 Task: Find connections with filter location Nāgercoil with filter topic #creativitywith filter profile language Potuguese with filter current company Waves Audio with filter school Avinashilingam Institute for Home Science and Higher Education for Women with filter industry Fabricated Metal Products with filter service category Mobile Marketing with filter keywords title Financial Analyst
Action: Mouse moved to (536, 93)
Screenshot: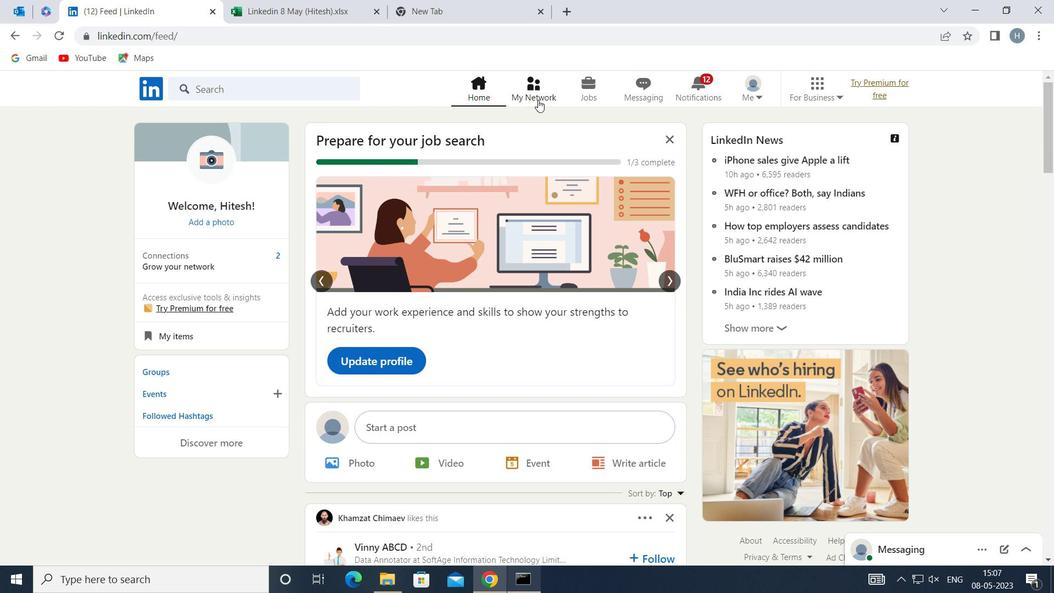 
Action: Mouse pressed left at (536, 93)
Screenshot: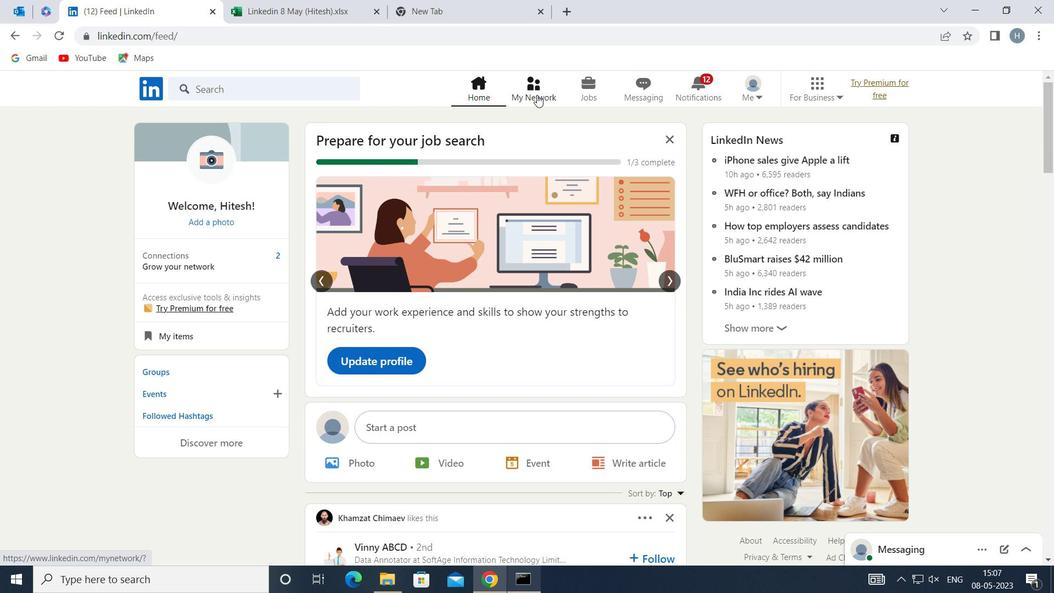 
Action: Mouse moved to (284, 163)
Screenshot: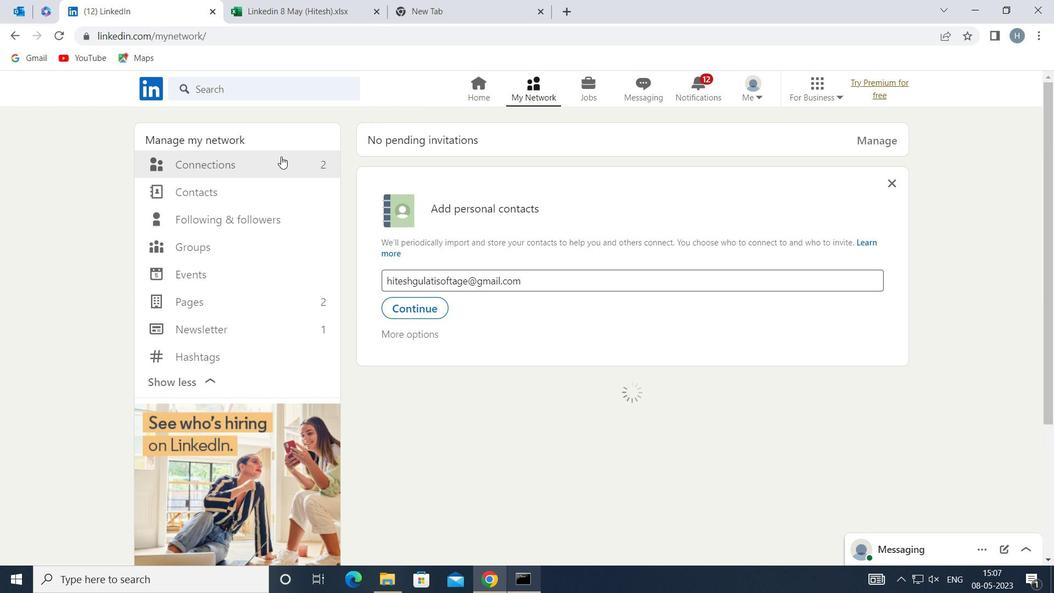
Action: Mouse pressed left at (284, 163)
Screenshot: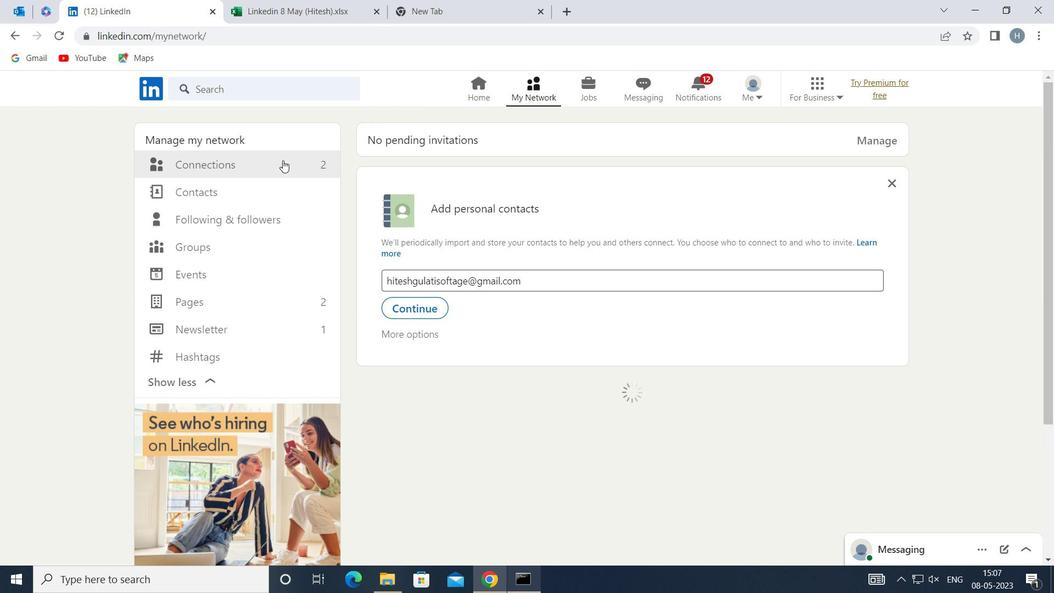 
Action: Mouse moved to (618, 164)
Screenshot: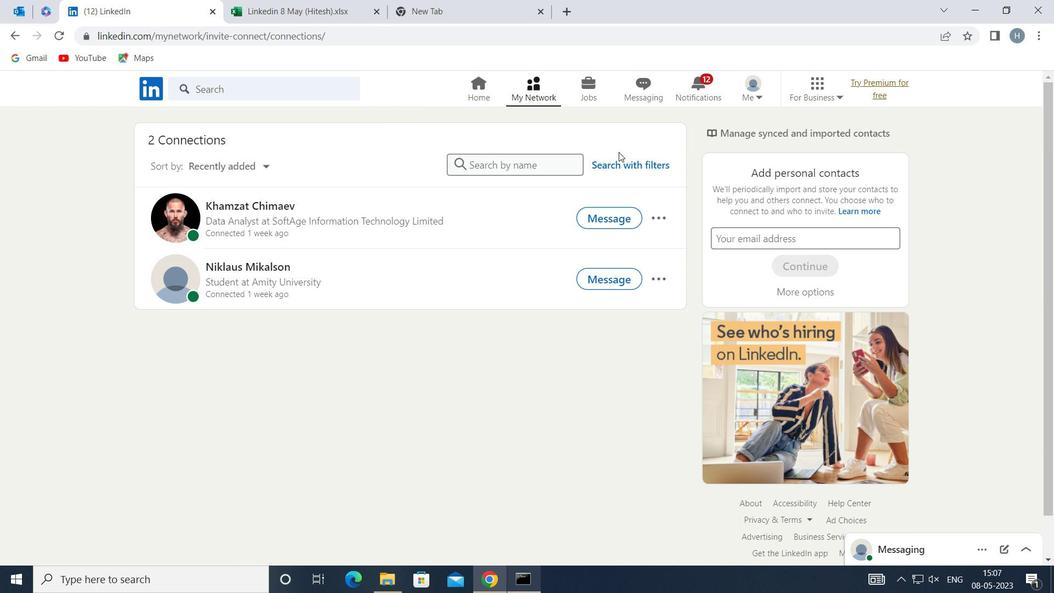 
Action: Mouse pressed left at (618, 164)
Screenshot: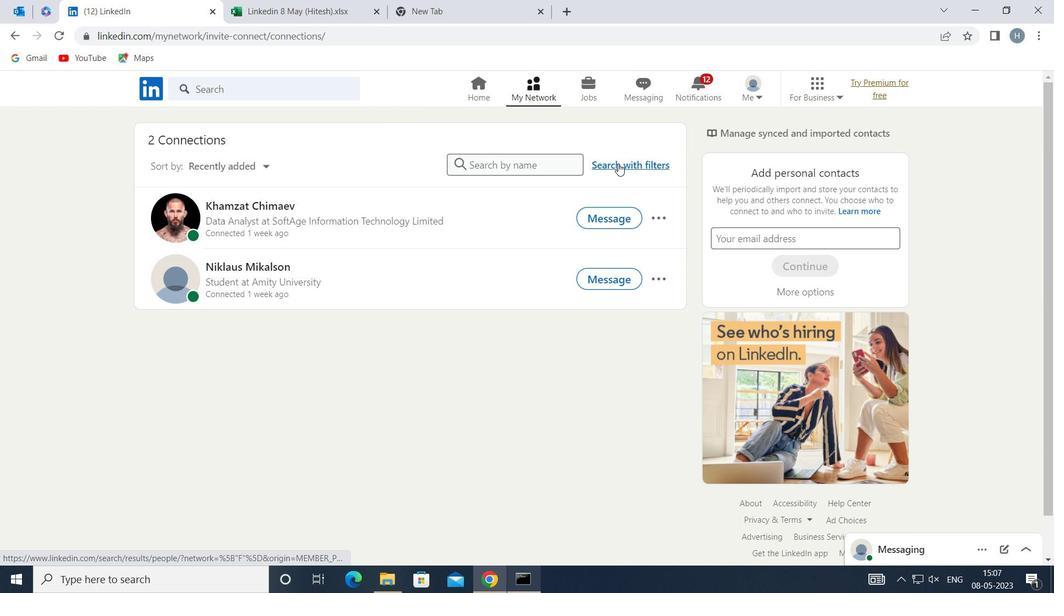 
Action: Mouse moved to (574, 126)
Screenshot: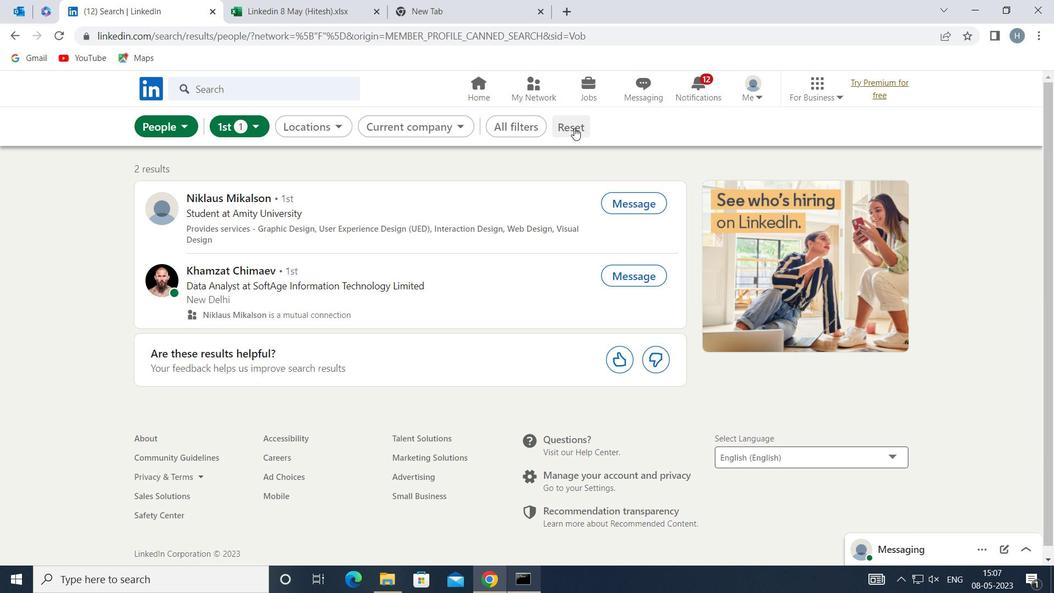
Action: Mouse pressed left at (574, 126)
Screenshot: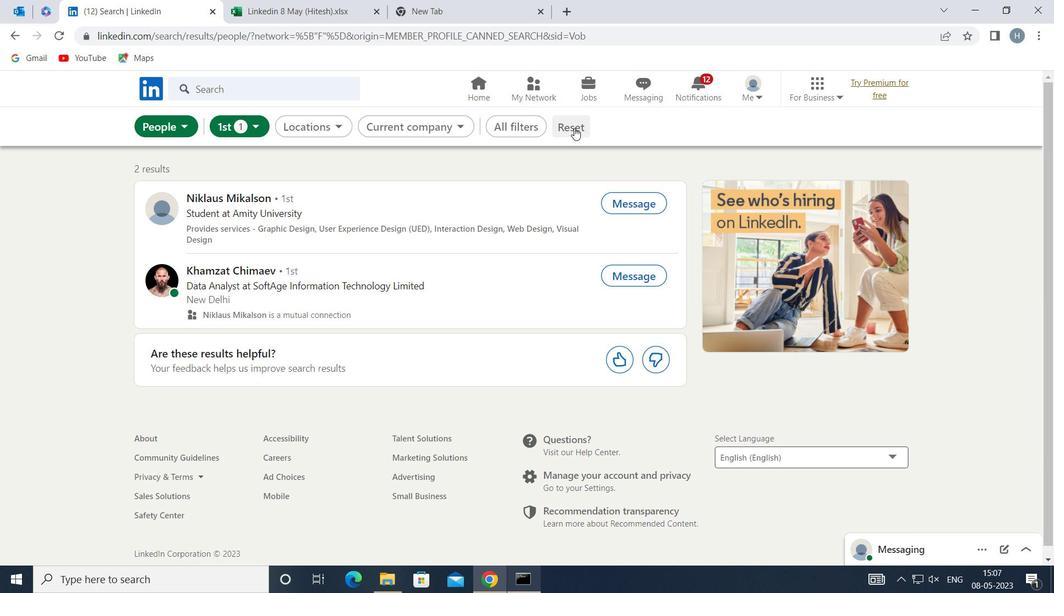 
Action: Mouse moved to (545, 129)
Screenshot: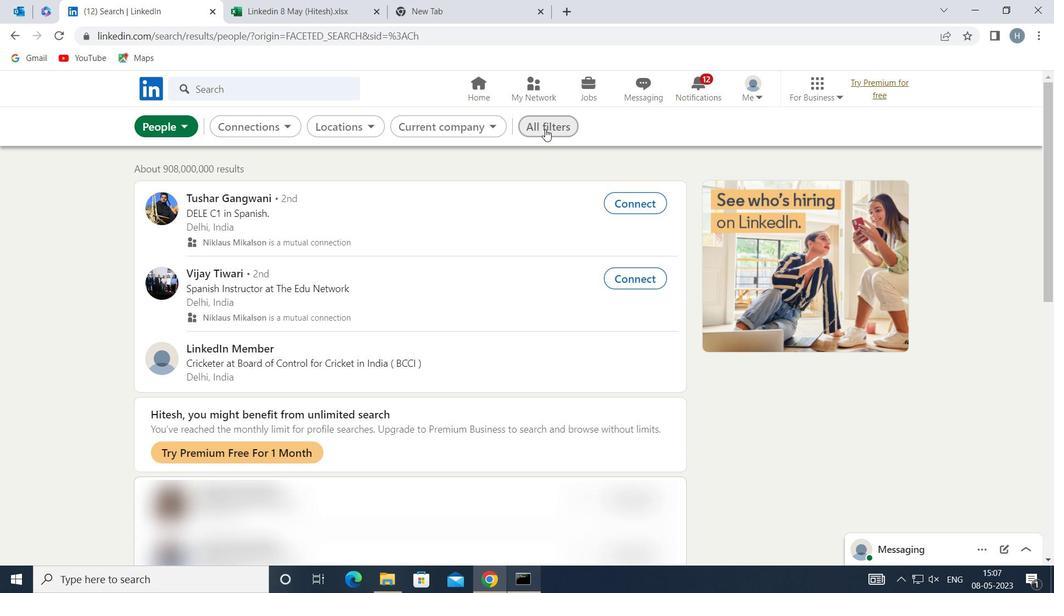 
Action: Mouse pressed left at (545, 129)
Screenshot: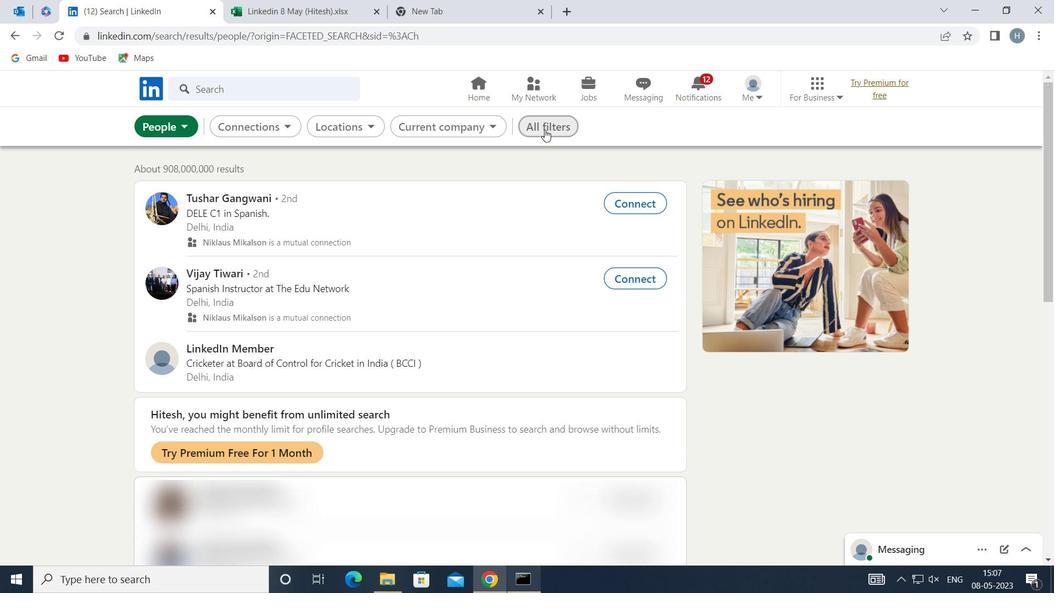 
Action: Mouse moved to (804, 231)
Screenshot: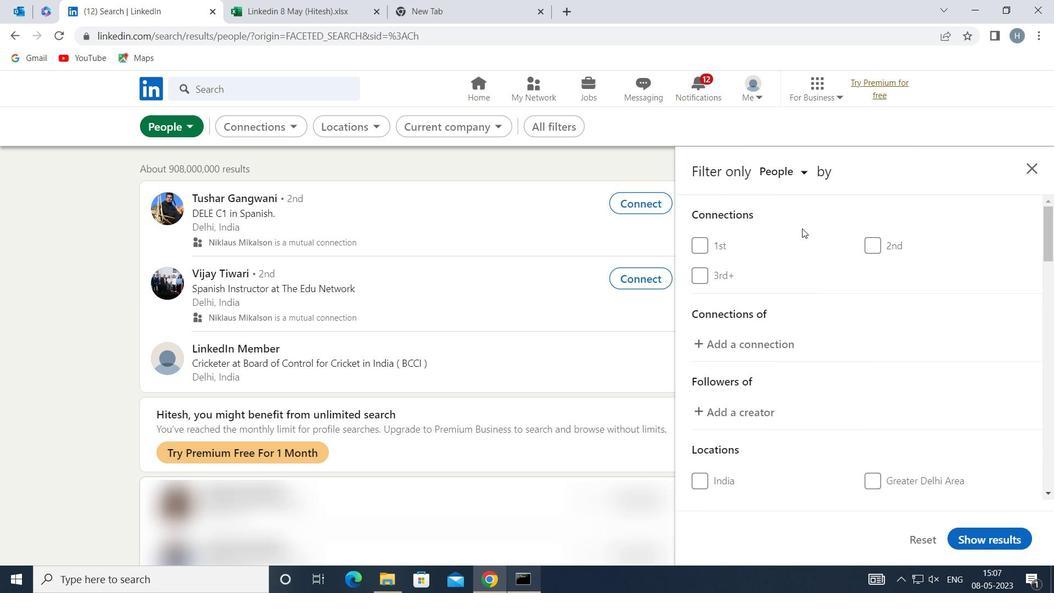 
Action: Mouse scrolled (804, 230) with delta (0, 0)
Screenshot: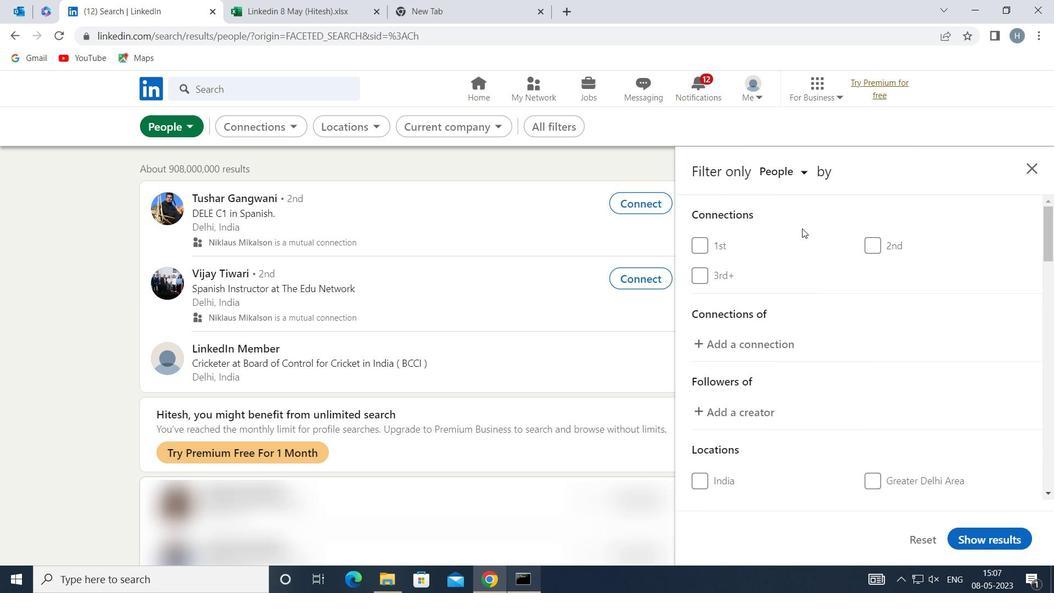 
Action: Mouse moved to (807, 231)
Screenshot: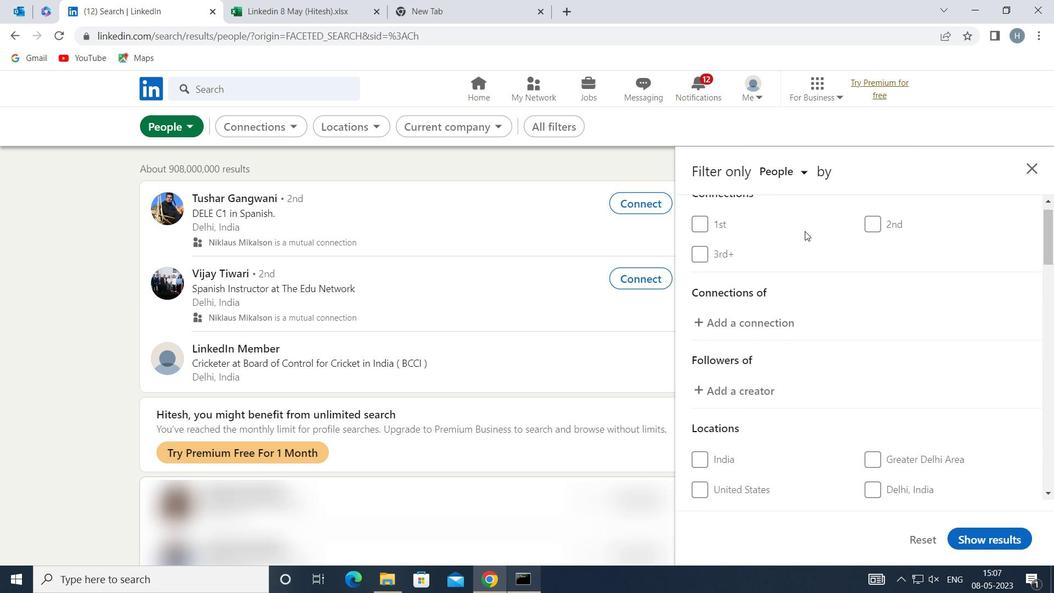 
Action: Mouse scrolled (807, 230) with delta (0, 0)
Screenshot: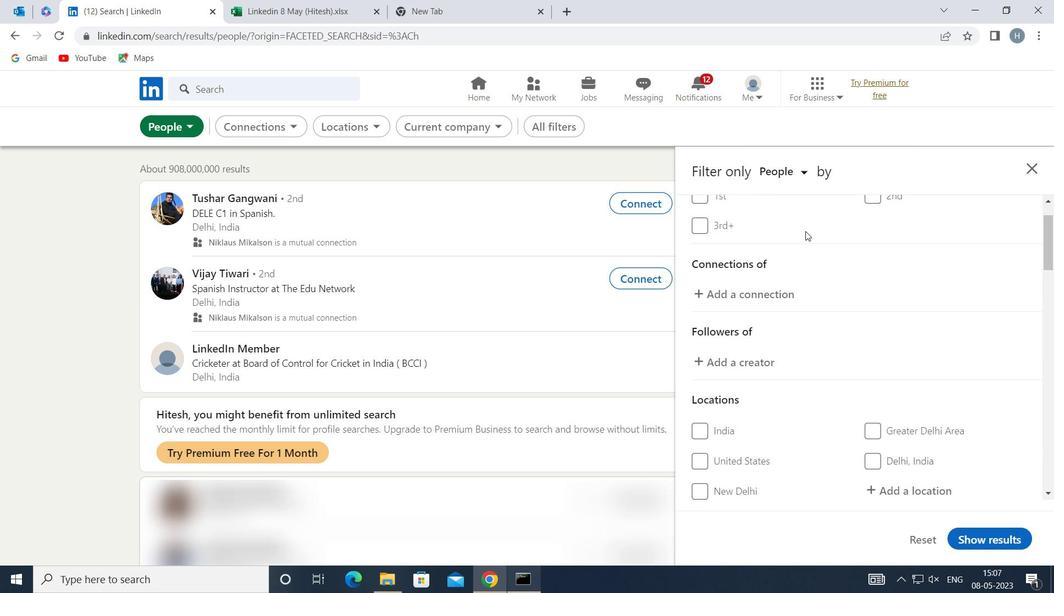 
Action: Mouse moved to (808, 232)
Screenshot: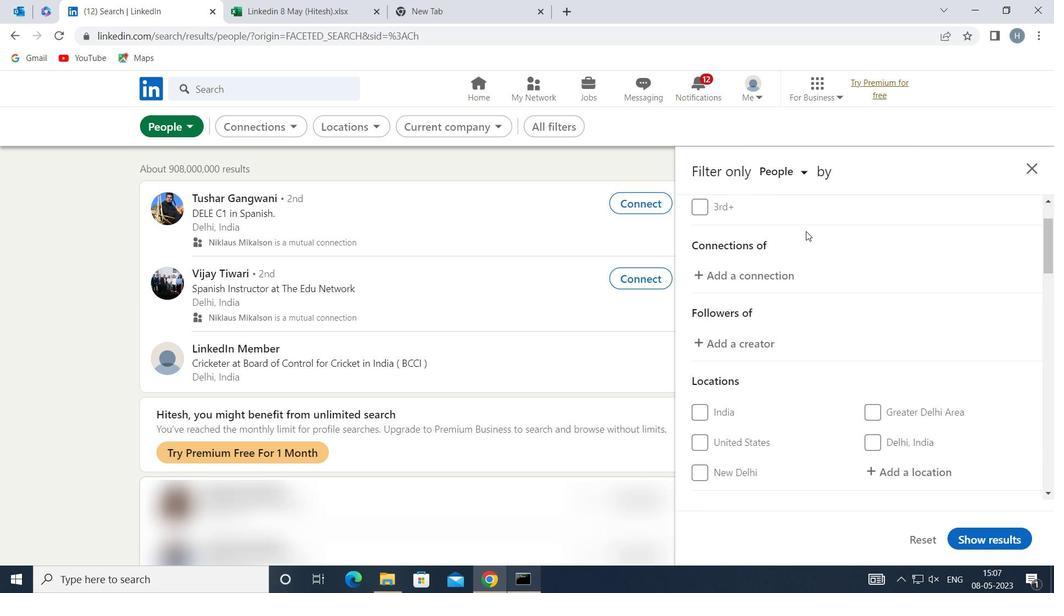 
Action: Mouse scrolled (808, 232) with delta (0, 0)
Screenshot: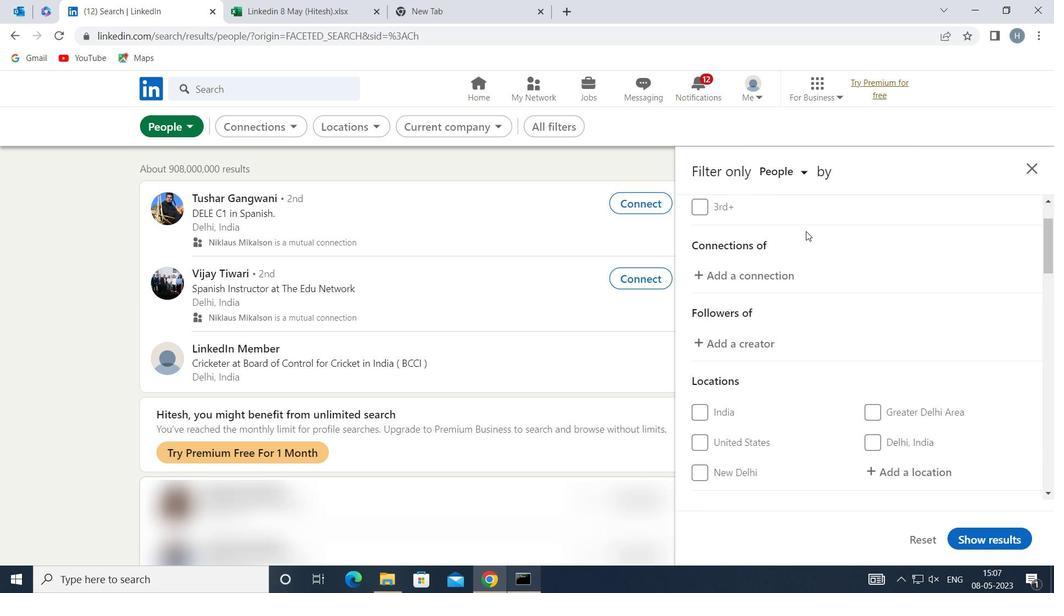 
Action: Mouse moved to (920, 329)
Screenshot: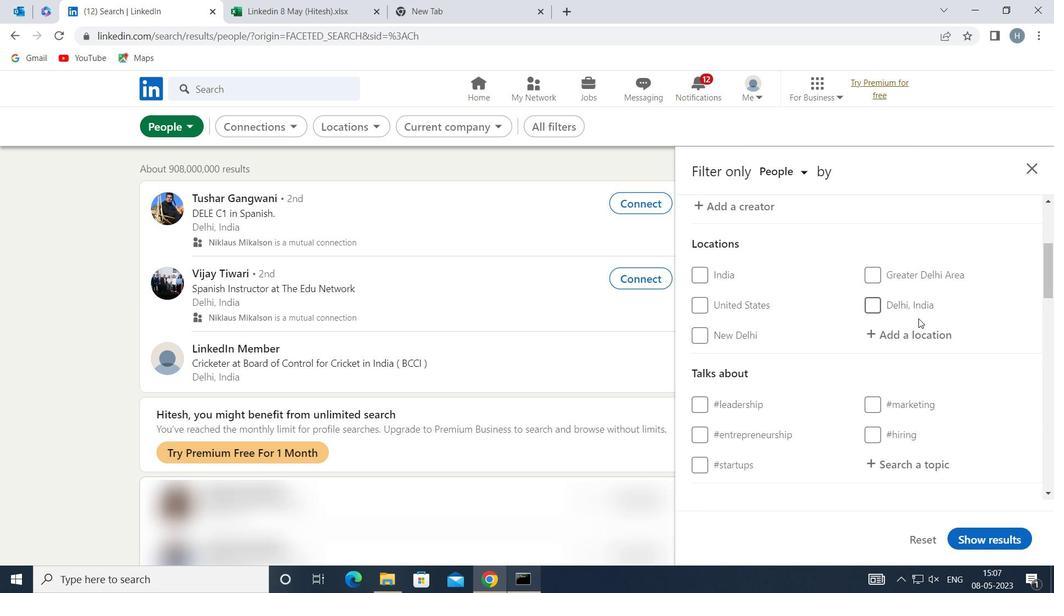 
Action: Mouse pressed left at (920, 329)
Screenshot: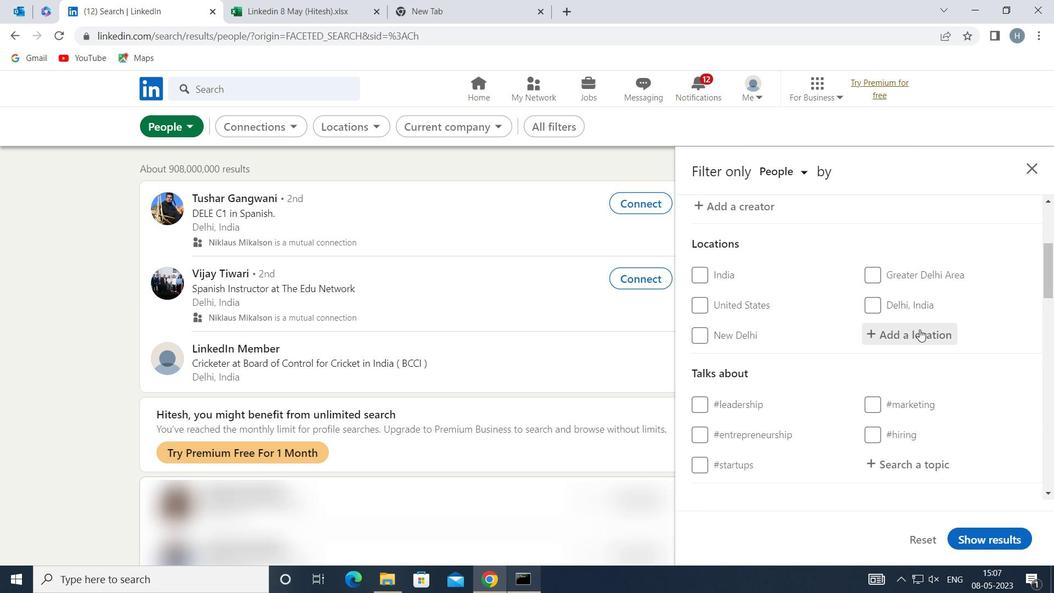 
Action: Mouse moved to (920, 330)
Screenshot: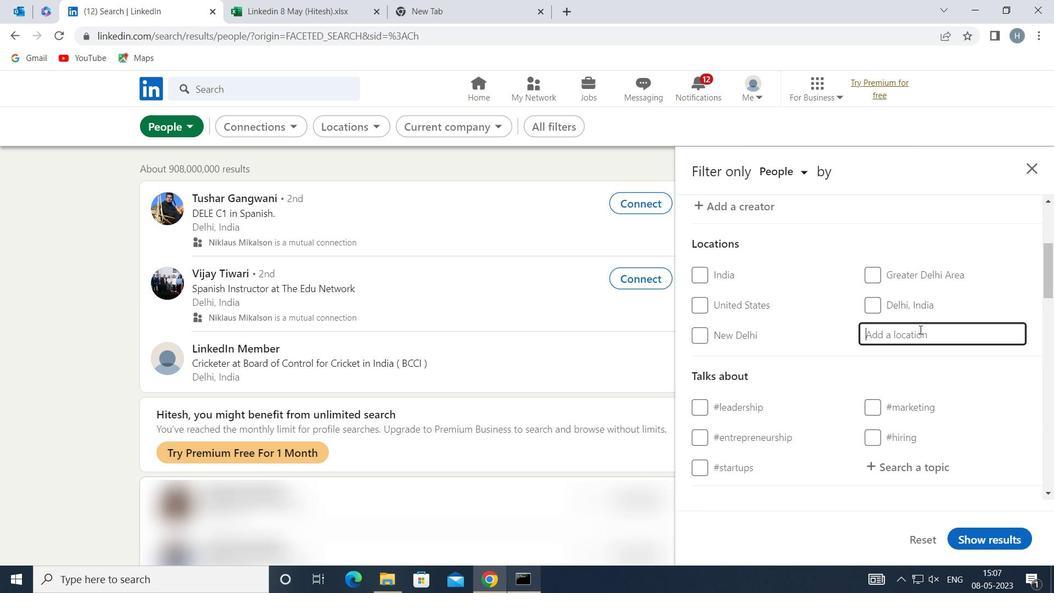 
Action: Key pressed <Key.shift>NAGERCOIL
Screenshot: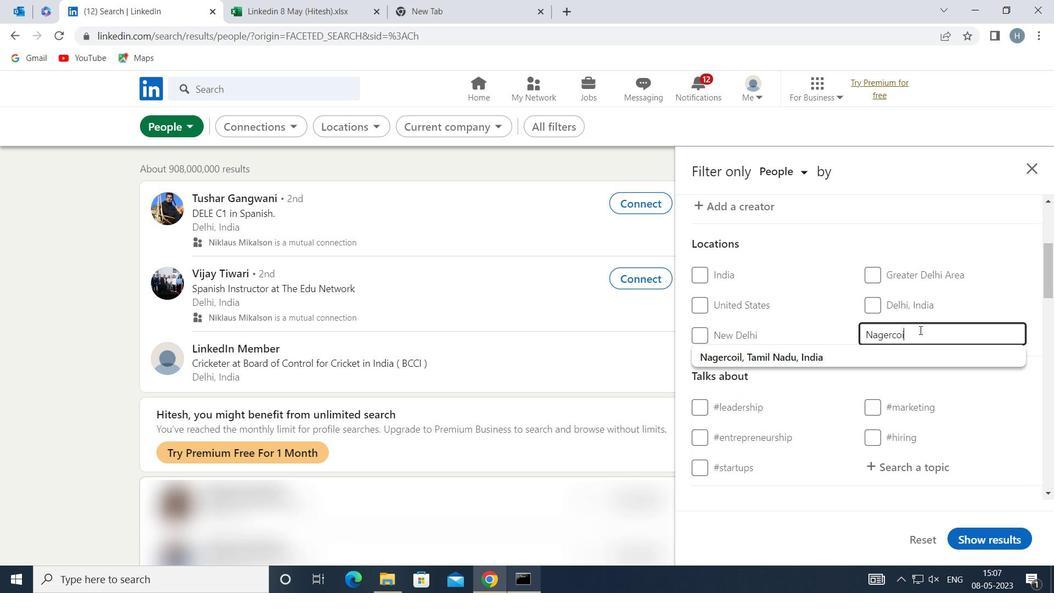 
Action: Mouse moved to (879, 355)
Screenshot: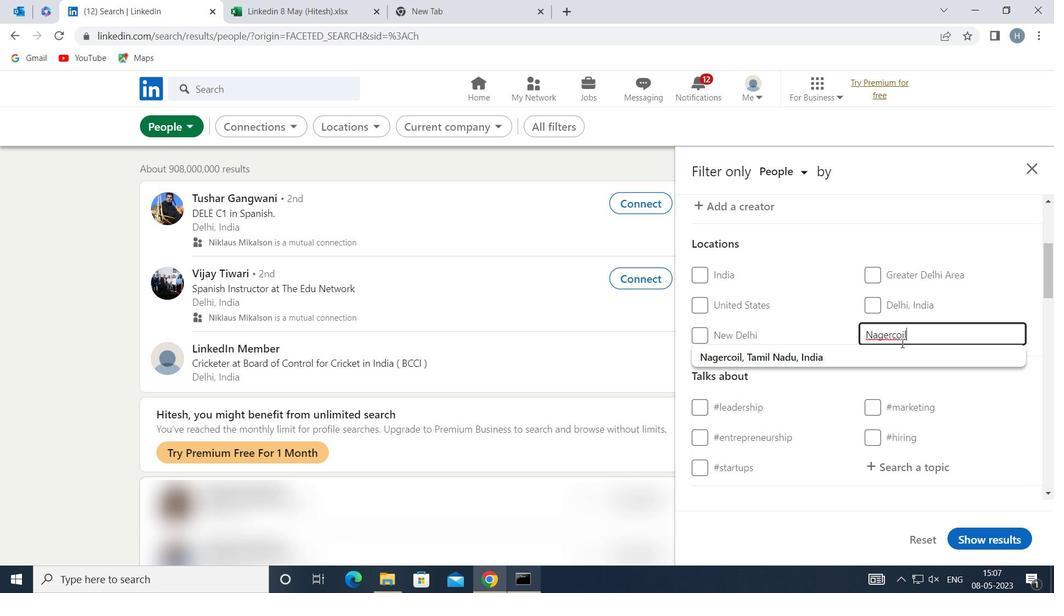 
Action: Mouse pressed left at (879, 355)
Screenshot: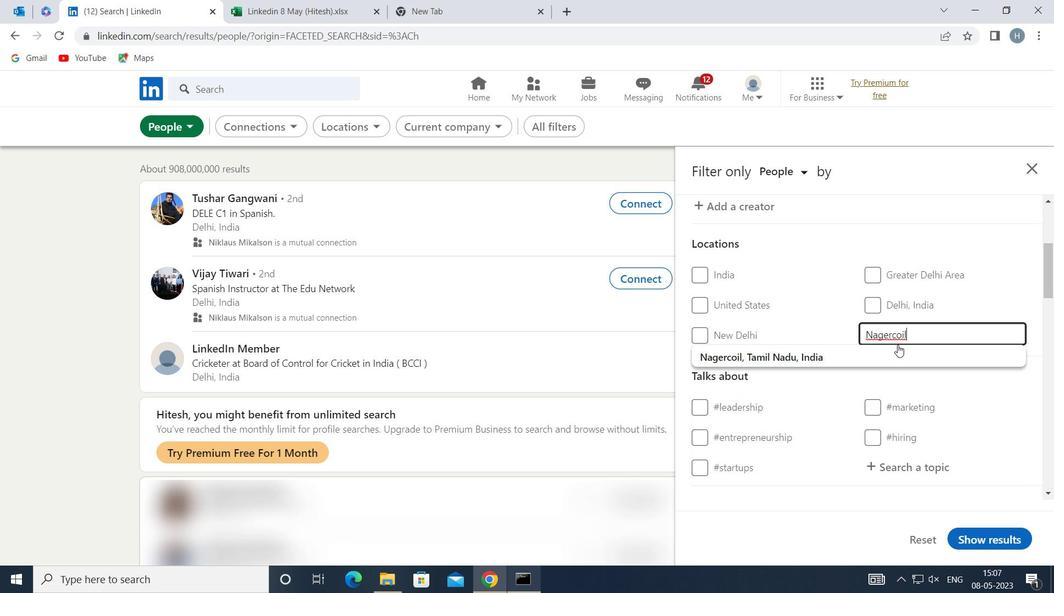 
Action: Mouse scrolled (879, 354) with delta (0, 0)
Screenshot: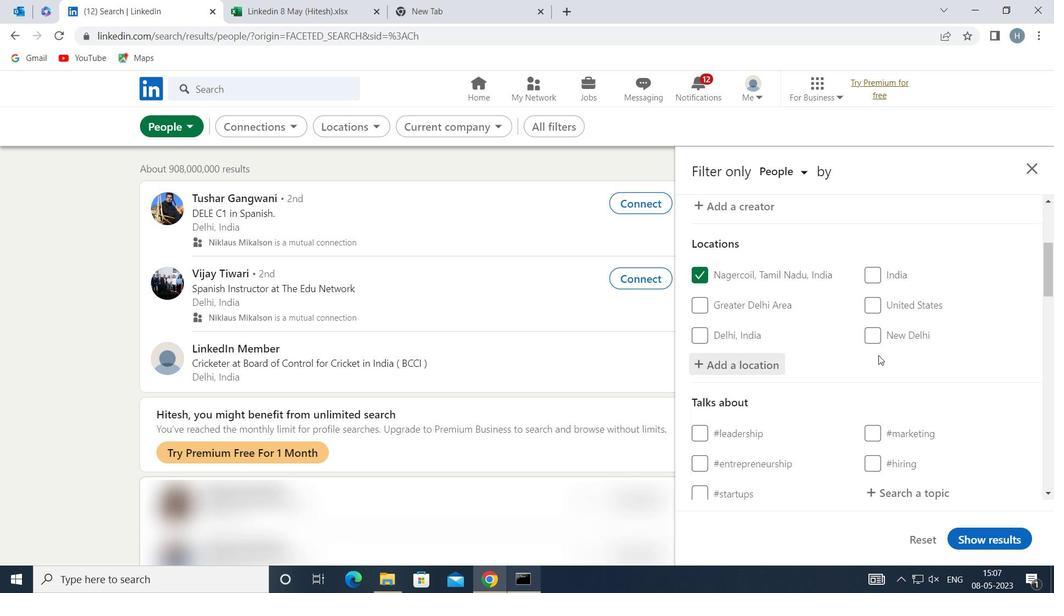 
Action: Mouse scrolled (879, 354) with delta (0, 0)
Screenshot: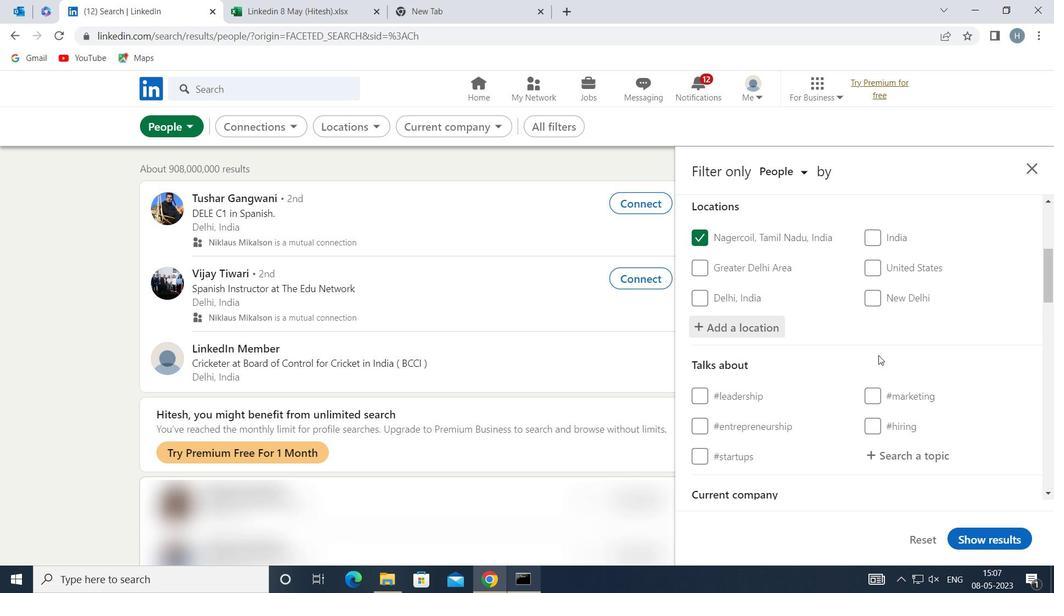 
Action: Mouse moved to (914, 350)
Screenshot: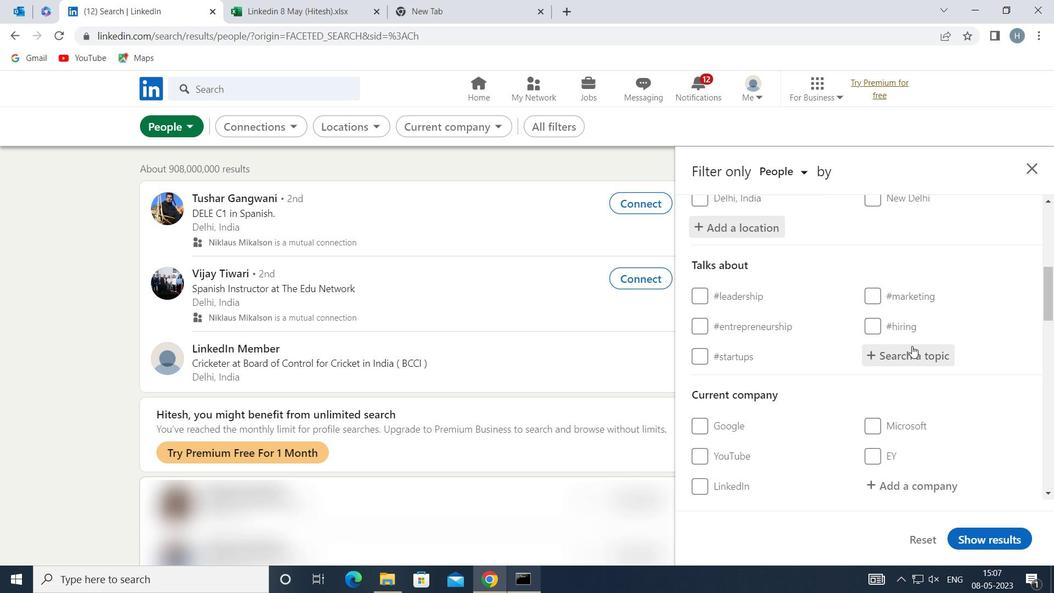 
Action: Mouse pressed left at (914, 350)
Screenshot: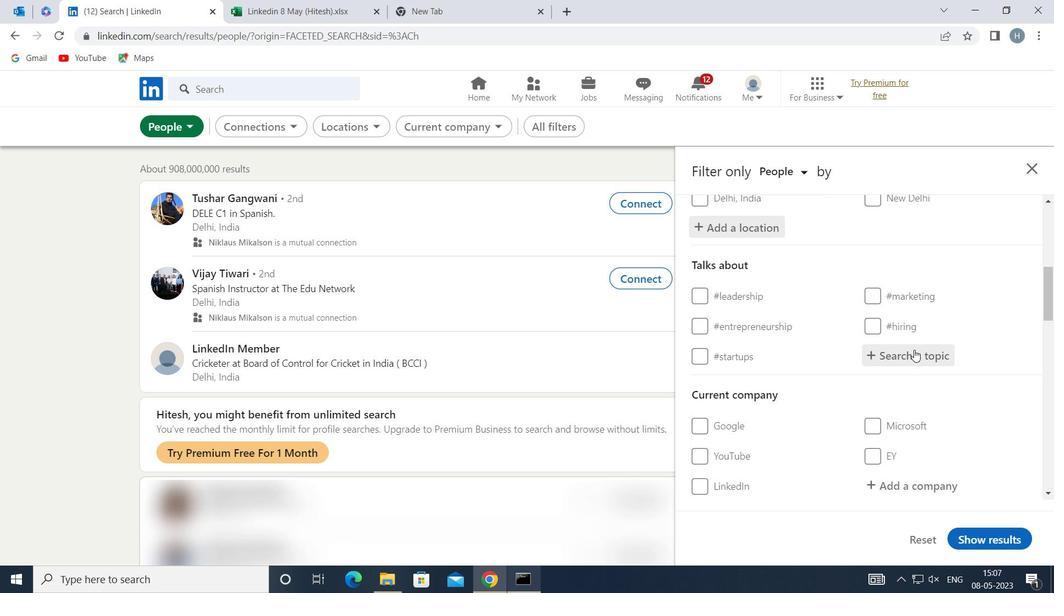 
Action: Key pressed CREATI
Screenshot: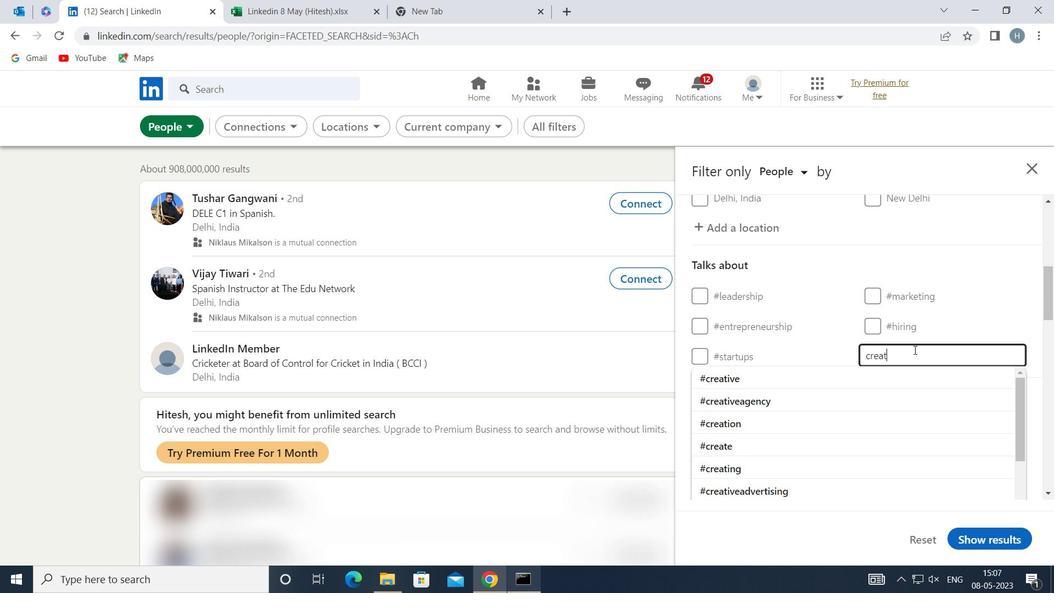 
Action: Mouse moved to (906, 358)
Screenshot: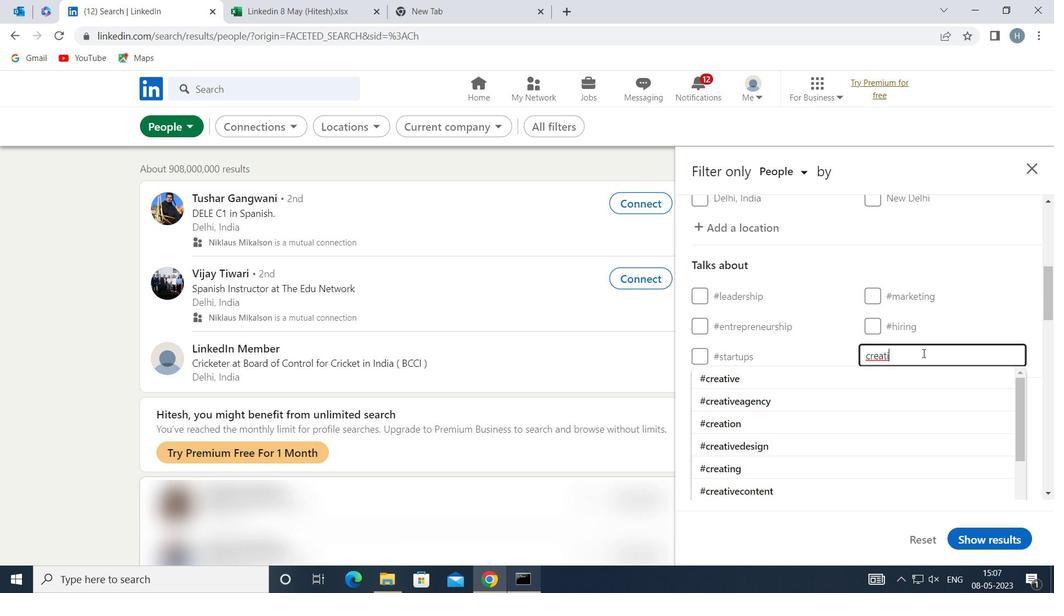 
Action: Key pressed VITY
Screenshot: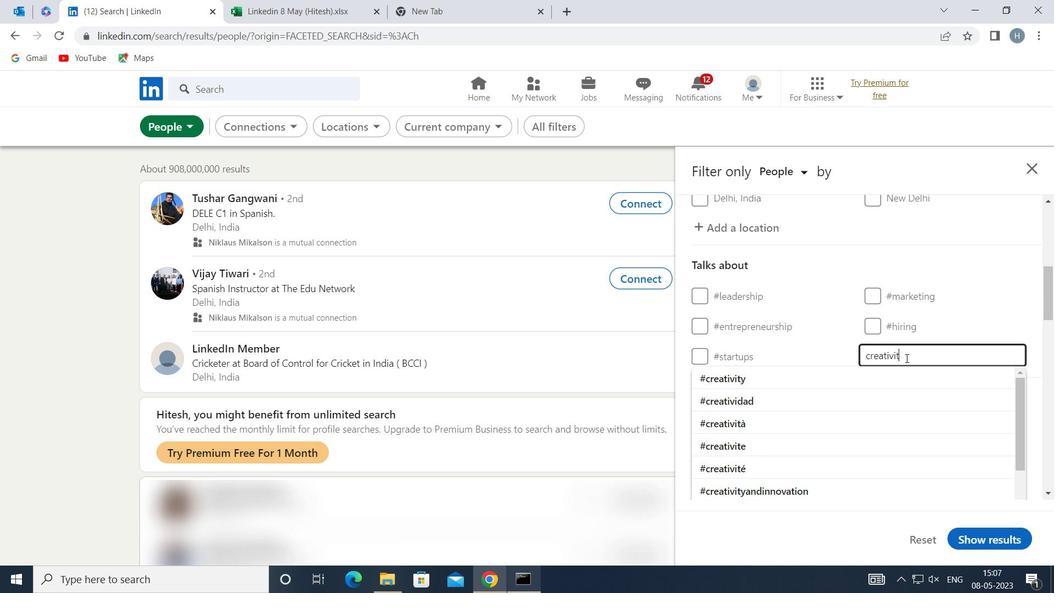 
Action: Mouse moved to (851, 372)
Screenshot: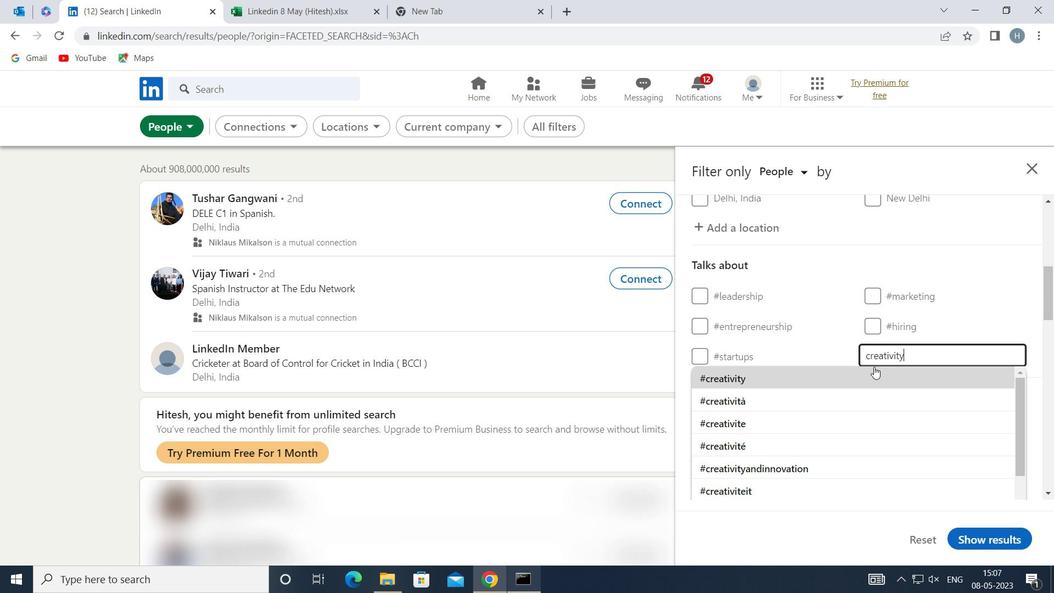 
Action: Mouse pressed left at (851, 372)
Screenshot: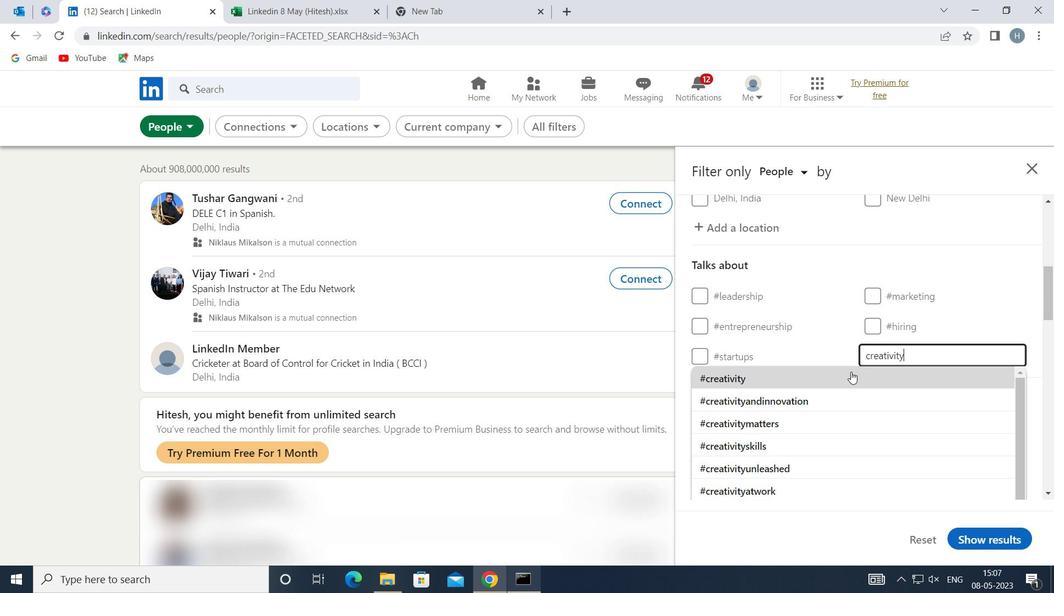 
Action: Mouse moved to (836, 371)
Screenshot: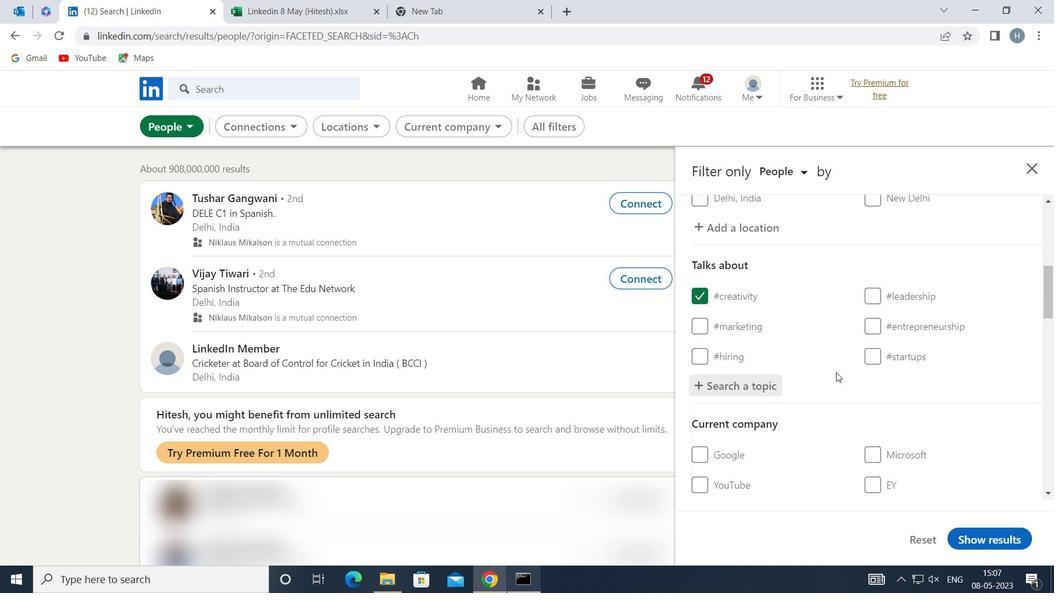 
Action: Mouse scrolled (836, 370) with delta (0, 0)
Screenshot: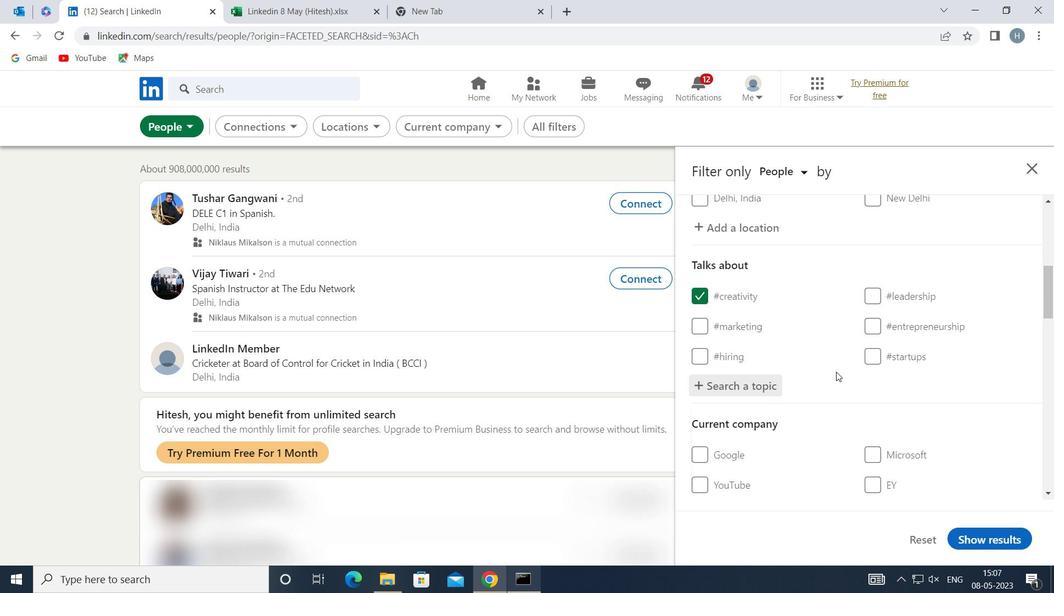 
Action: Mouse moved to (836, 367)
Screenshot: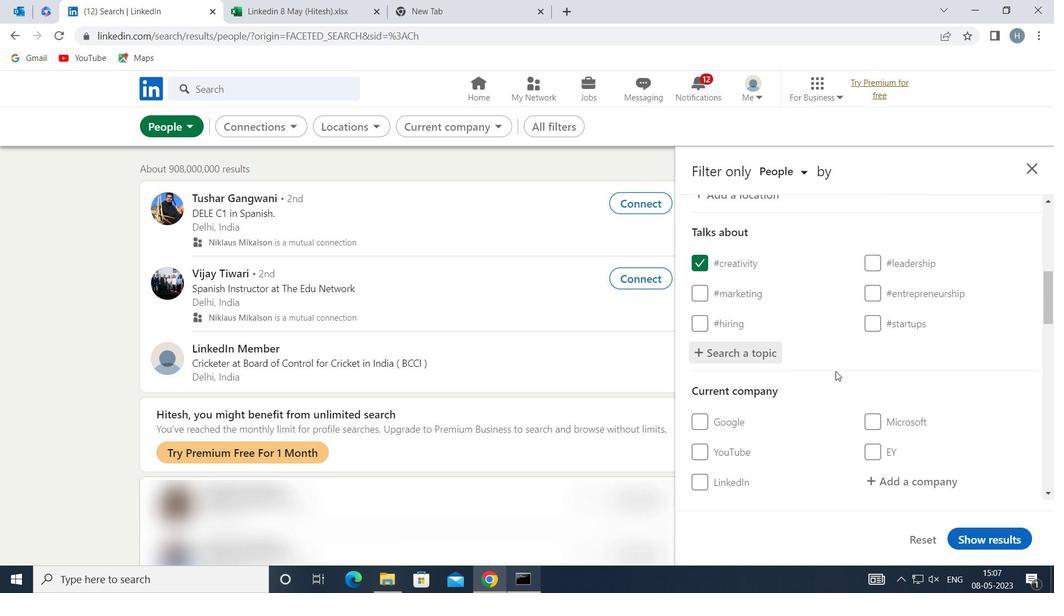 
Action: Mouse scrolled (836, 366) with delta (0, 0)
Screenshot: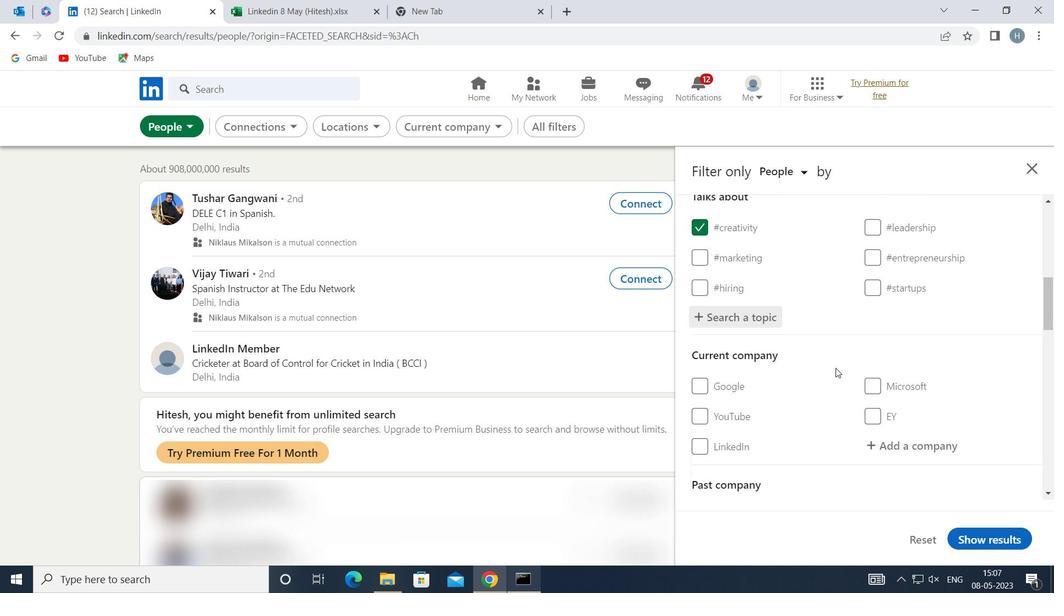 
Action: Mouse scrolled (836, 366) with delta (0, 0)
Screenshot: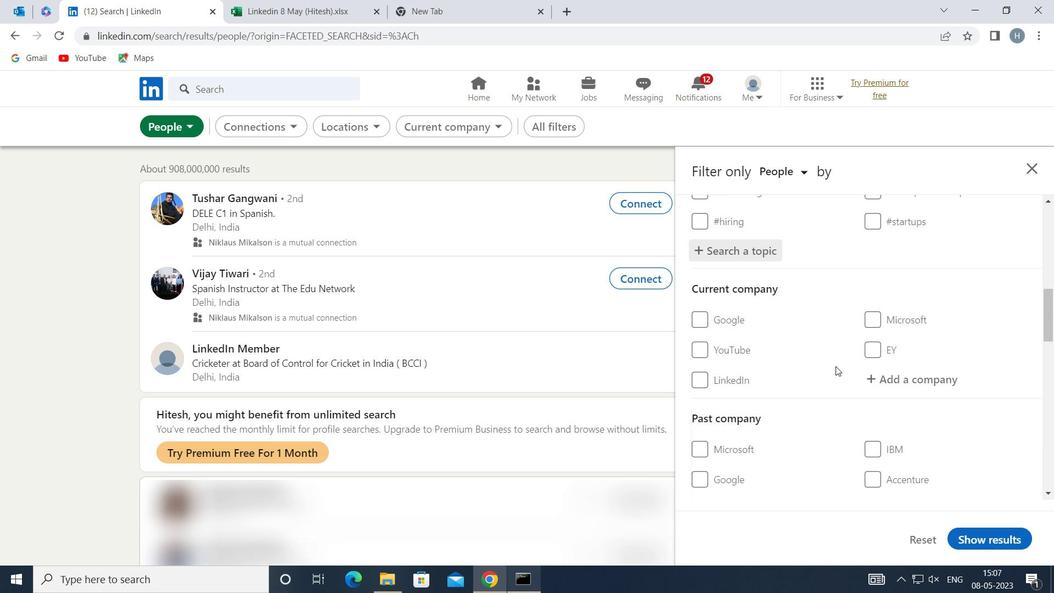 
Action: Mouse scrolled (836, 366) with delta (0, 0)
Screenshot: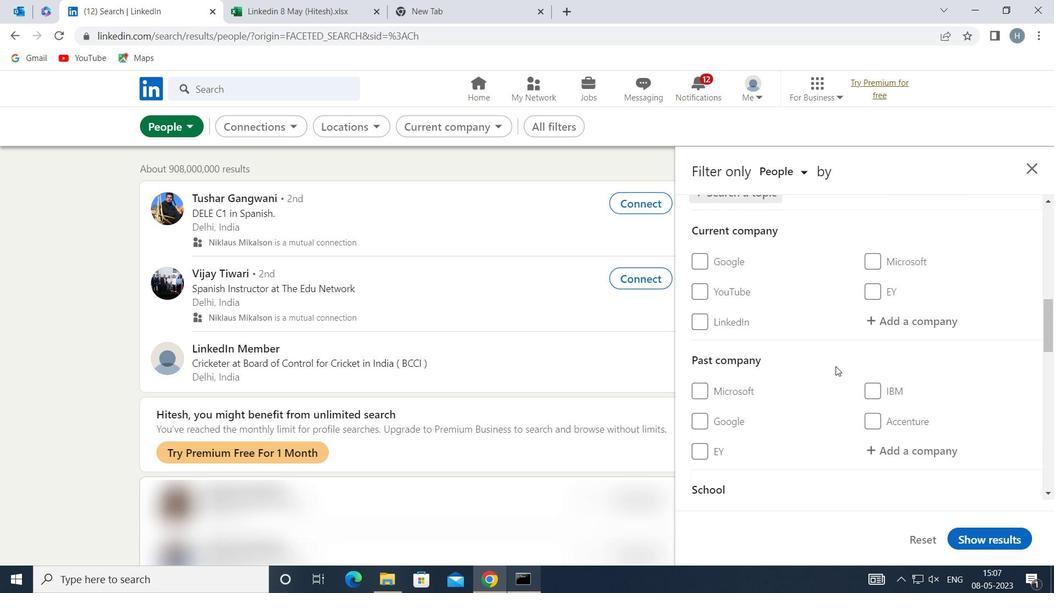 
Action: Mouse scrolled (836, 366) with delta (0, 0)
Screenshot: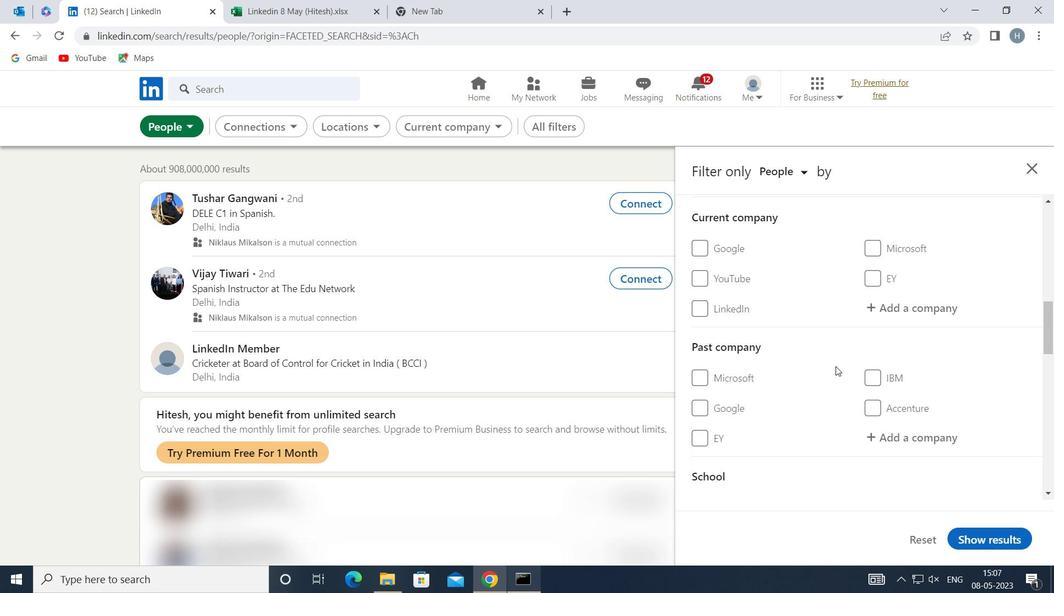 
Action: Mouse moved to (836, 368)
Screenshot: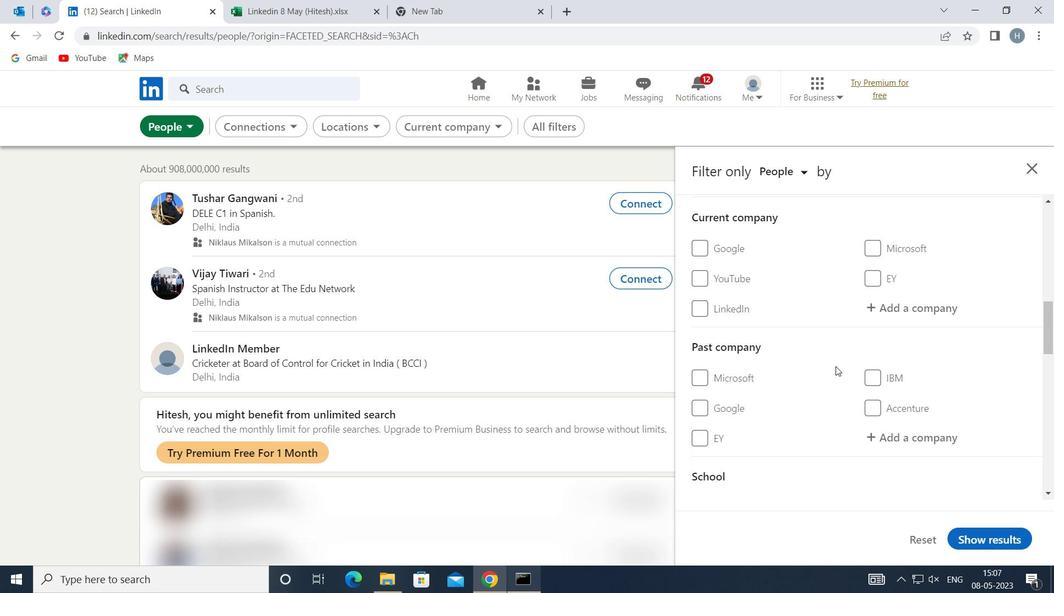 
Action: Mouse scrolled (836, 367) with delta (0, 0)
Screenshot: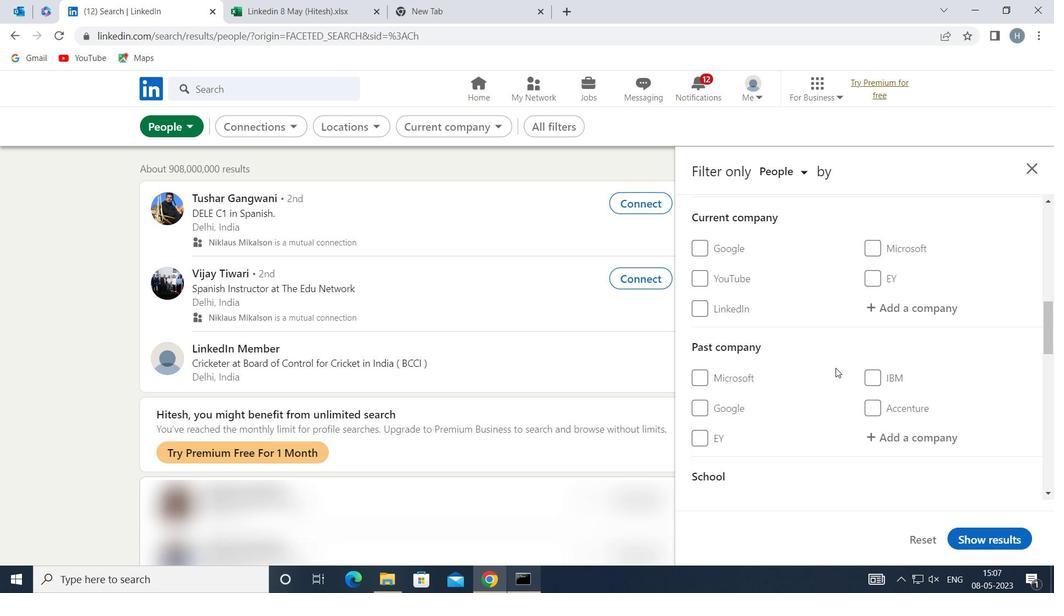 
Action: Mouse moved to (837, 368)
Screenshot: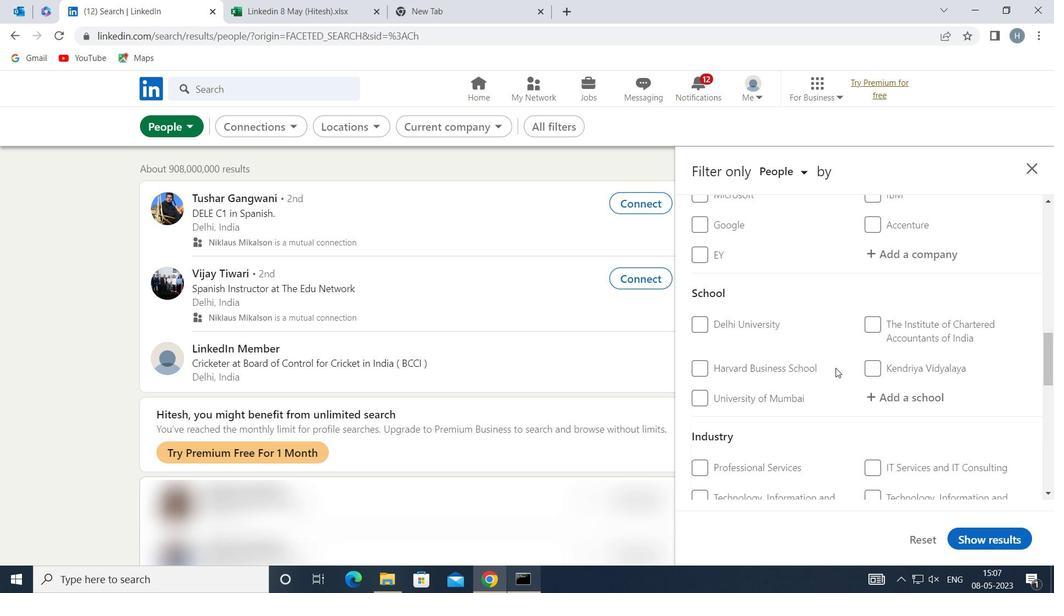 
Action: Mouse scrolled (837, 367) with delta (0, 0)
Screenshot: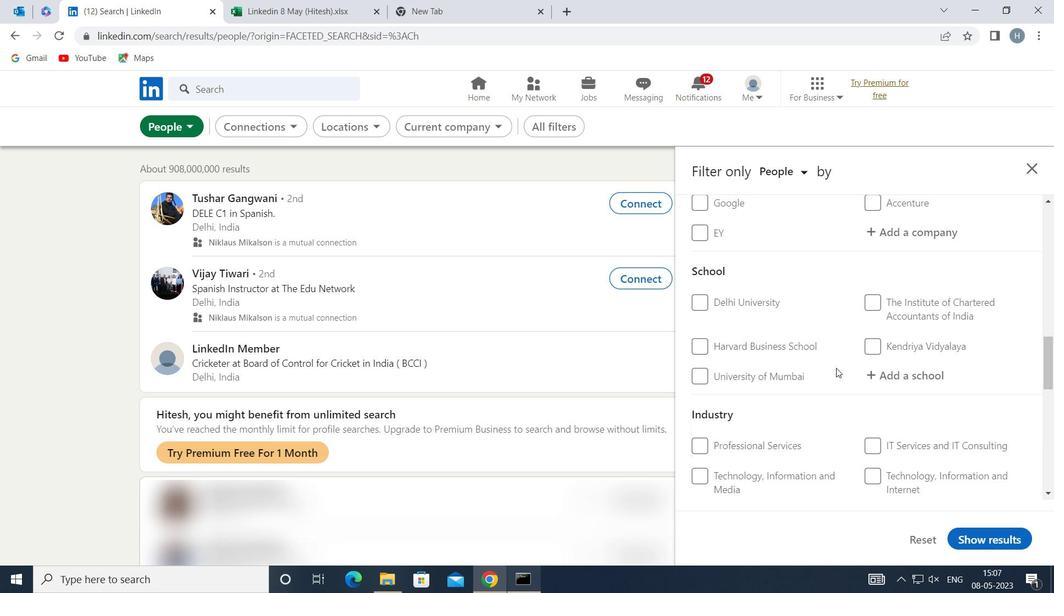 
Action: Mouse moved to (837, 368)
Screenshot: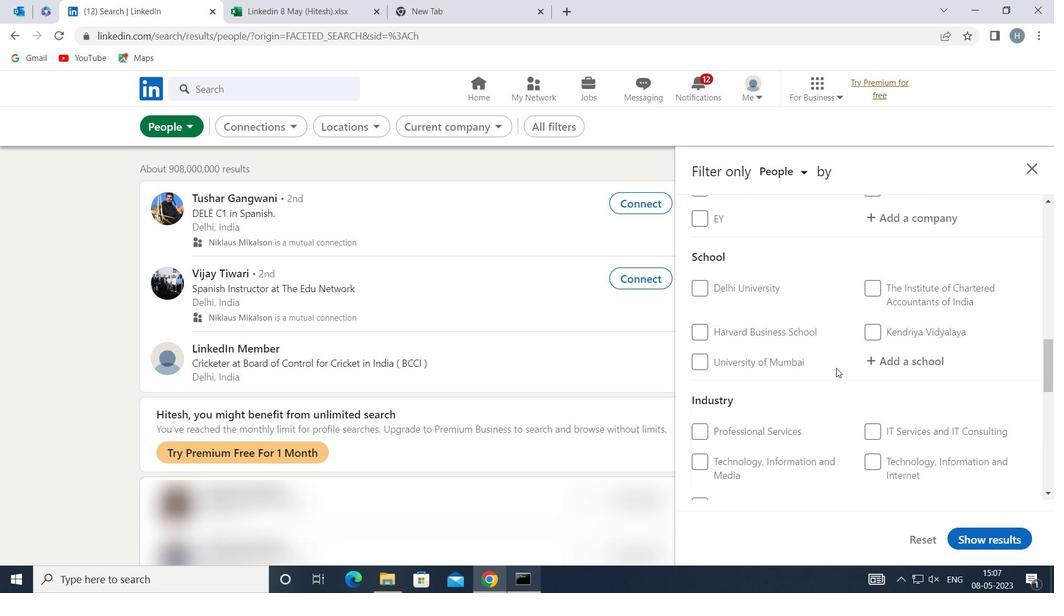 
Action: Mouse scrolled (837, 367) with delta (0, 0)
Screenshot: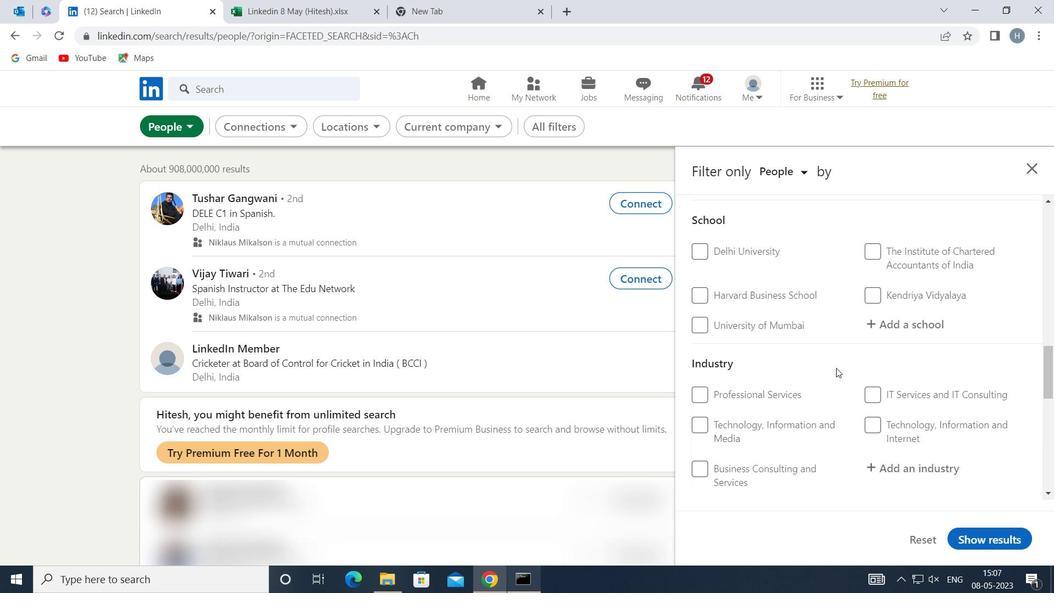 
Action: Mouse moved to (838, 367)
Screenshot: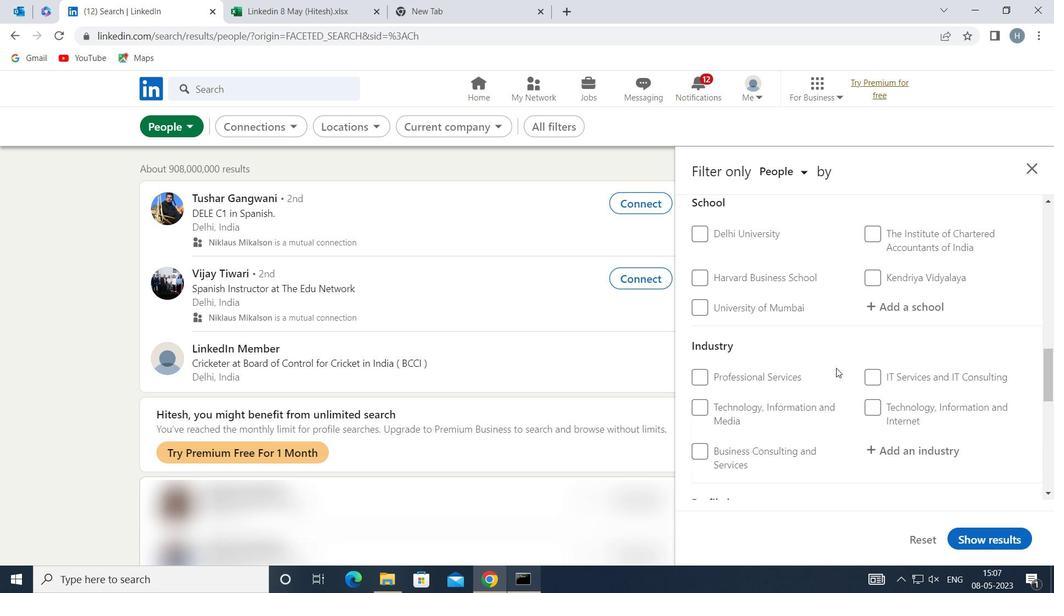 
Action: Mouse scrolled (838, 366) with delta (0, 0)
Screenshot: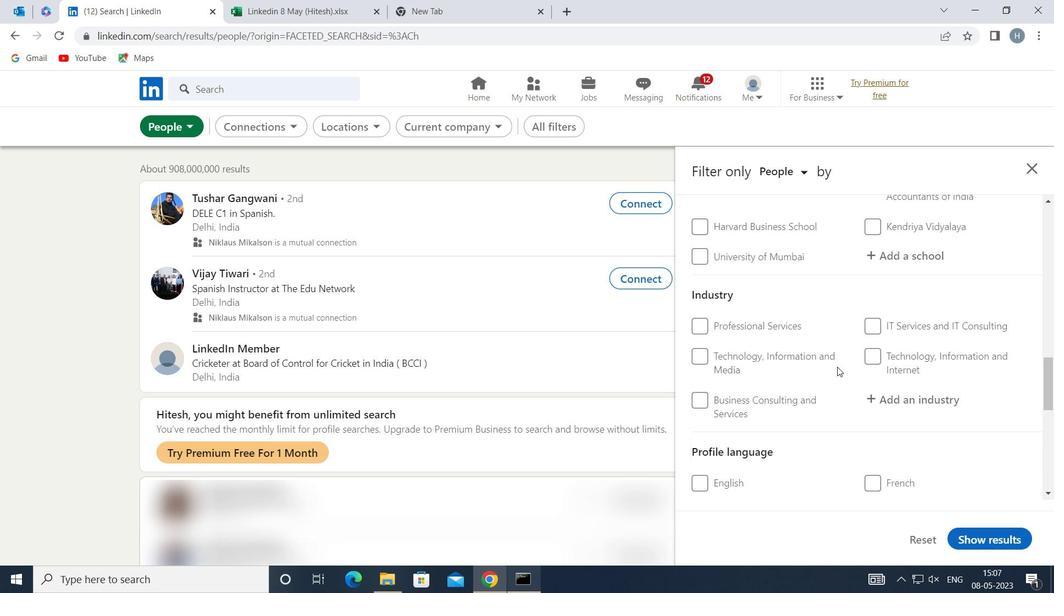
Action: Mouse scrolled (838, 366) with delta (0, 0)
Screenshot: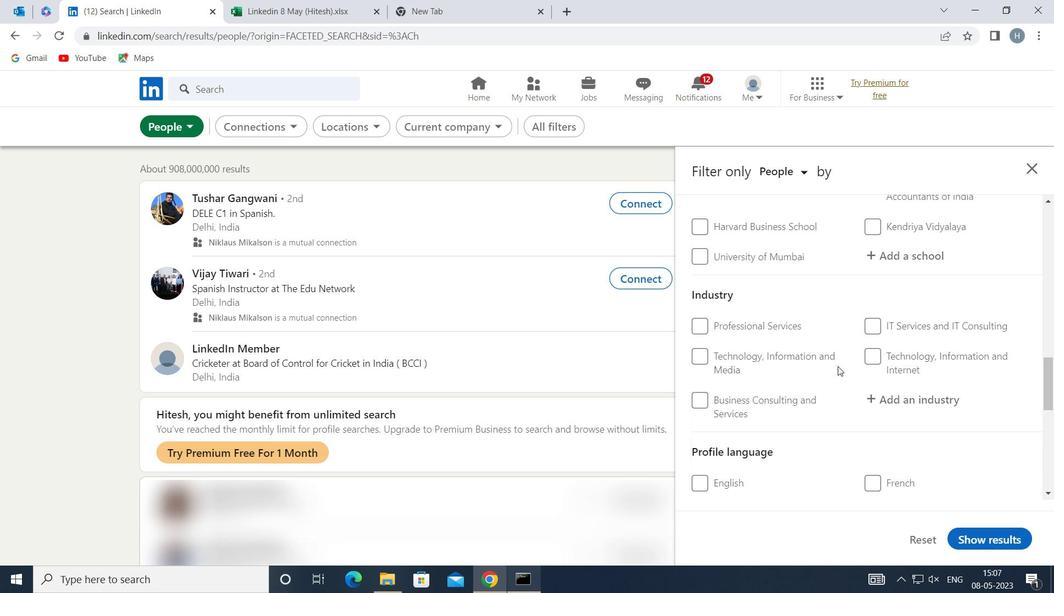 
Action: Mouse moved to (877, 360)
Screenshot: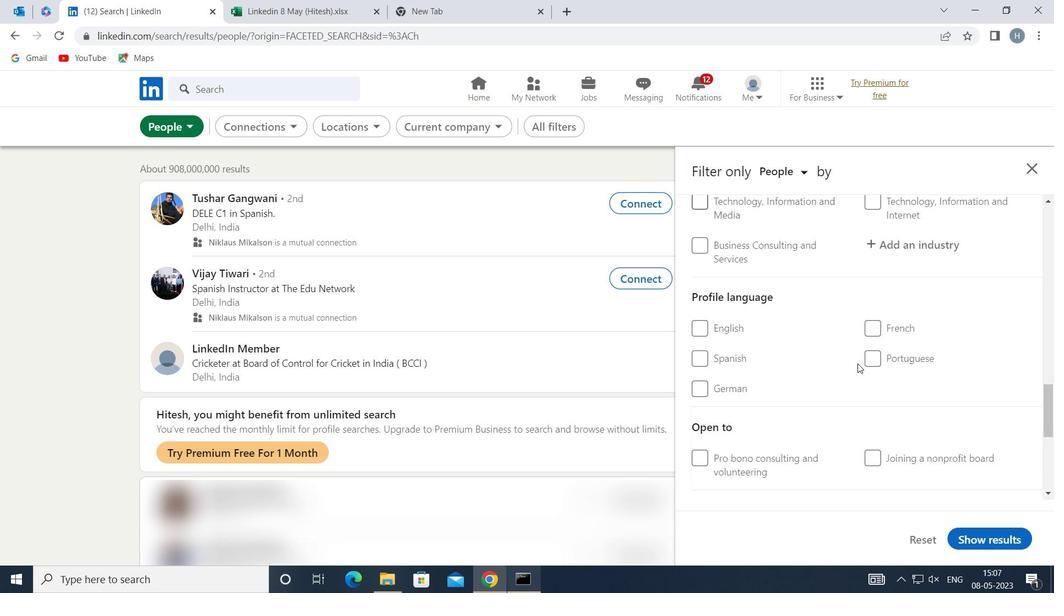 
Action: Mouse pressed left at (877, 360)
Screenshot: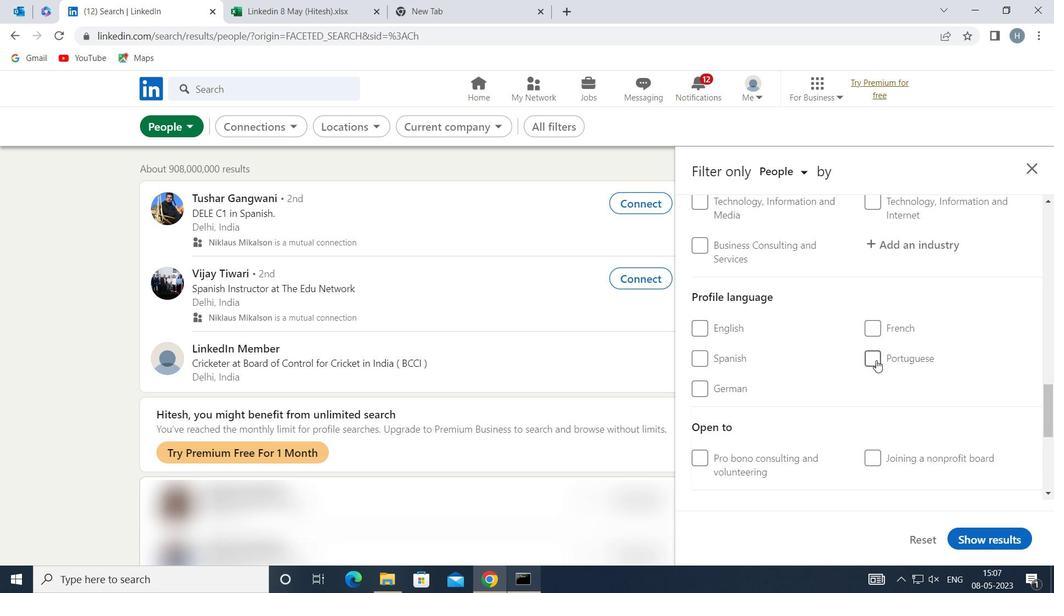 
Action: Mouse moved to (856, 365)
Screenshot: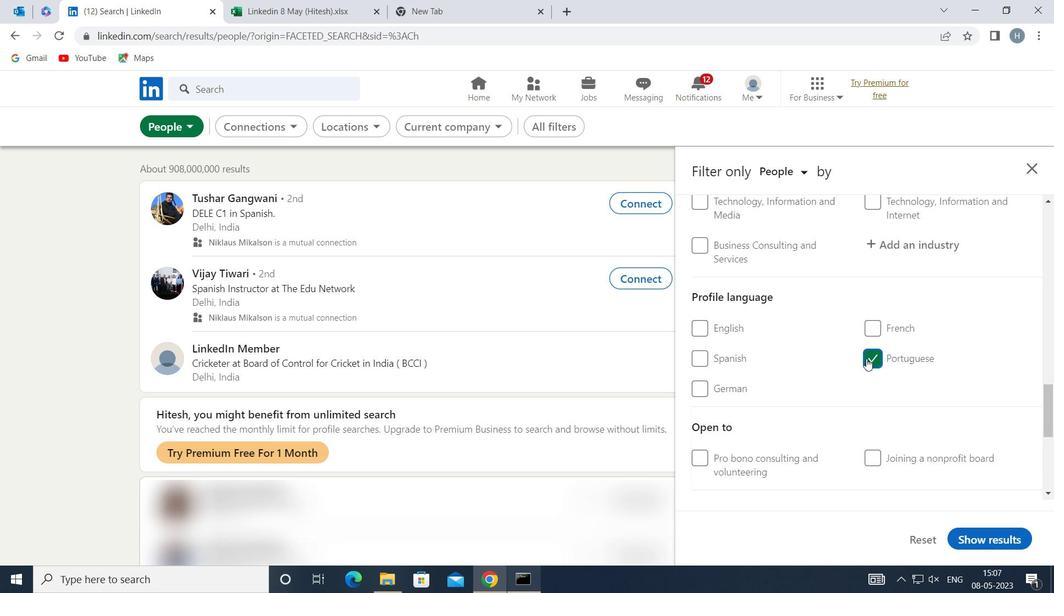 
Action: Mouse scrolled (856, 365) with delta (0, 0)
Screenshot: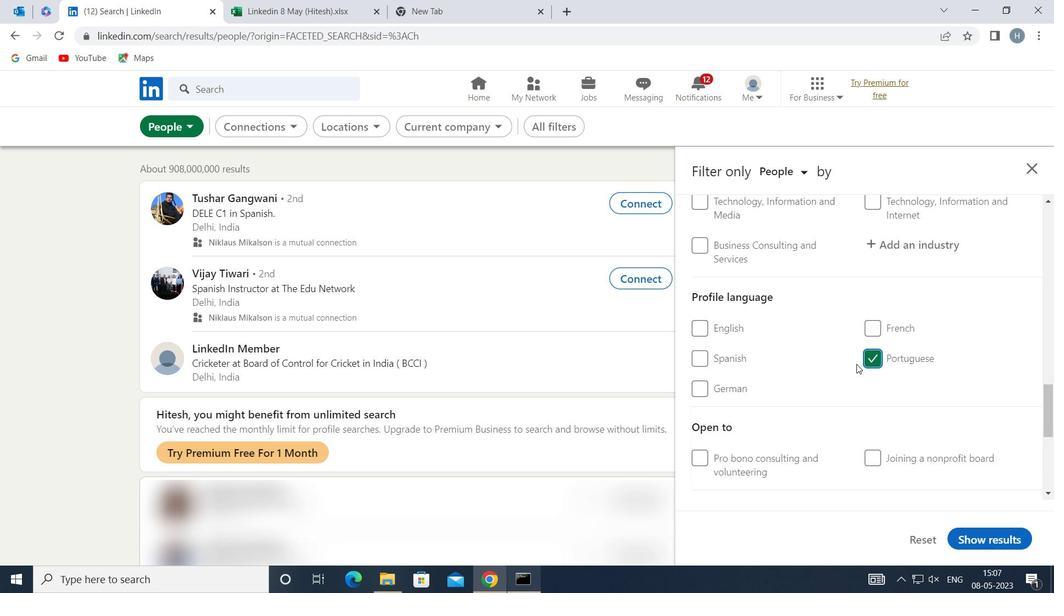 
Action: Mouse scrolled (856, 365) with delta (0, 0)
Screenshot: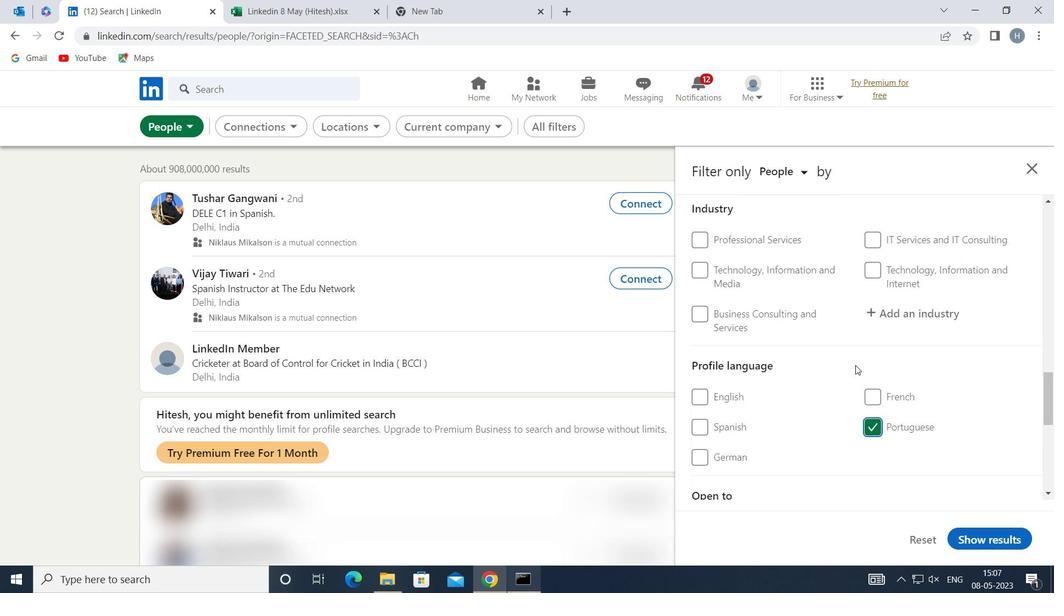 
Action: Mouse scrolled (856, 365) with delta (0, 0)
Screenshot: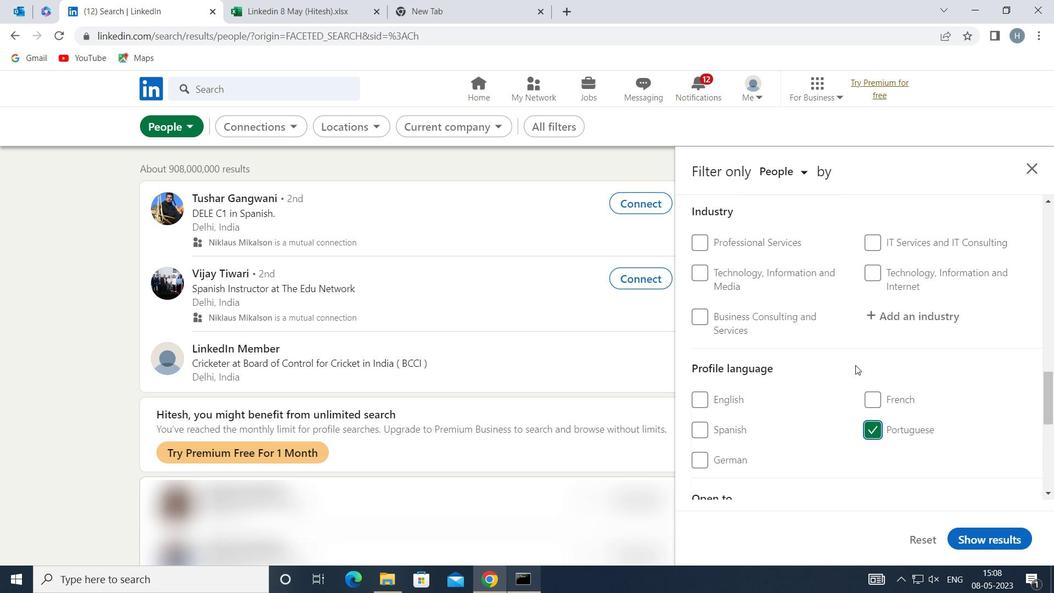 
Action: Mouse scrolled (856, 365) with delta (0, 0)
Screenshot: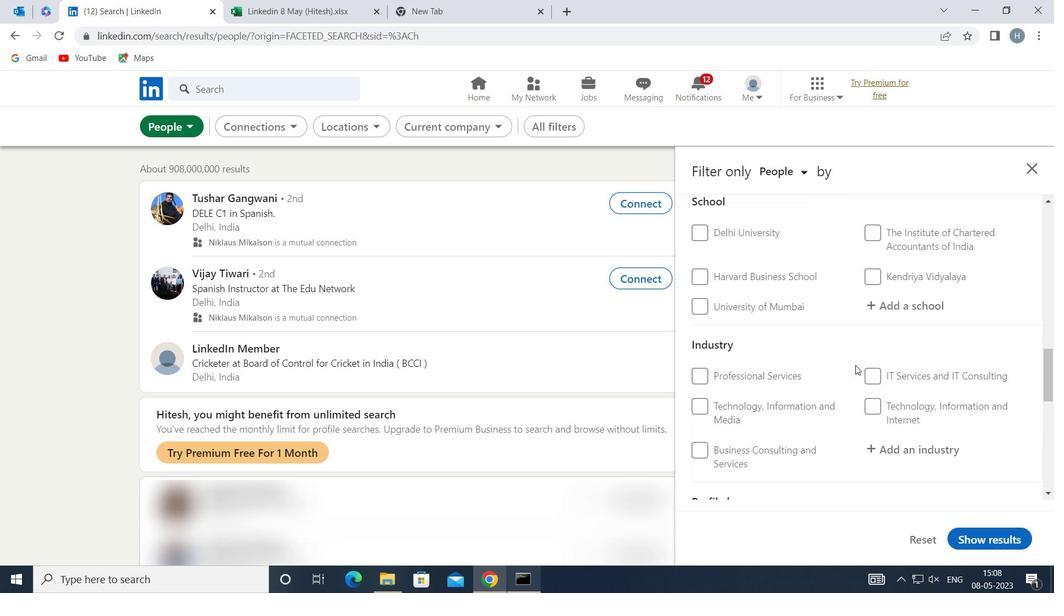 
Action: Mouse scrolled (856, 365) with delta (0, 0)
Screenshot: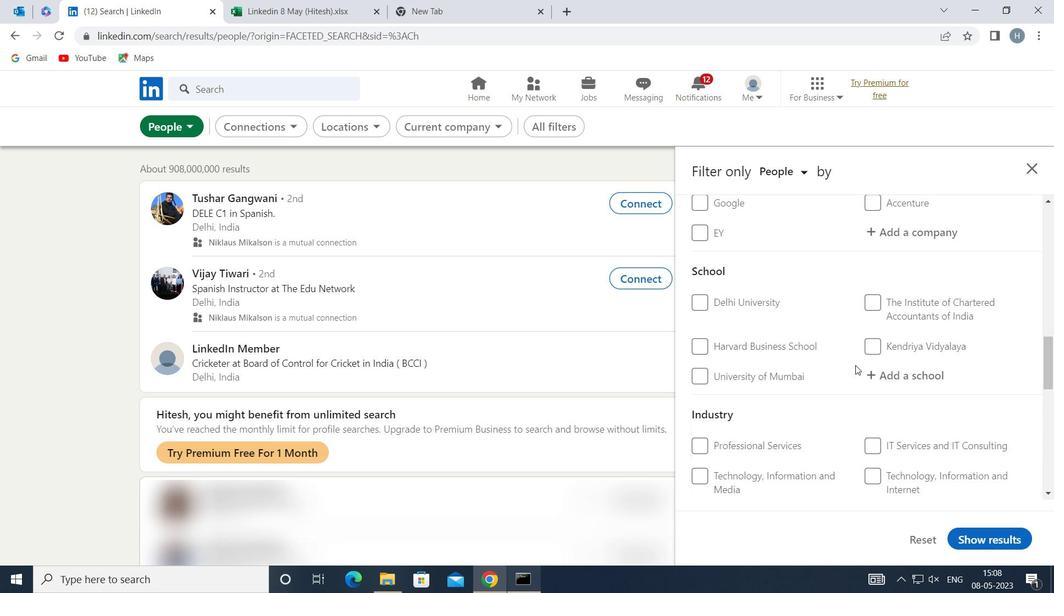 
Action: Mouse scrolled (856, 365) with delta (0, 0)
Screenshot: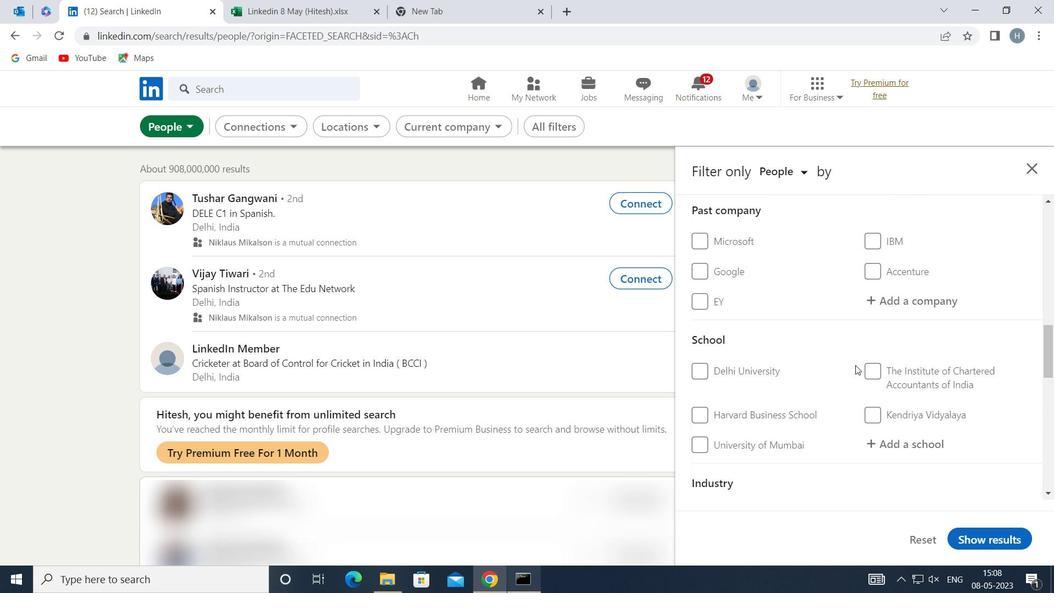 
Action: Mouse scrolled (856, 365) with delta (0, 0)
Screenshot: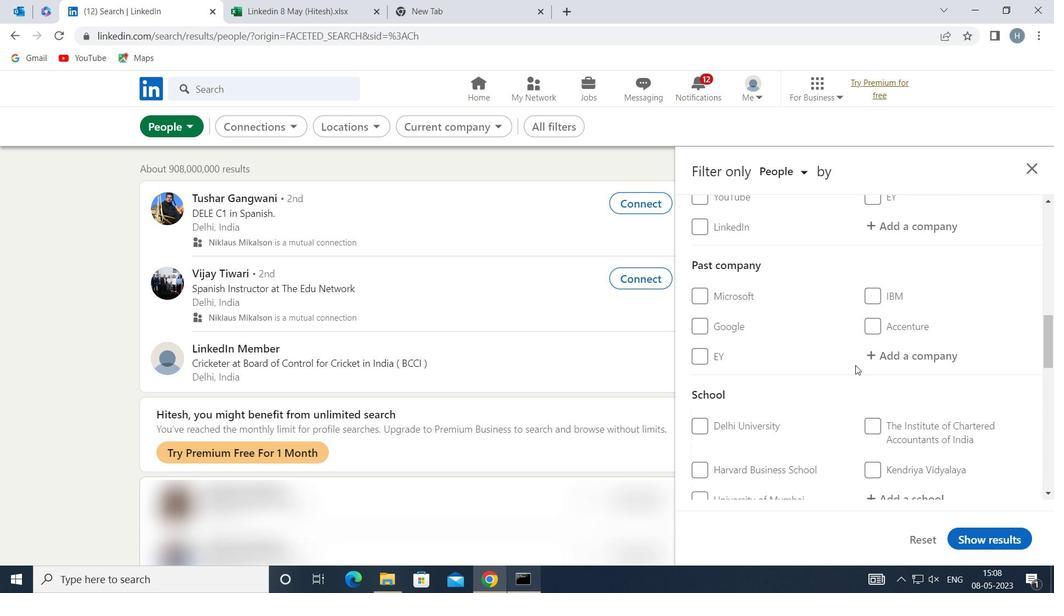 
Action: Mouse scrolled (856, 365) with delta (0, 0)
Screenshot: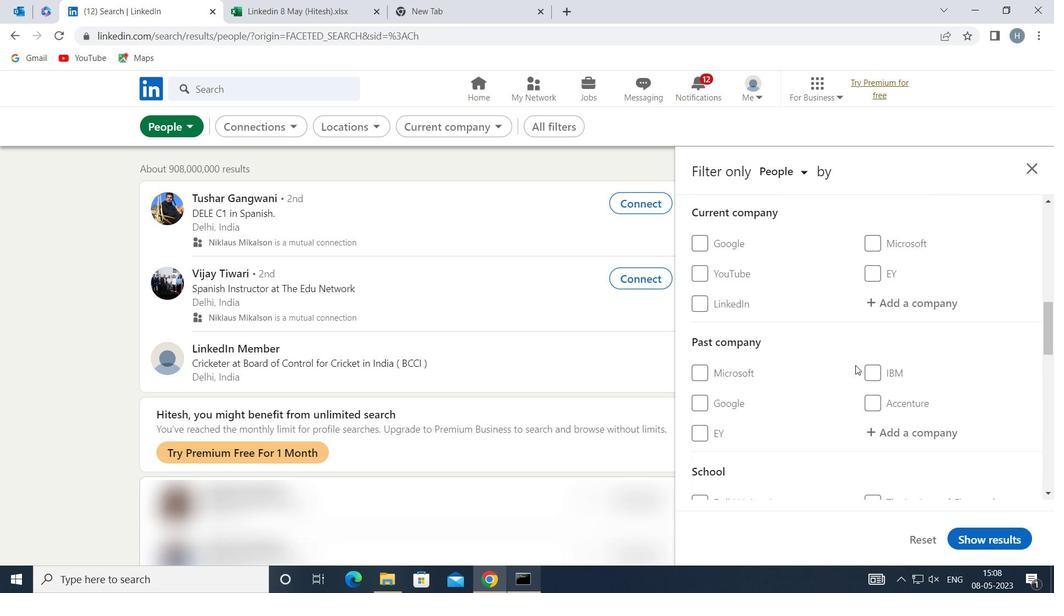 
Action: Mouse moved to (899, 369)
Screenshot: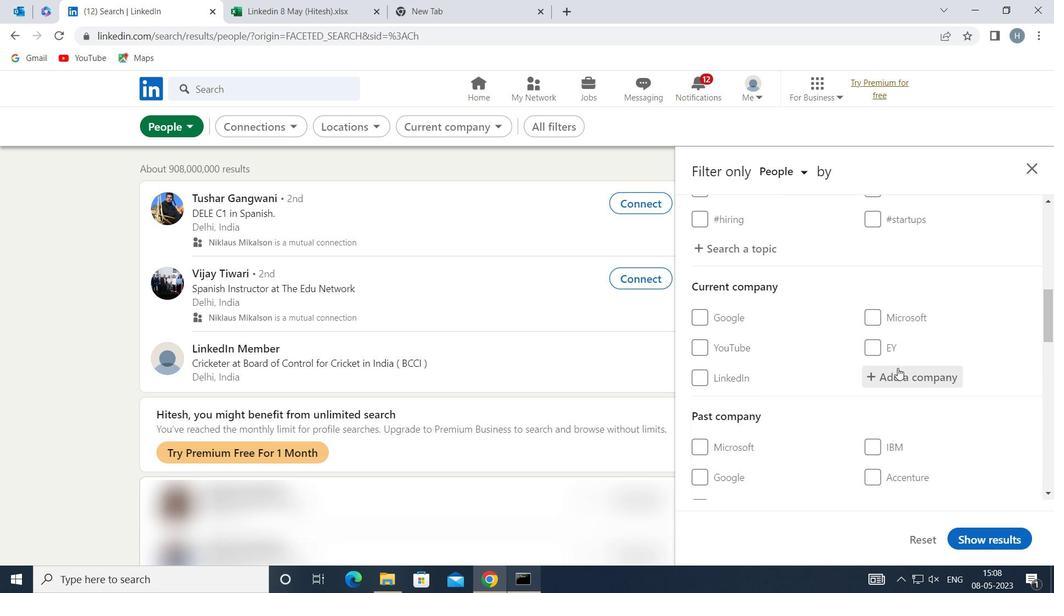 
Action: Mouse pressed left at (899, 369)
Screenshot: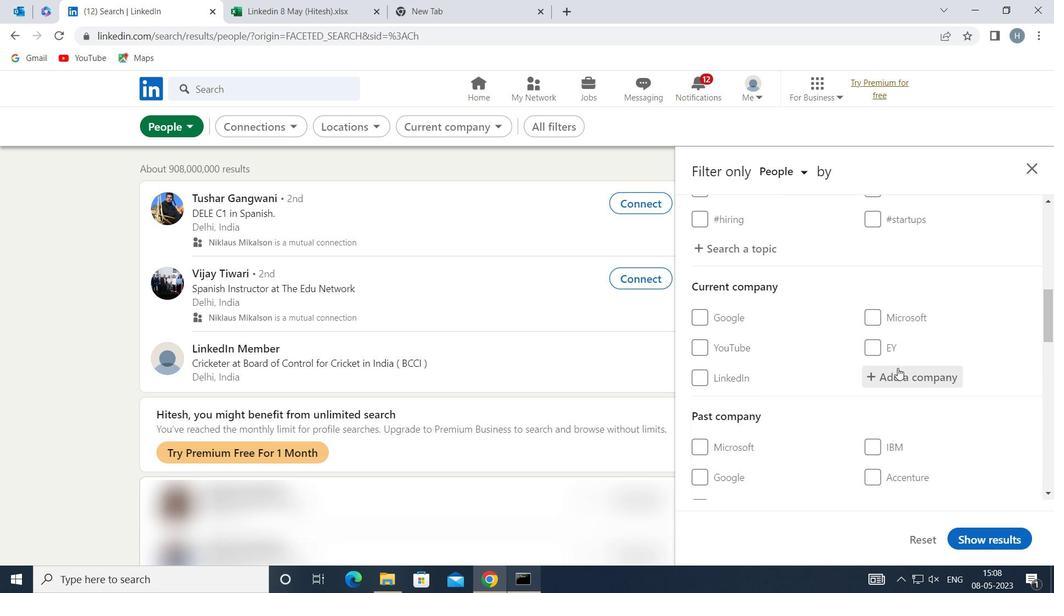 
Action: Mouse moved to (899, 369)
Screenshot: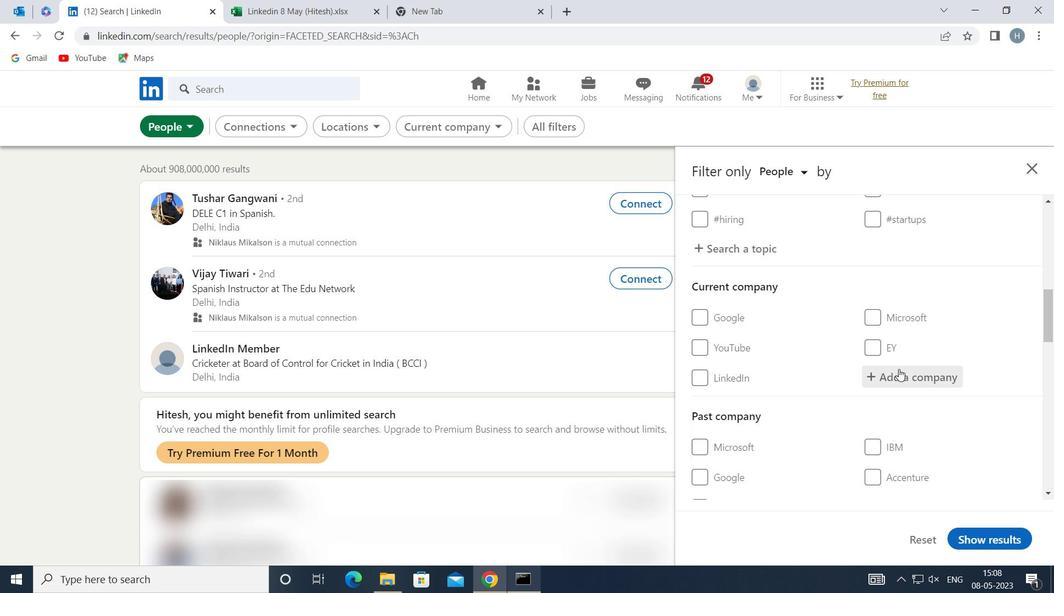 
Action: Key pressed <Key.shift>WAVES<Key.space><Key.shift>AUDIO
Screenshot: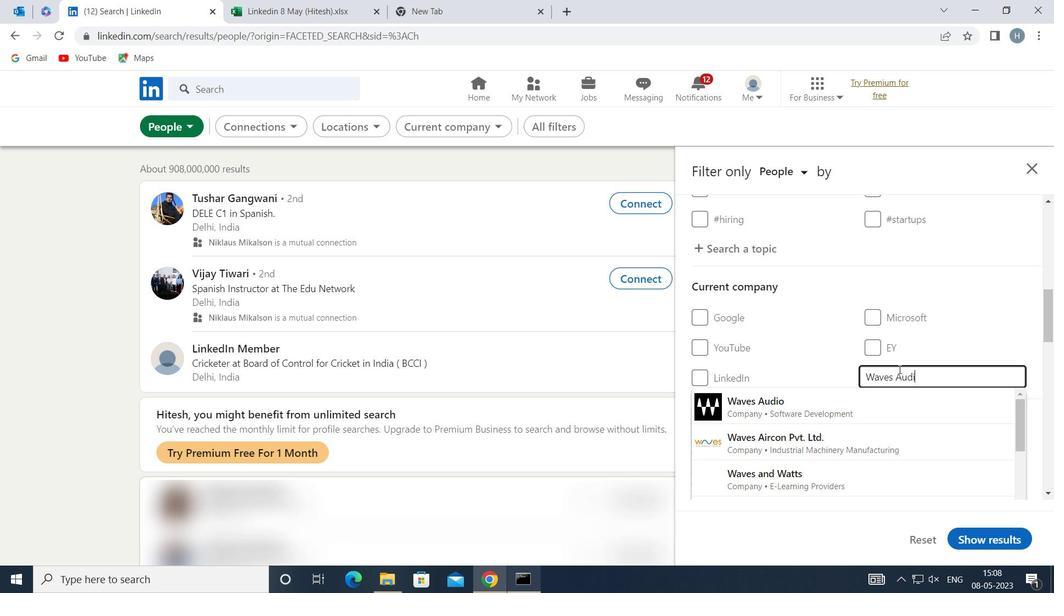 
Action: Mouse moved to (826, 406)
Screenshot: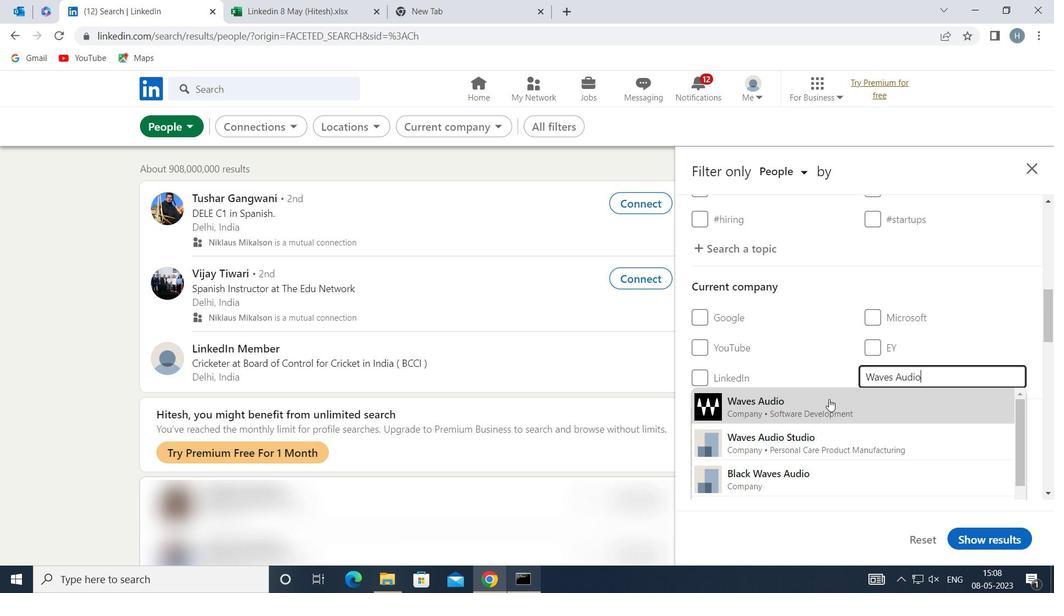 
Action: Mouse pressed left at (826, 406)
Screenshot: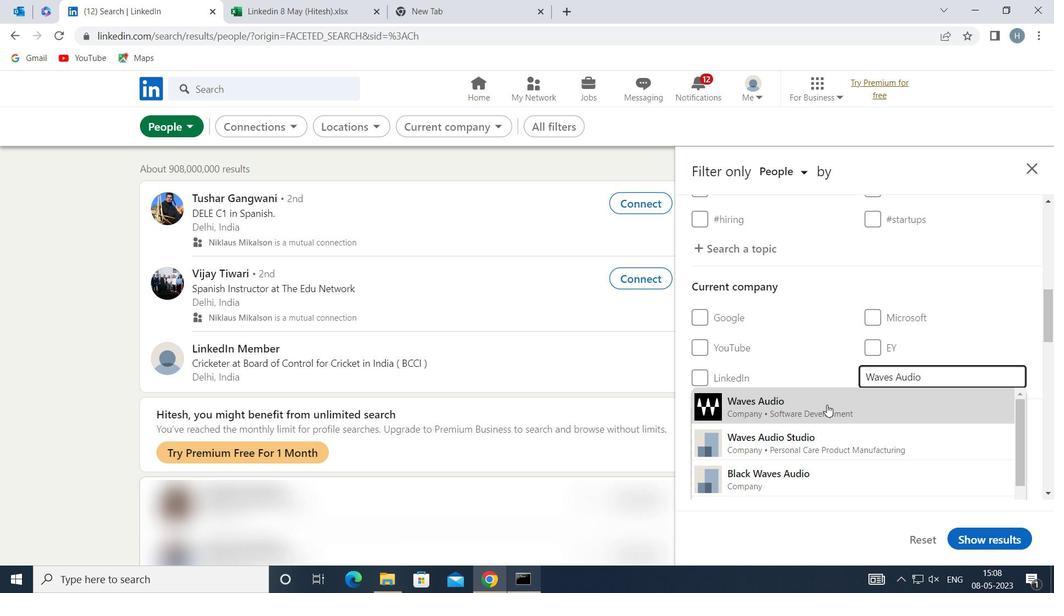 
Action: Mouse moved to (826, 380)
Screenshot: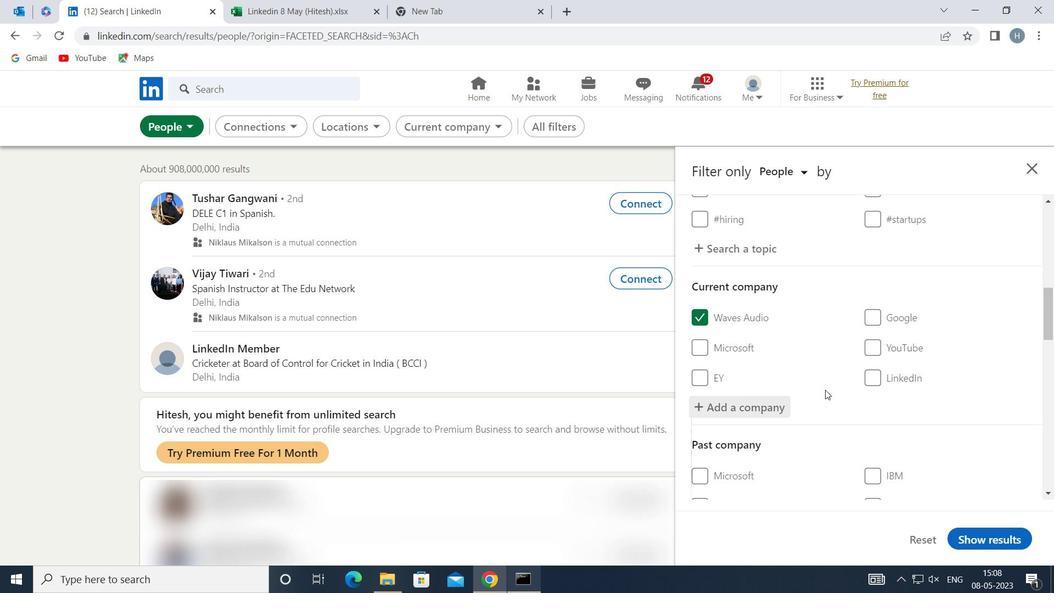 
Action: Mouse scrolled (826, 380) with delta (0, 0)
Screenshot: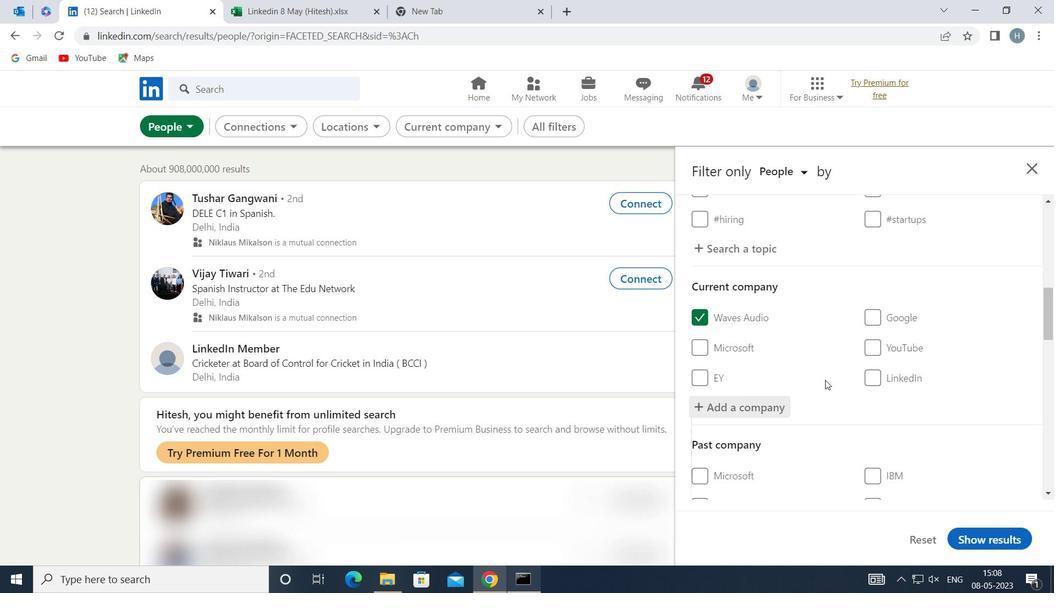 
Action: Mouse scrolled (826, 380) with delta (0, 0)
Screenshot: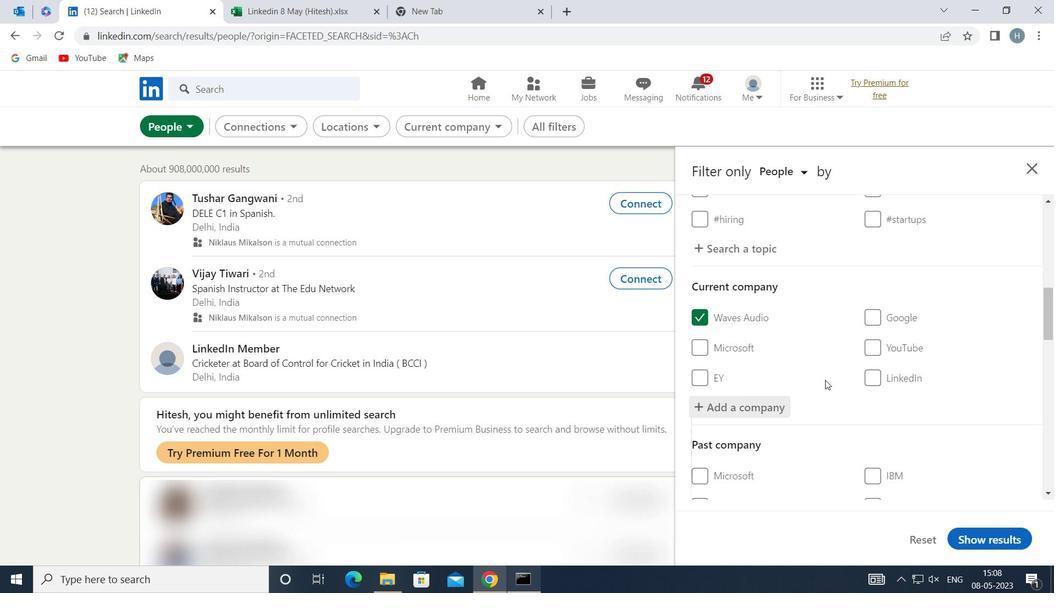 
Action: Mouse scrolled (826, 380) with delta (0, 0)
Screenshot: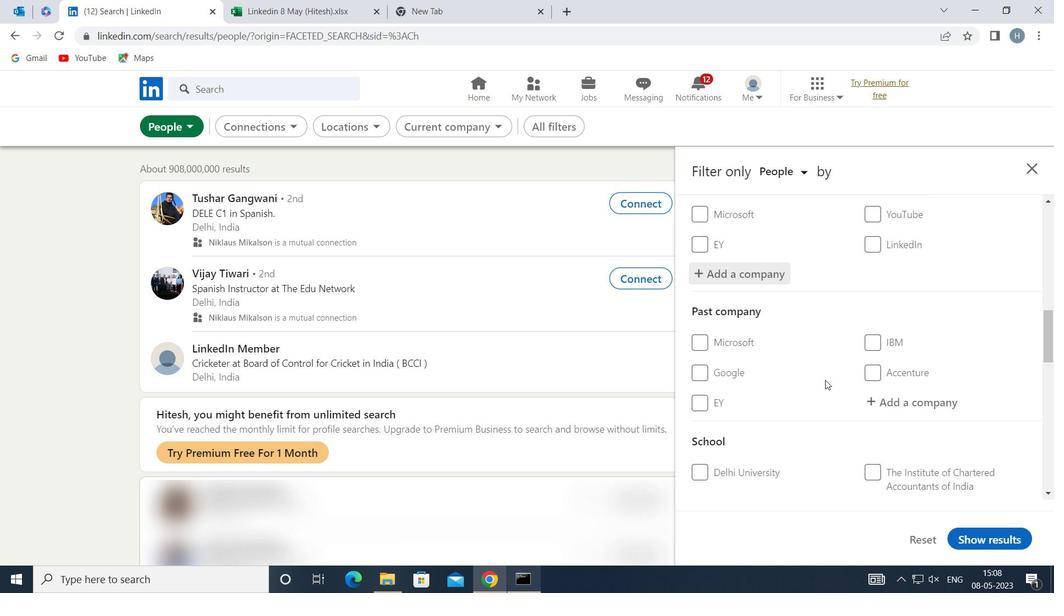 
Action: Mouse scrolled (826, 380) with delta (0, 0)
Screenshot: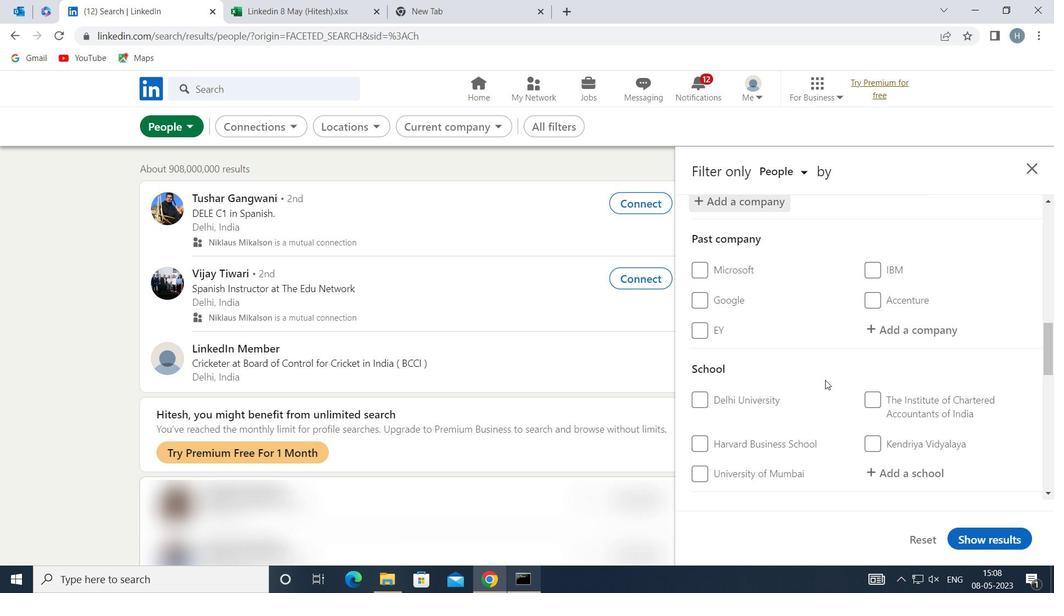 
Action: Mouse moved to (893, 401)
Screenshot: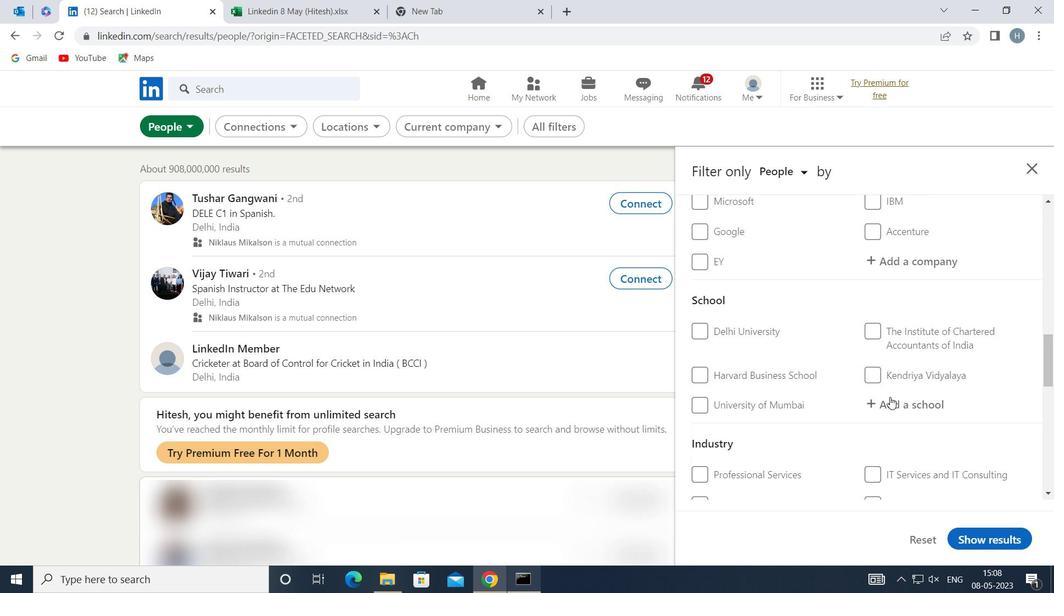 
Action: Mouse pressed left at (893, 401)
Screenshot: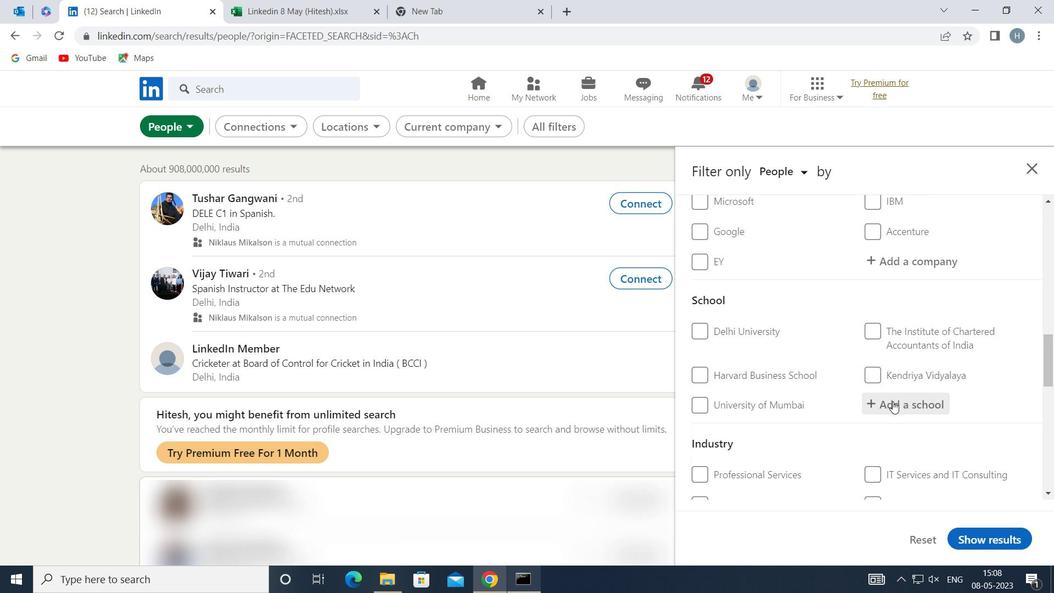 
Action: Key pressed <Key.shift>AVINASHILI
Screenshot: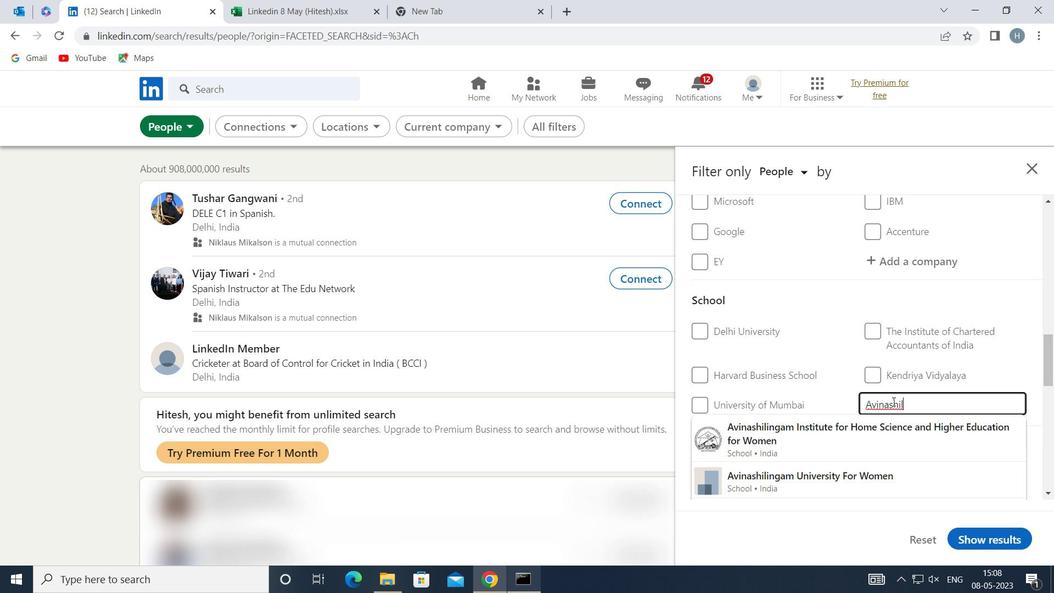 
Action: Mouse moved to (881, 431)
Screenshot: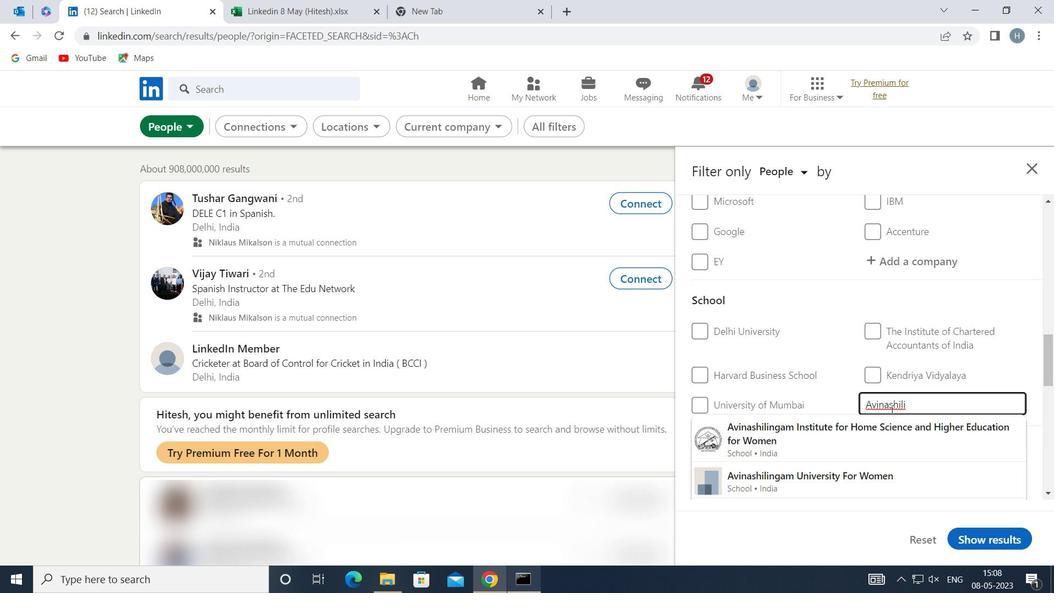 
Action: Mouse pressed left at (881, 431)
Screenshot: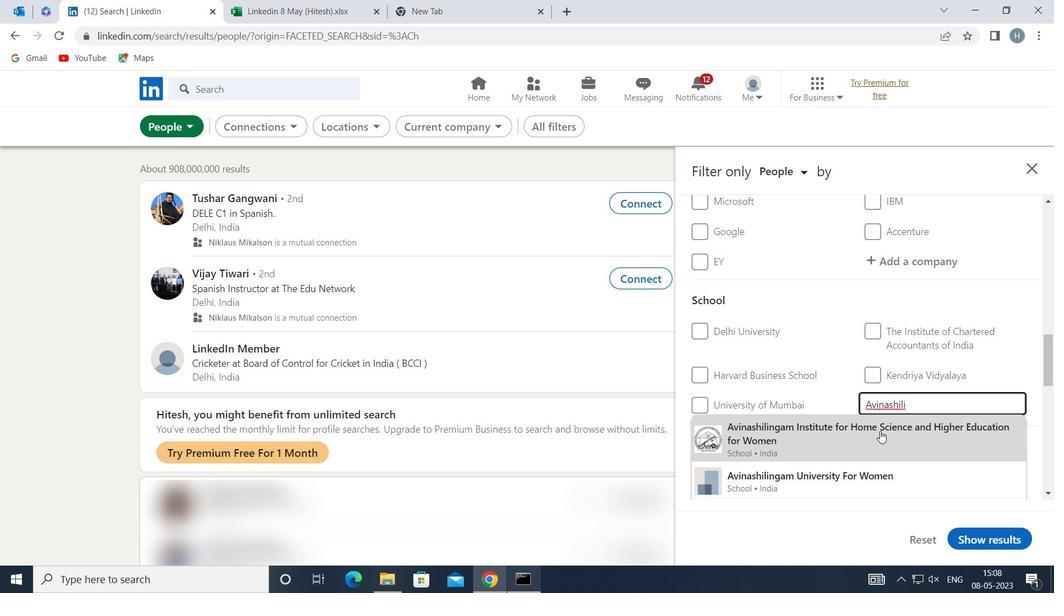 
Action: Mouse moved to (853, 403)
Screenshot: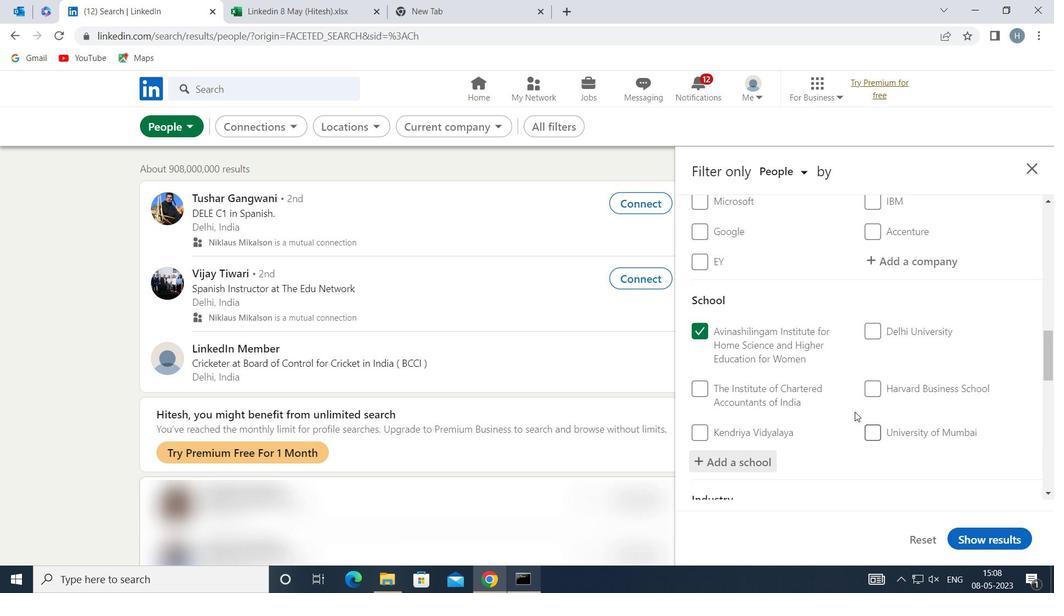 
Action: Mouse scrolled (853, 403) with delta (0, 0)
Screenshot: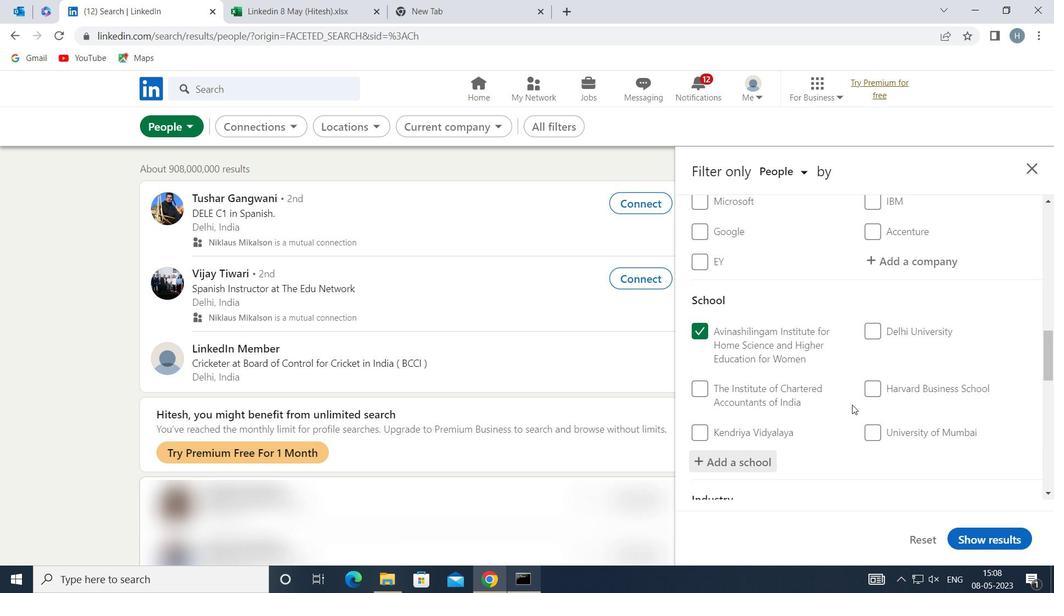 
Action: Mouse scrolled (853, 403) with delta (0, 0)
Screenshot: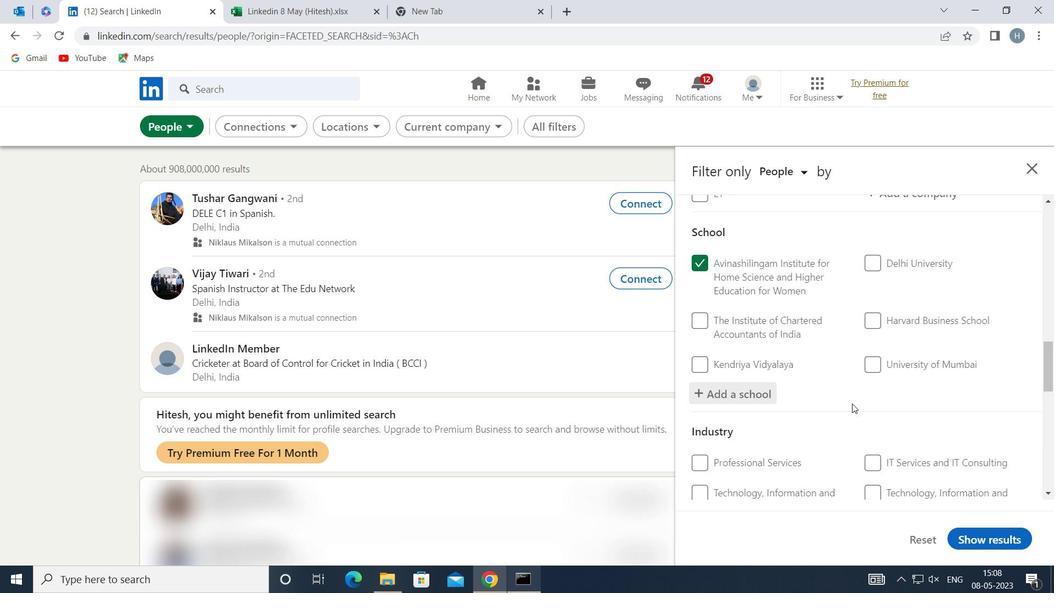 
Action: Mouse scrolled (853, 403) with delta (0, 0)
Screenshot: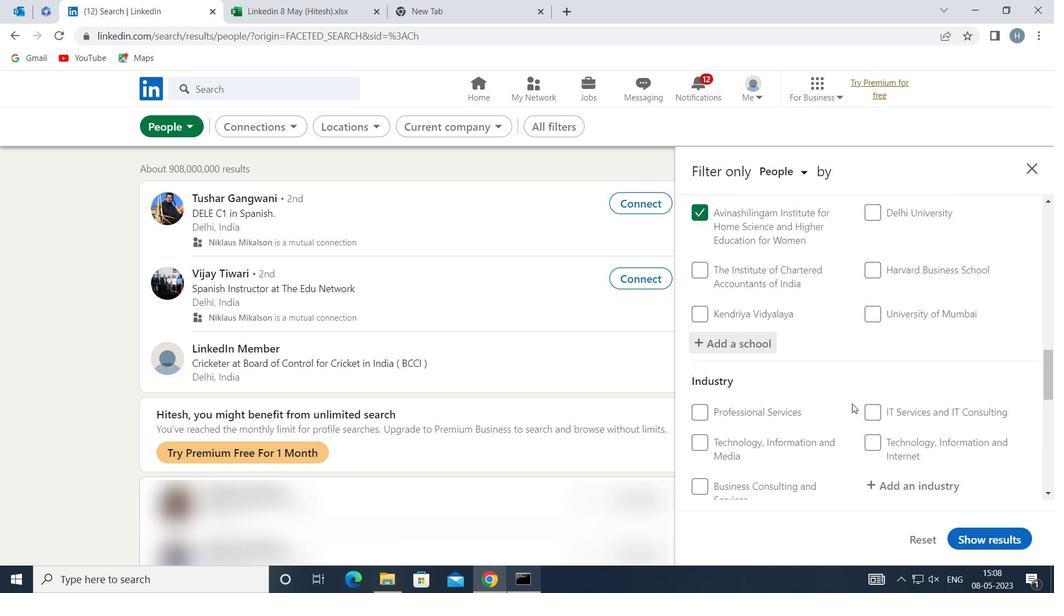 
Action: Mouse moved to (892, 392)
Screenshot: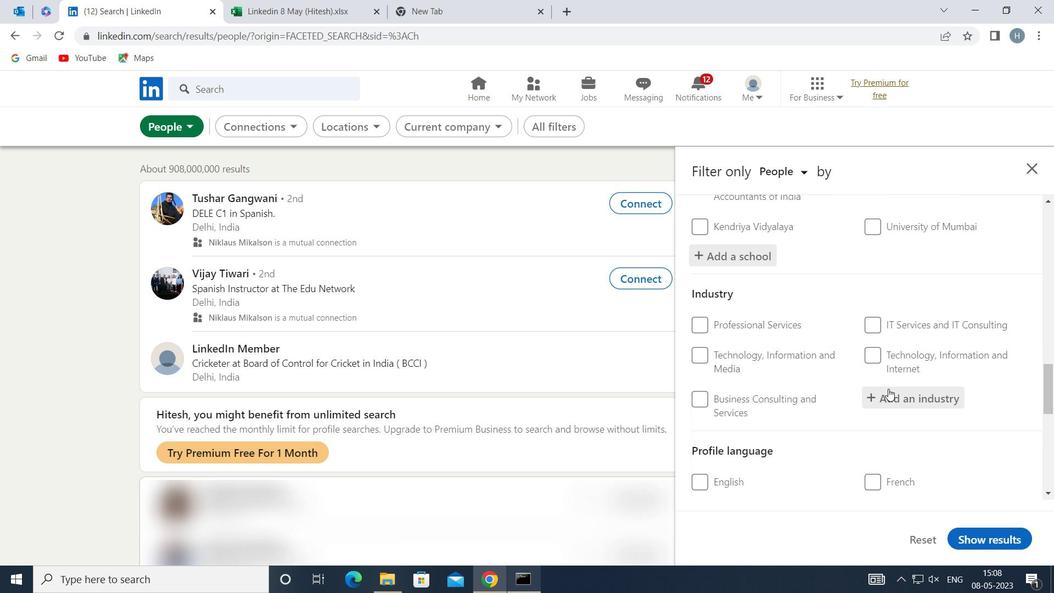 
Action: Mouse pressed left at (892, 392)
Screenshot: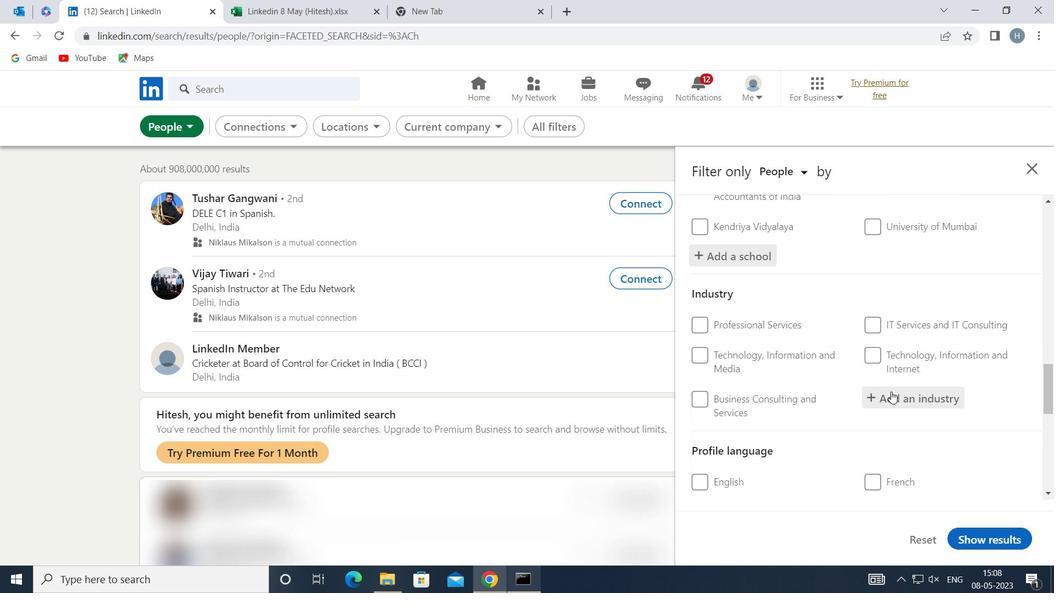 
Action: Key pressed <Key.shift>FABRI
Screenshot: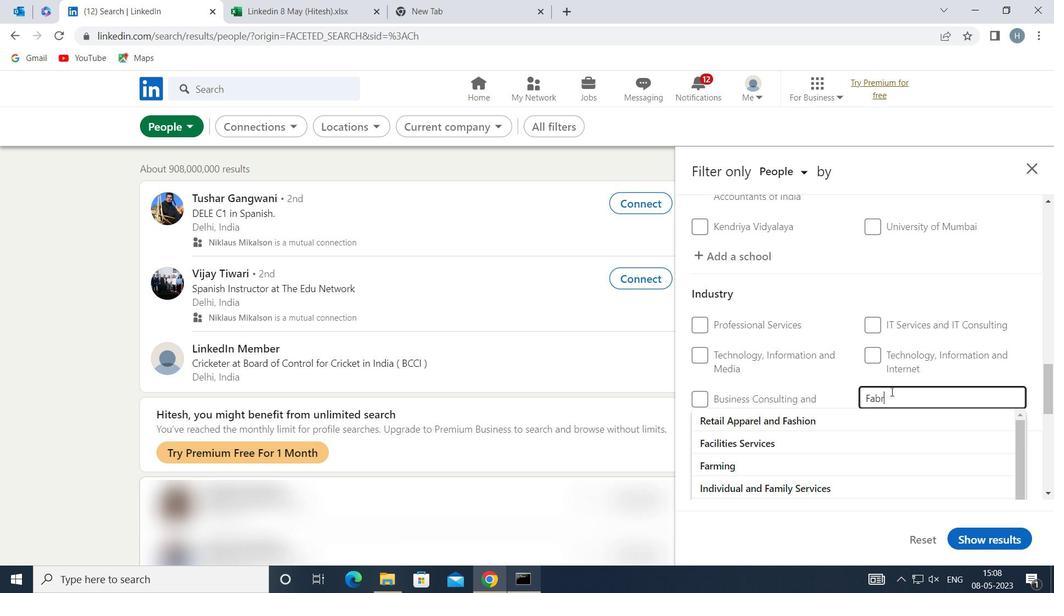 
Action: Mouse moved to (832, 417)
Screenshot: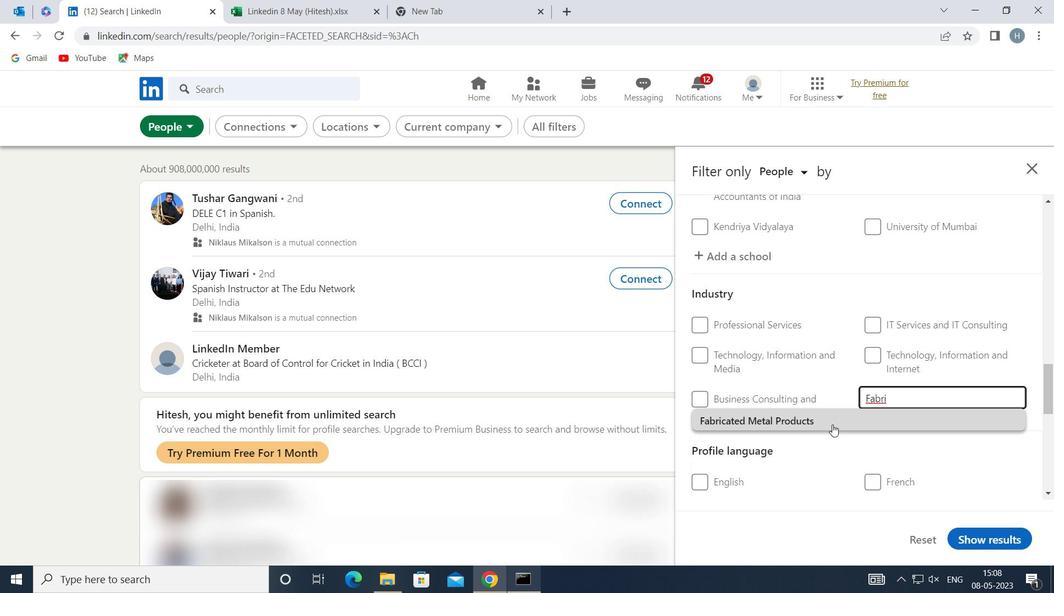 
Action: Mouse pressed left at (832, 417)
Screenshot: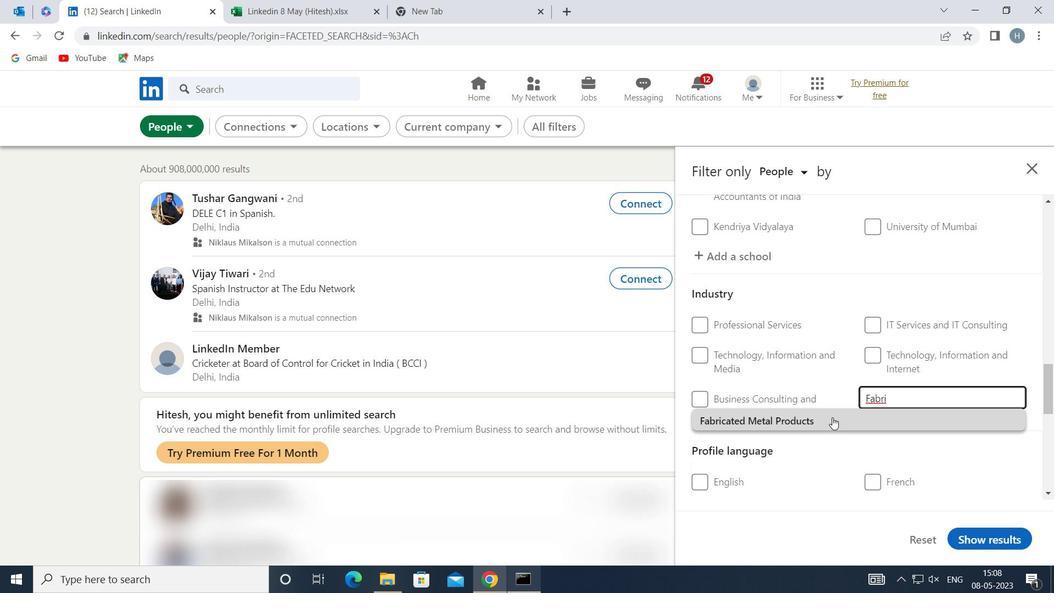
Action: Mouse moved to (813, 408)
Screenshot: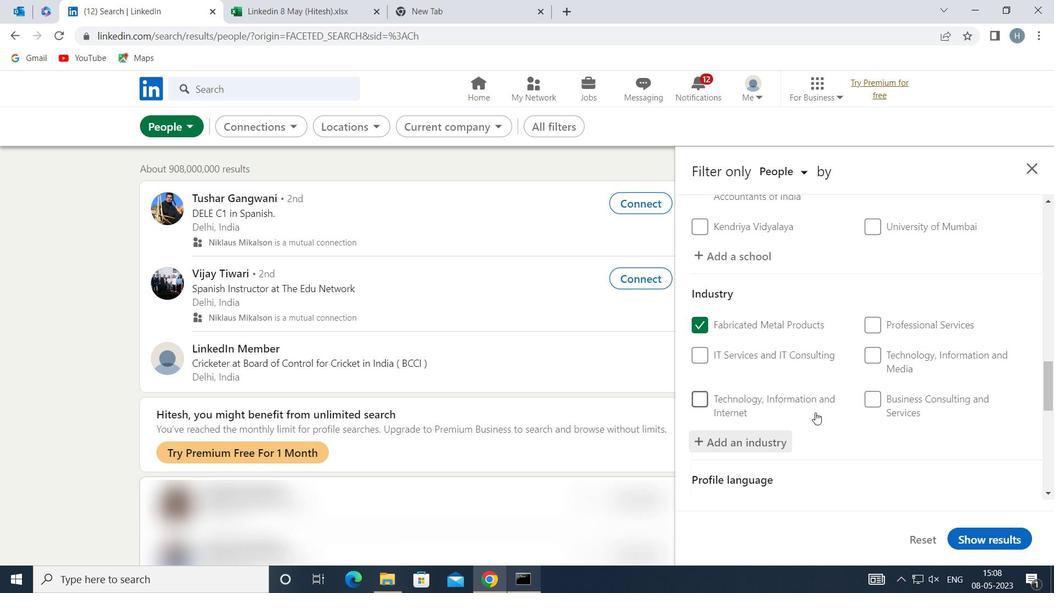 
Action: Mouse scrolled (813, 408) with delta (0, 0)
Screenshot: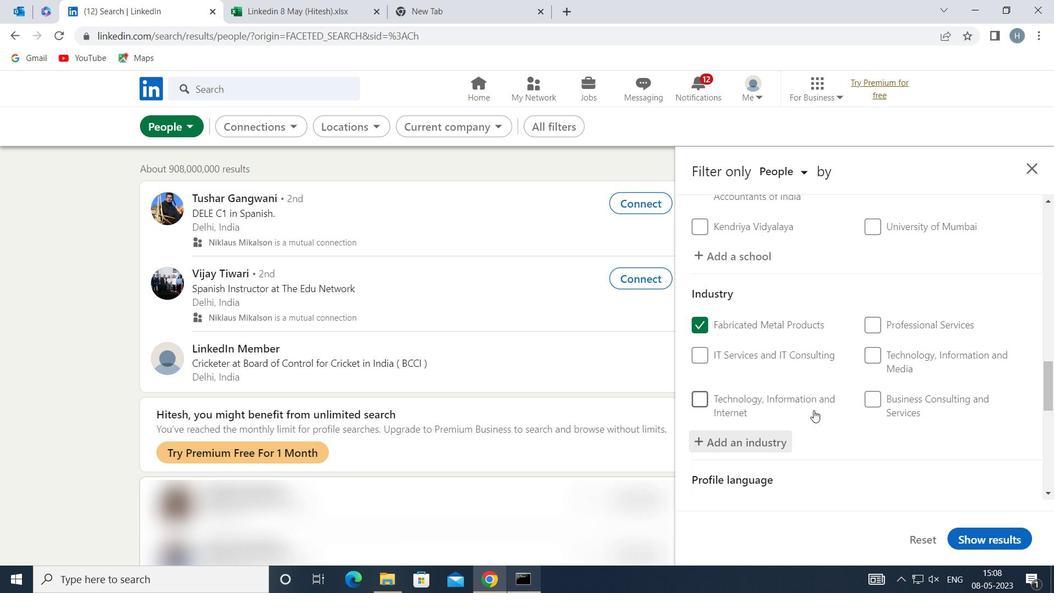 
Action: Mouse scrolled (813, 408) with delta (0, 0)
Screenshot: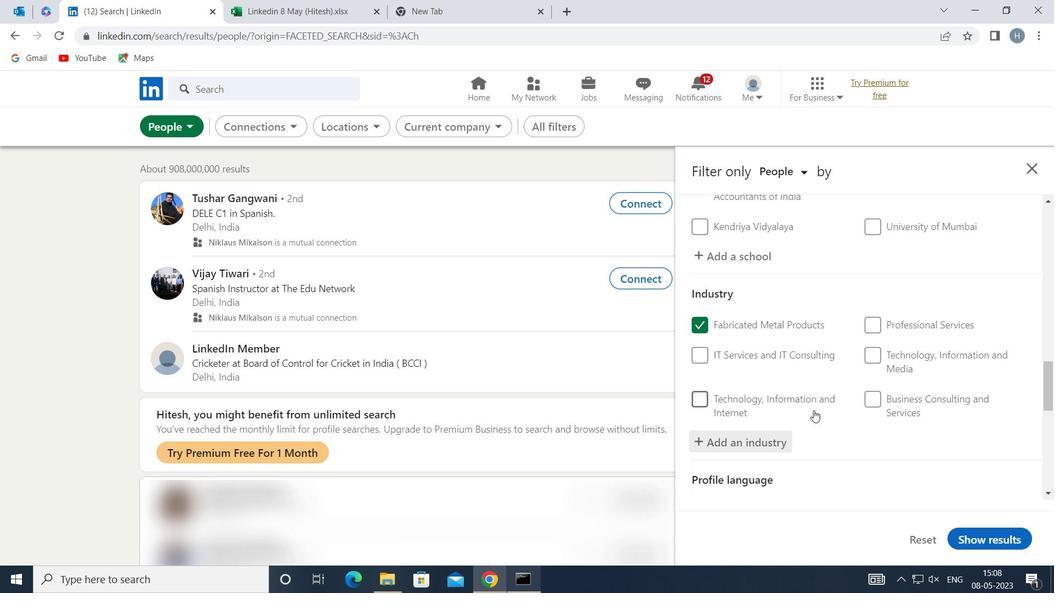 
Action: Mouse moved to (816, 397)
Screenshot: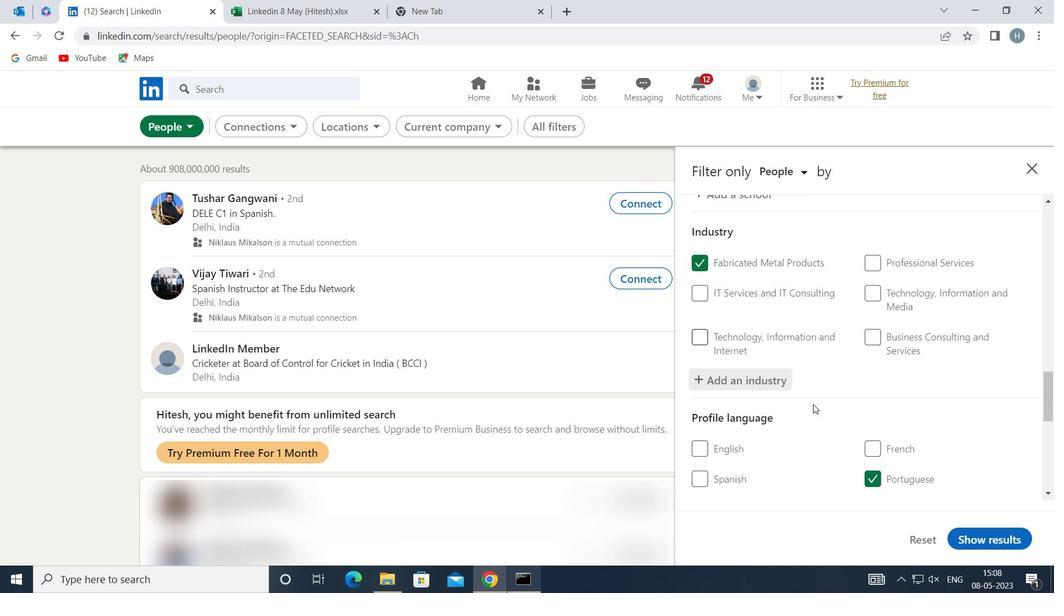 
Action: Mouse scrolled (816, 396) with delta (0, 0)
Screenshot: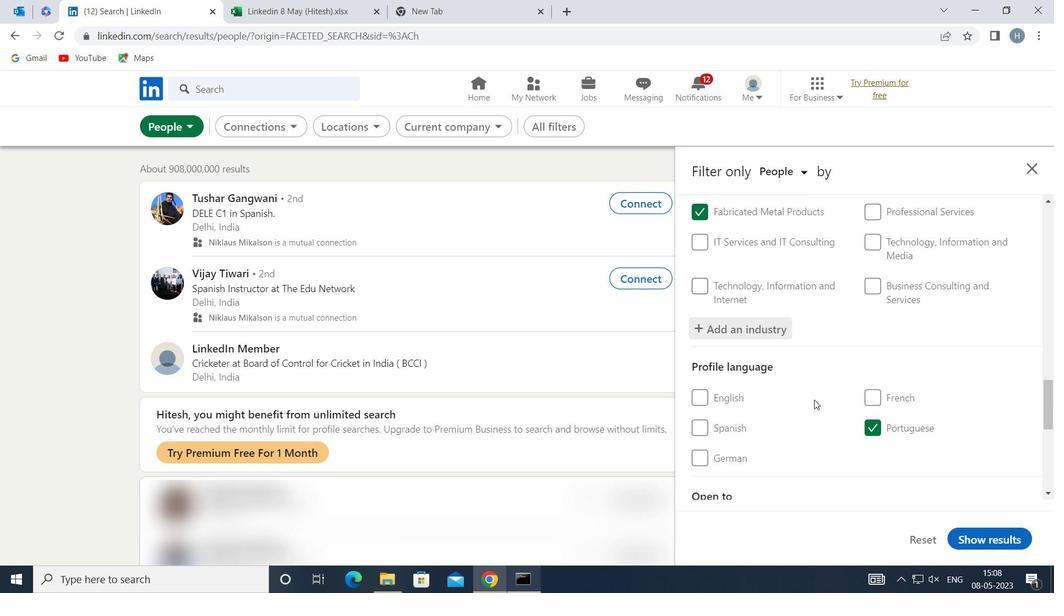 
Action: Mouse moved to (816, 396)
Screenshot: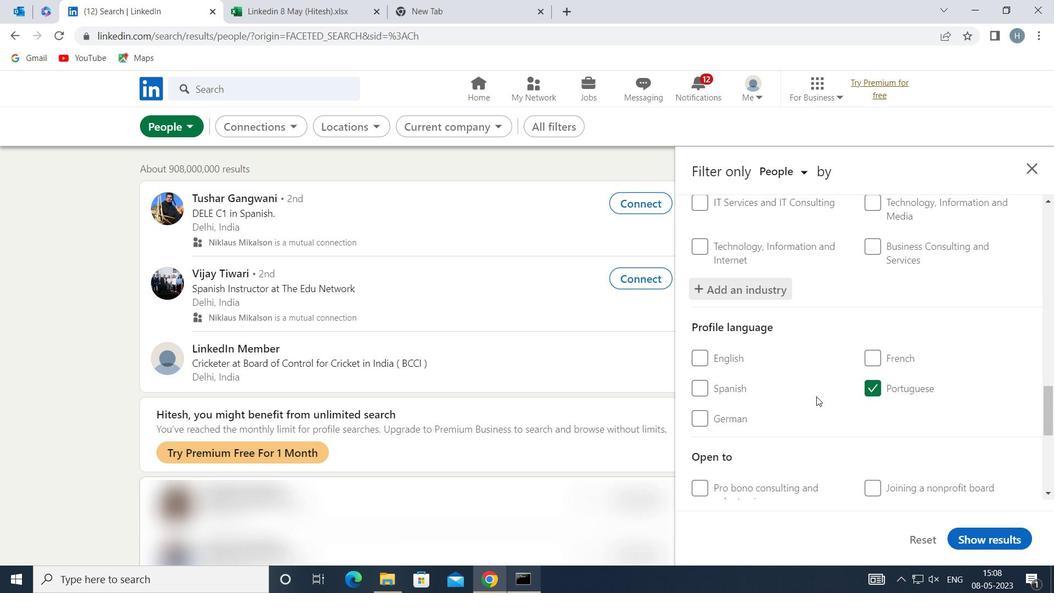 
Action: Mouse scrolled (816, 396) with delta (0, 0)
Screenshot: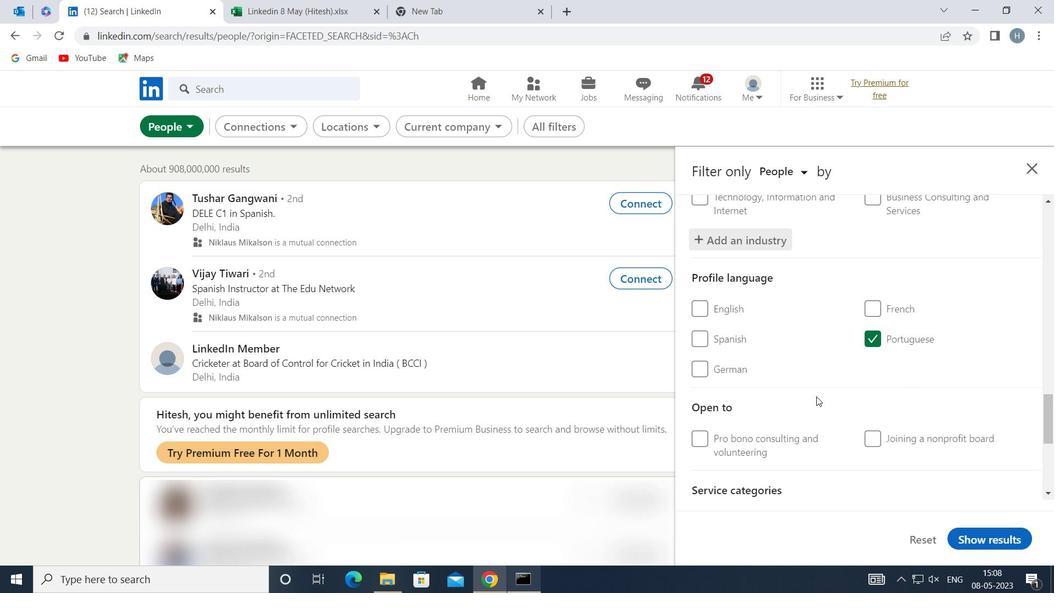
Action: Mouse moved to (818, 395)
Screenshot: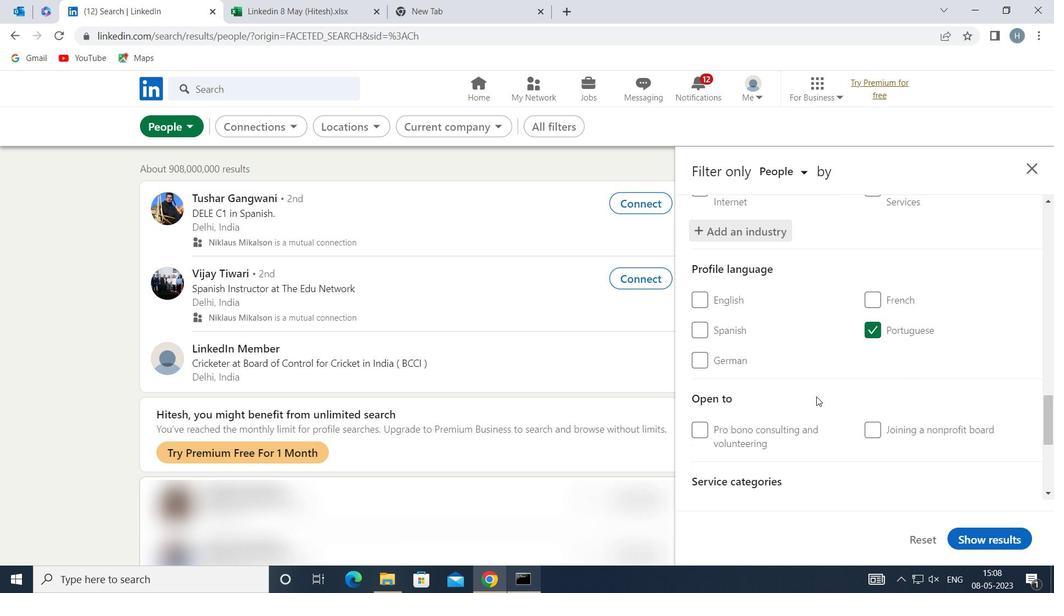 
Action: Mouse scrolled (818, 394) with delta (0, 0)
Screenshot: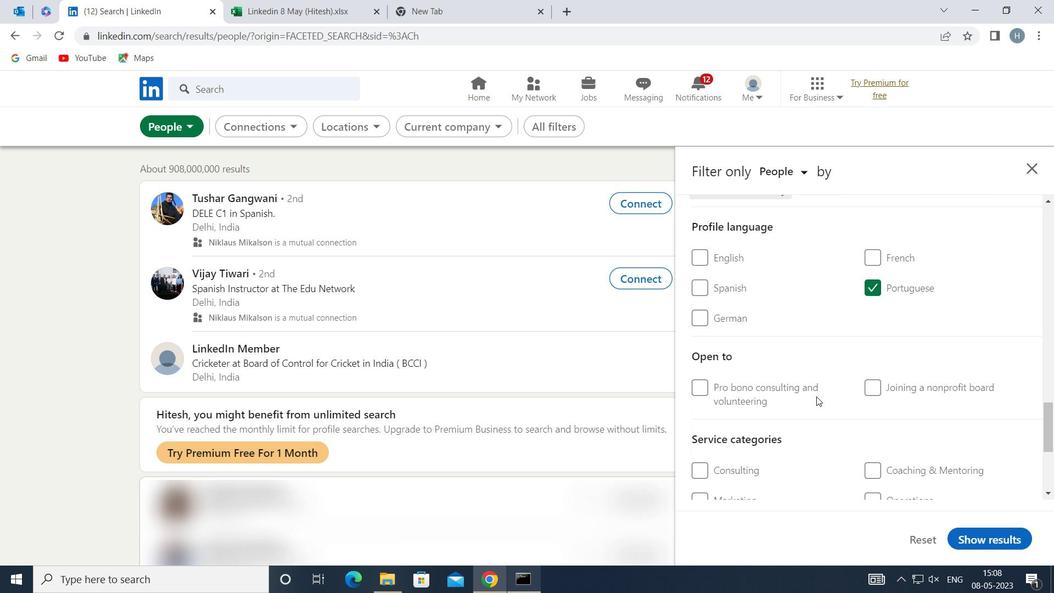 
Action: Mouse scrolled (818, 394) with delta (0, 0)
Screenshot: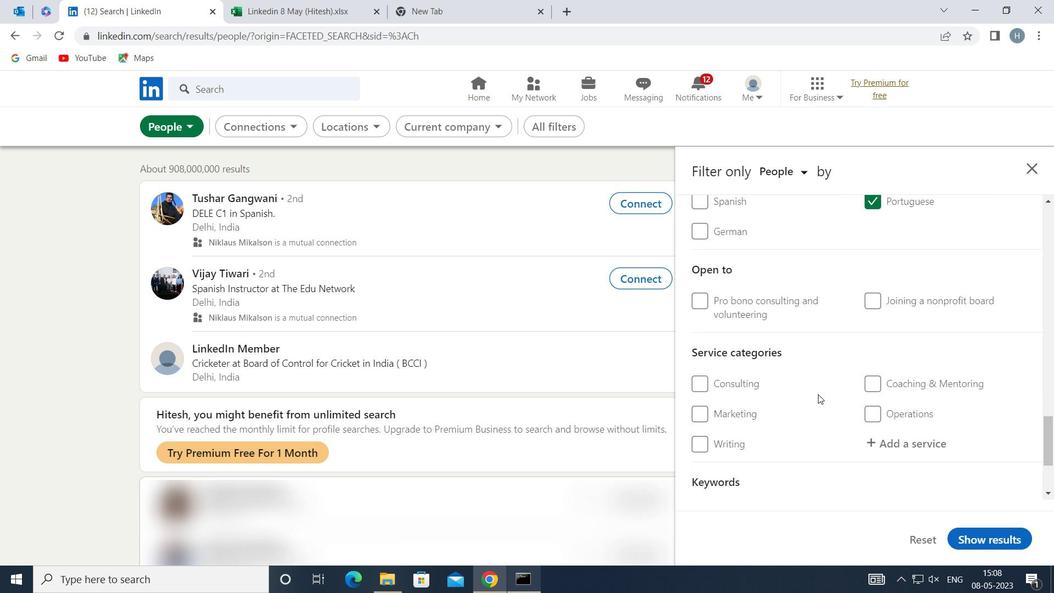 
Action: Mouse moved to (876, 373)
Screenshot: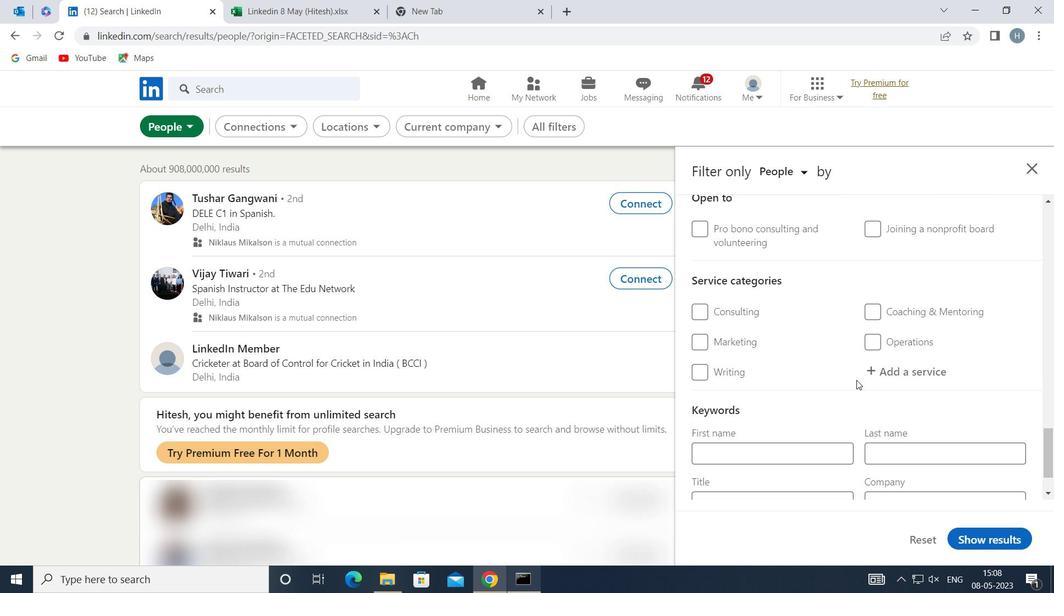 
Action: Mouse pressed left at (876, 373)
Screenshot: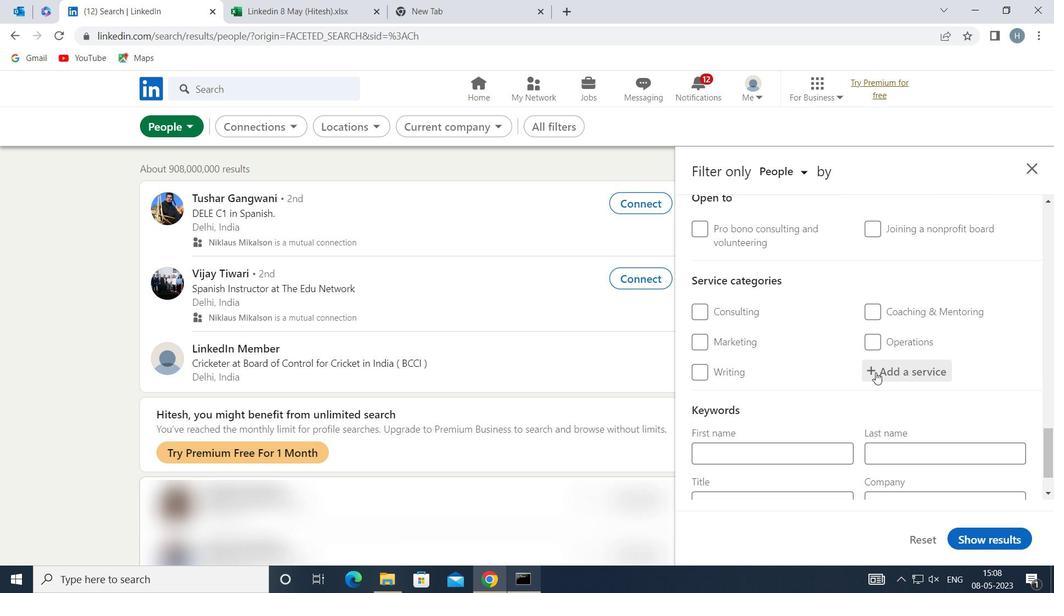 
Action: Key pressed <Key.shift>MOBILE<Key.space><Key.shift>MA
Screenshot: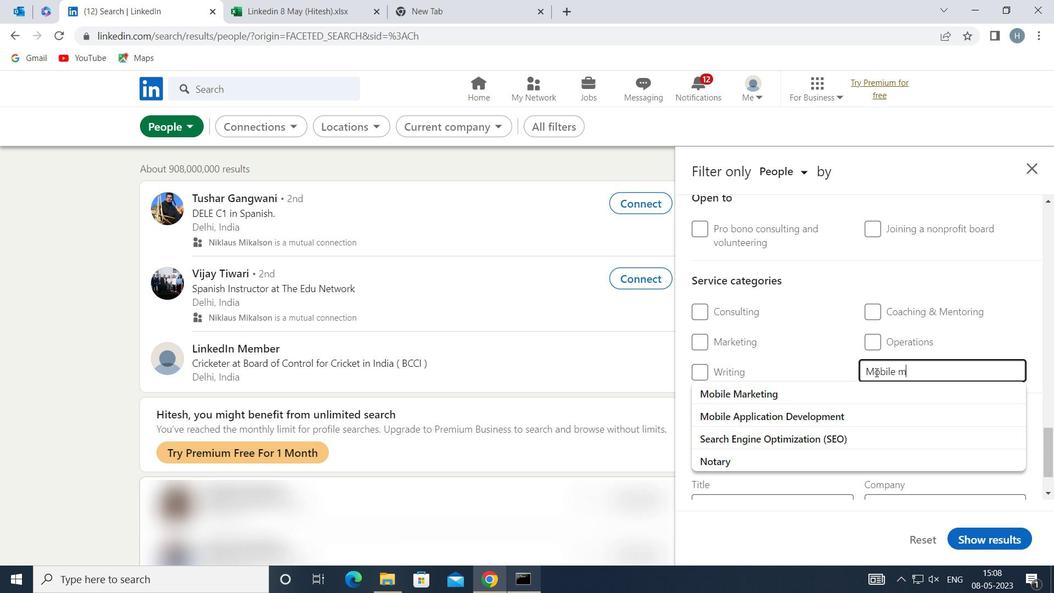 
Action: Mouse moved to (824, 391)
Screenshot: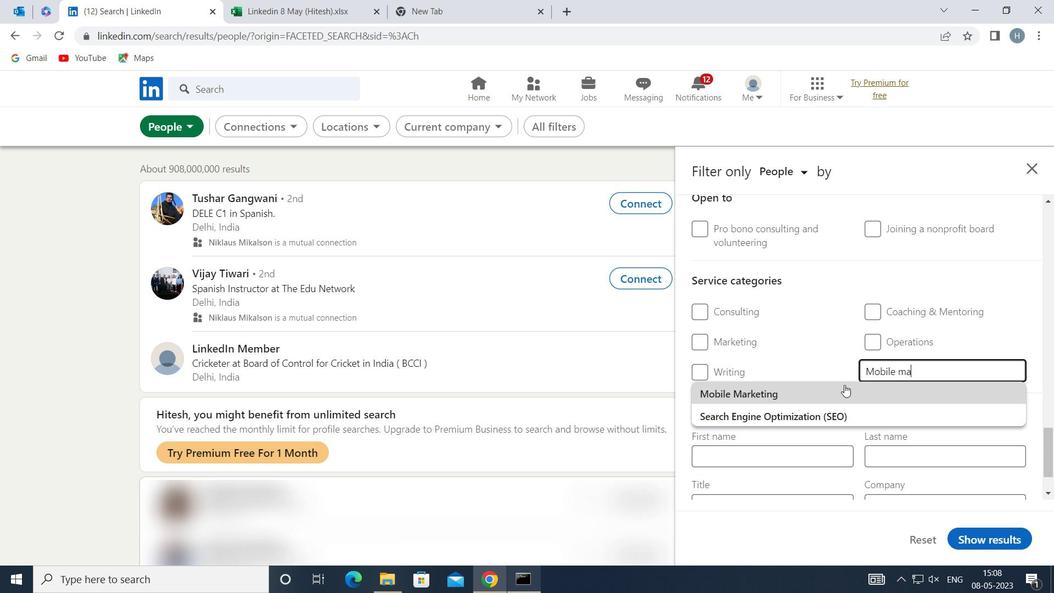 
Action: Mouse pressed left at (824, 391)
Screenshot: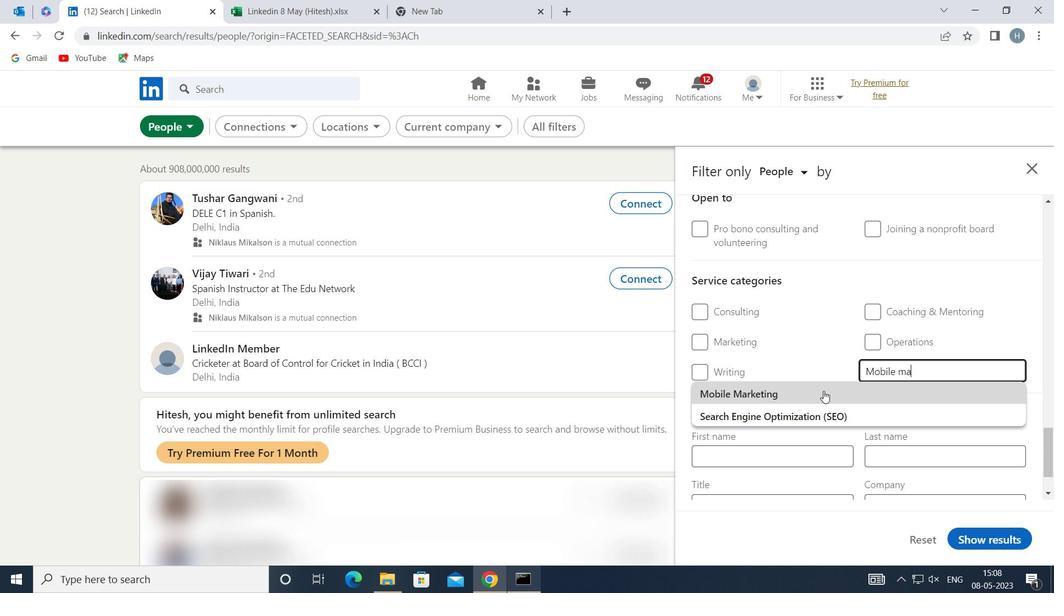 
Action: Mouse moved to (829, 389)
Screenshot: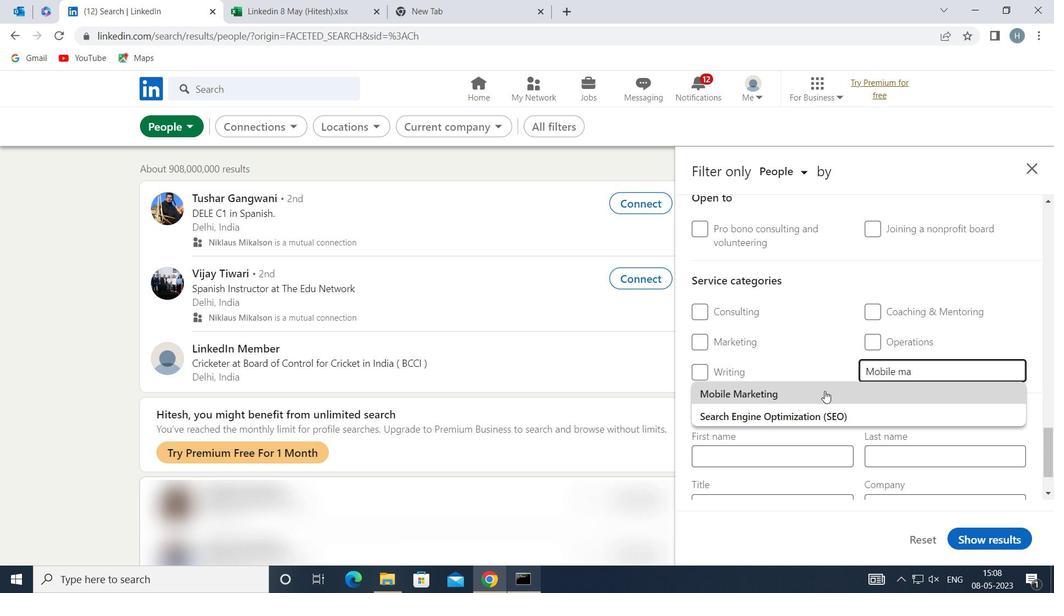 
Action: Mouse scrolled (829, 388) with delta (0, 0)
Screenshot: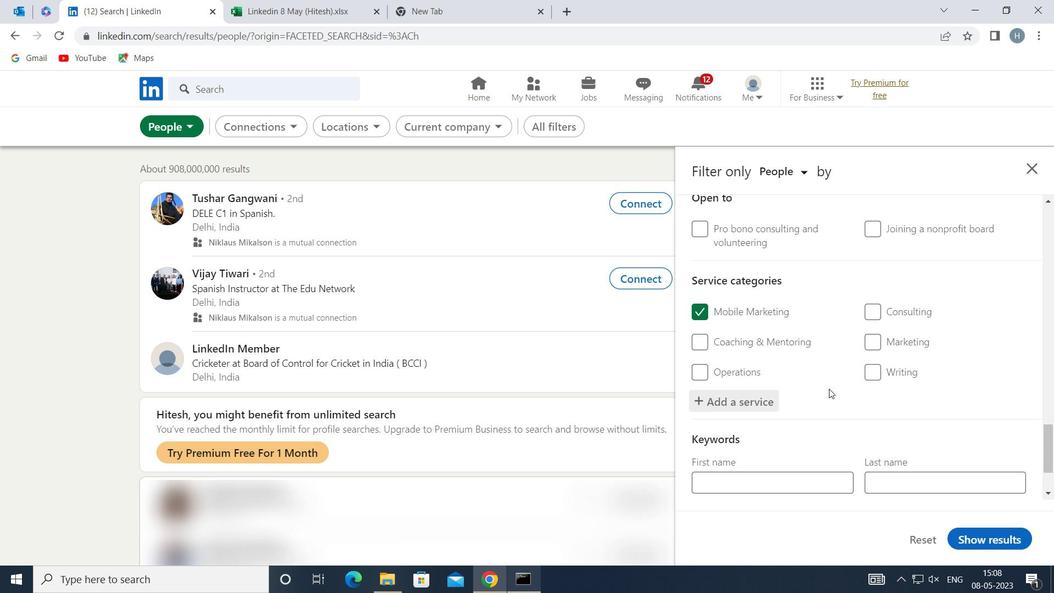 
Action: Mouse scrolled (829, 388) with delta (0, 0)
Screenshot: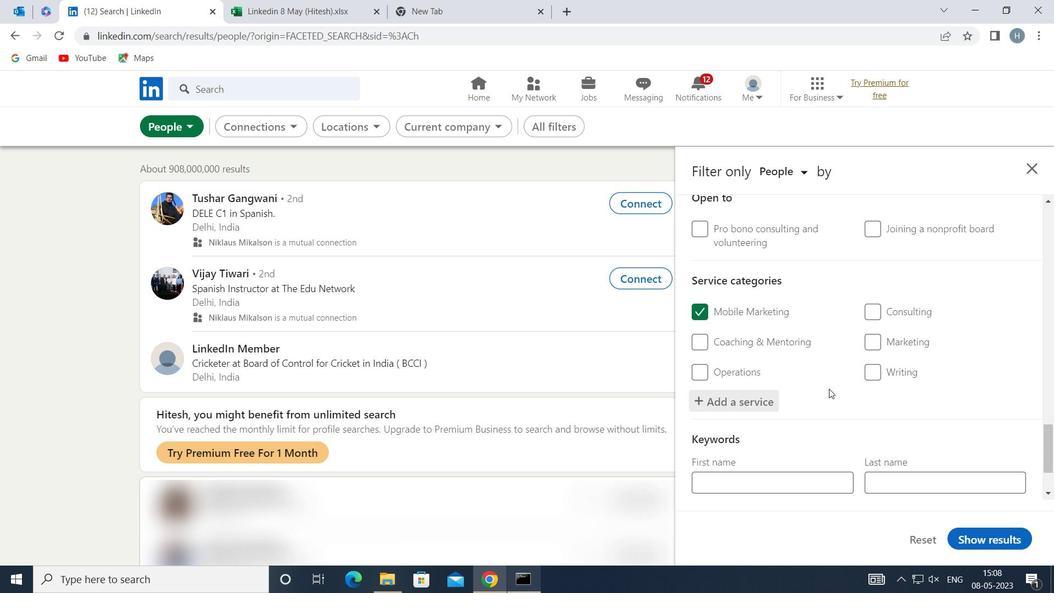 
Action: Mouse scrolled (829, 388) with delta (0, 0)
Screenshot: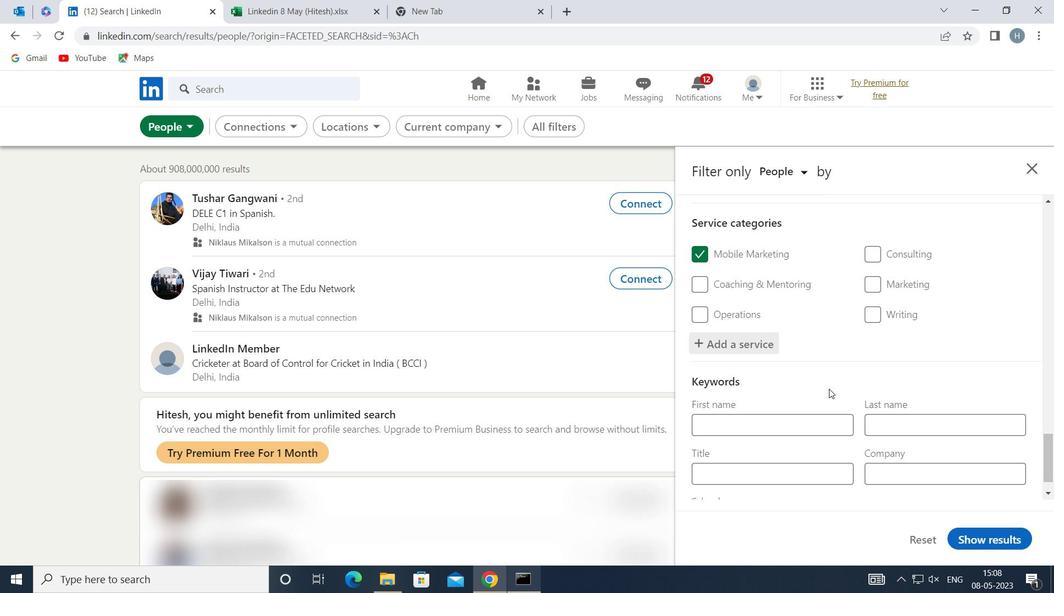 
Action: Mouse scrolled (829, 388) with delta (0, 0)
Screenshot: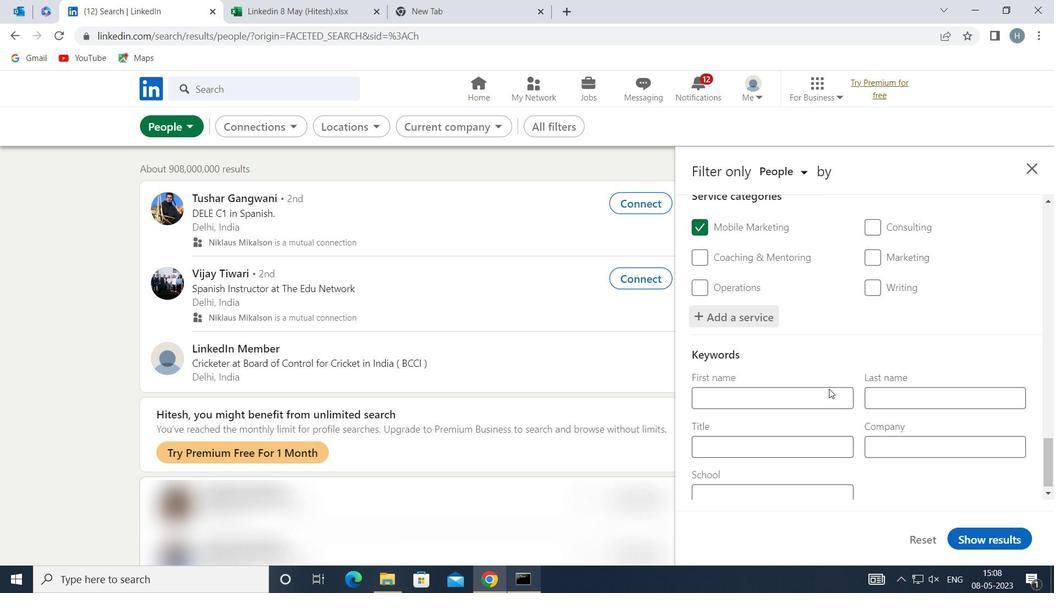 
Action: Mouse scrolled (829, 388) with delta (0, 0)
Screenshot: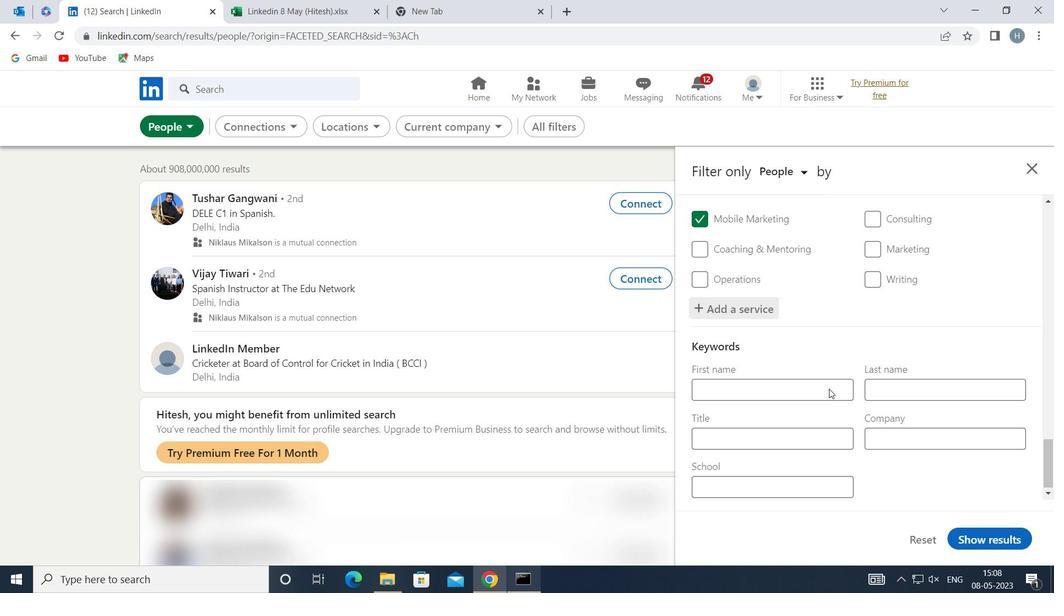 
Action: Mouse moved to (807, 438)
Screenshot: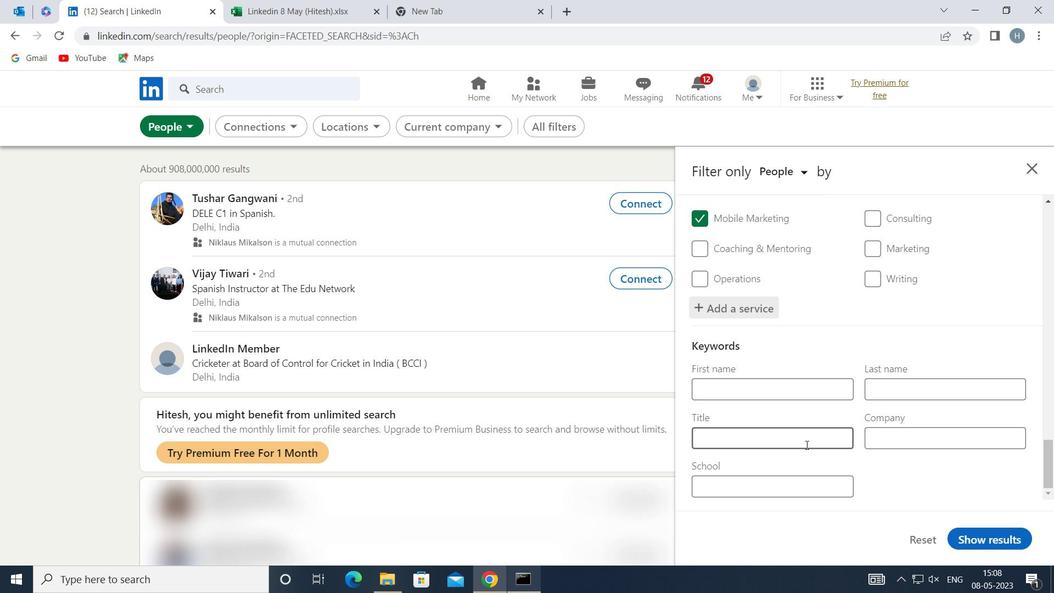 
Action: Mouse pressed left at (807, 438)
Screenshot: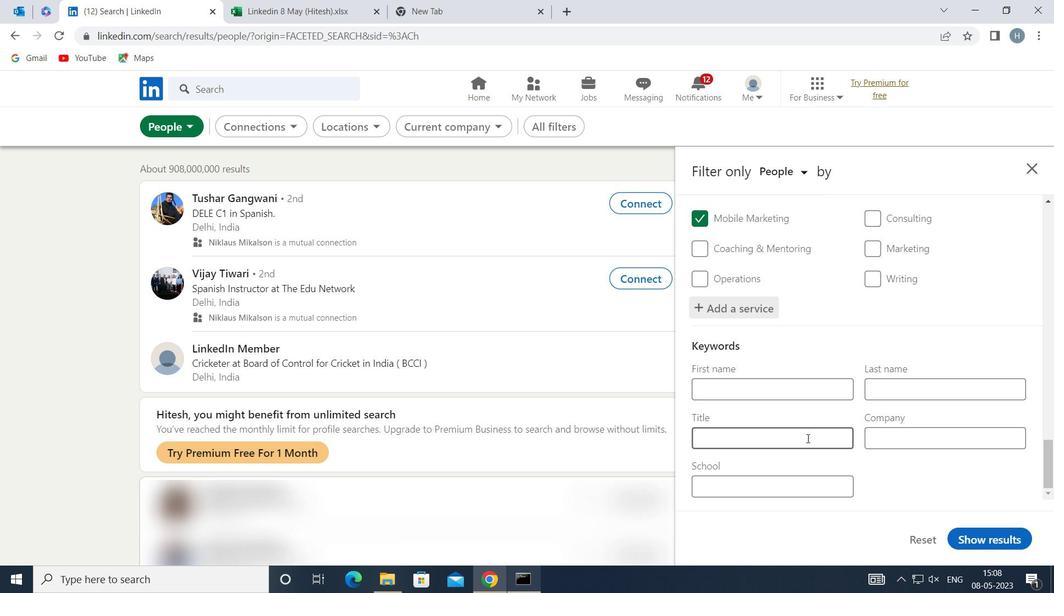 
Action: Key pressed <Key.shift><Key.shift><Key.shift><Key.shift><Key.shift><Key.shift><Key.shift>FINANCIAL<Key.space><Key.shift>ANALYST
Screenshot: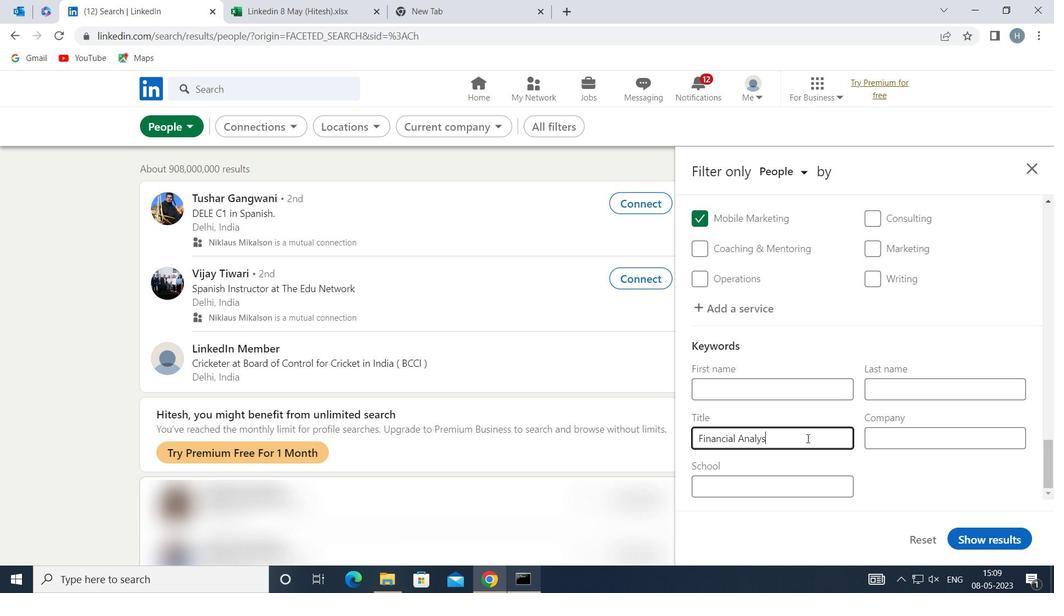 
Action: Mouse moved to (991, 546)
Screenshot: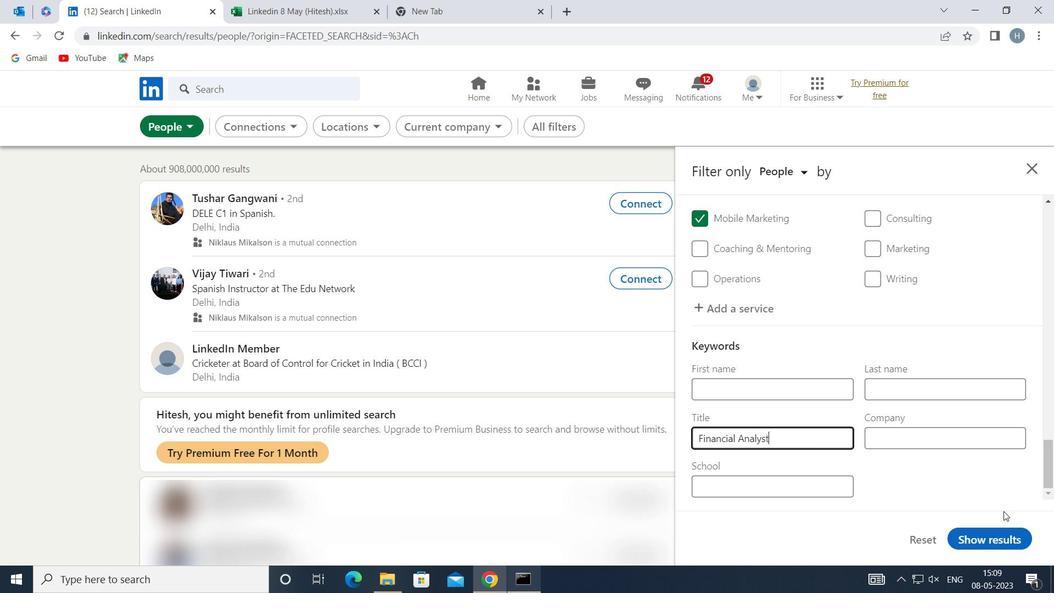 
Action: Mouse pressed left at (991, 546)
Screenshot: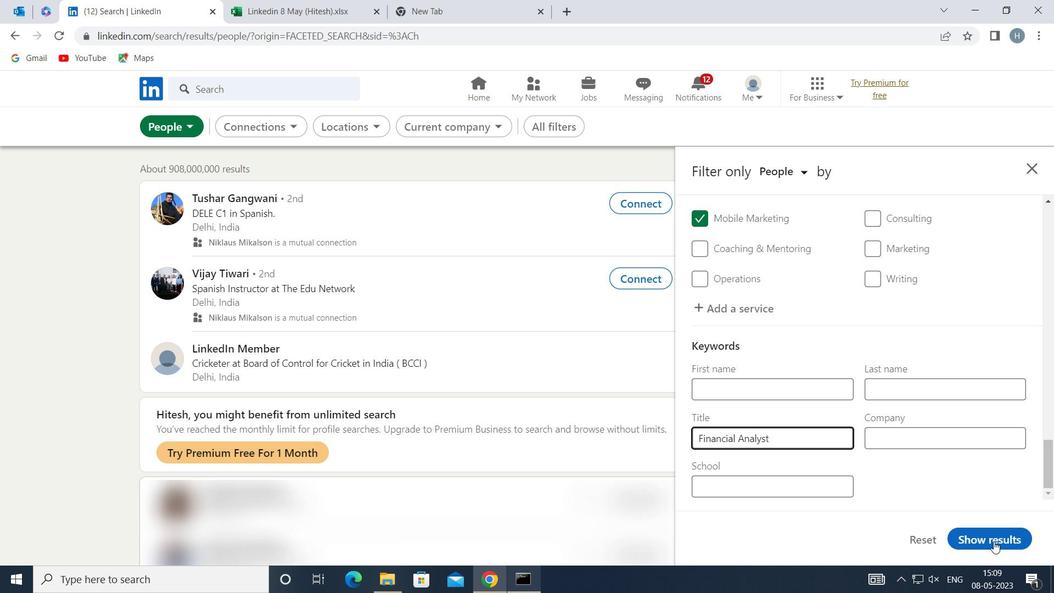 
Action: Mouse moved to (668, 293)
Screenshot: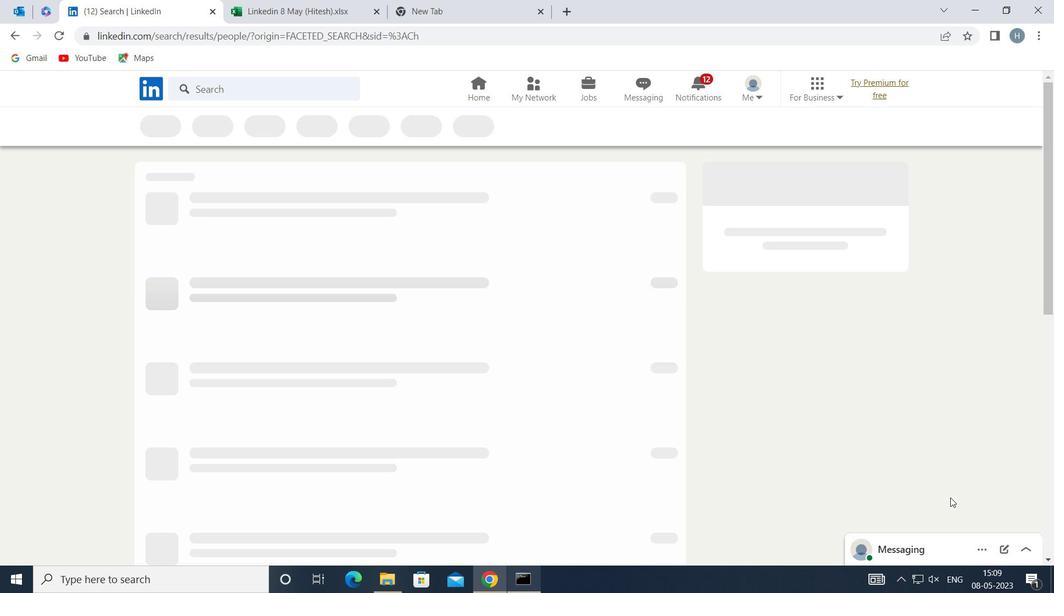 
